Task: Forward email with the signature Faith Turner with the subject Request for a testimonial from softage.1@softage.net to softage.10@softage.net with the message Can you confirm if the team has the required resources to meet the project deadline?, select first word, change the font color from current to maroon and background color to red Send the email
Action: Mouse moved to (1169, 98)
Screenshot: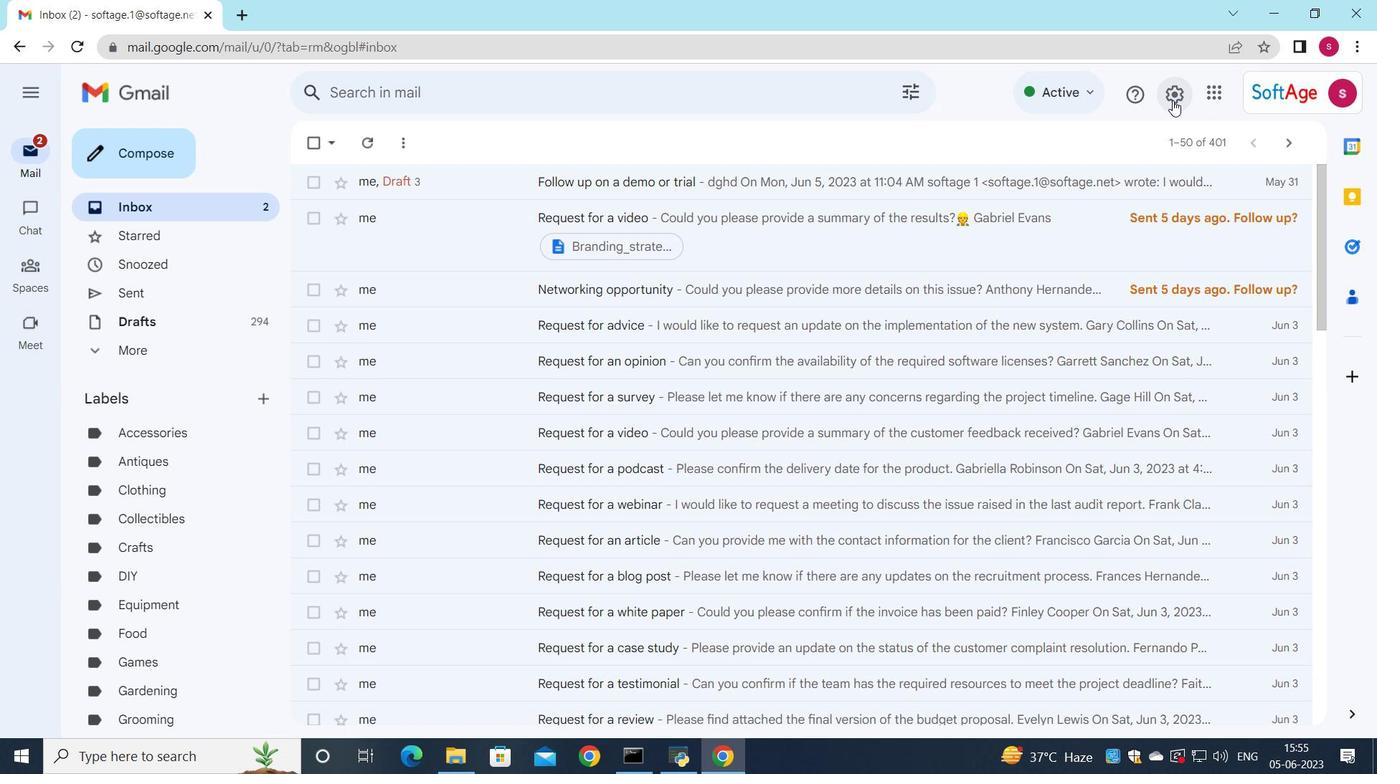 
Action: Mouse pressed left at (1169, 98)
Screenshot: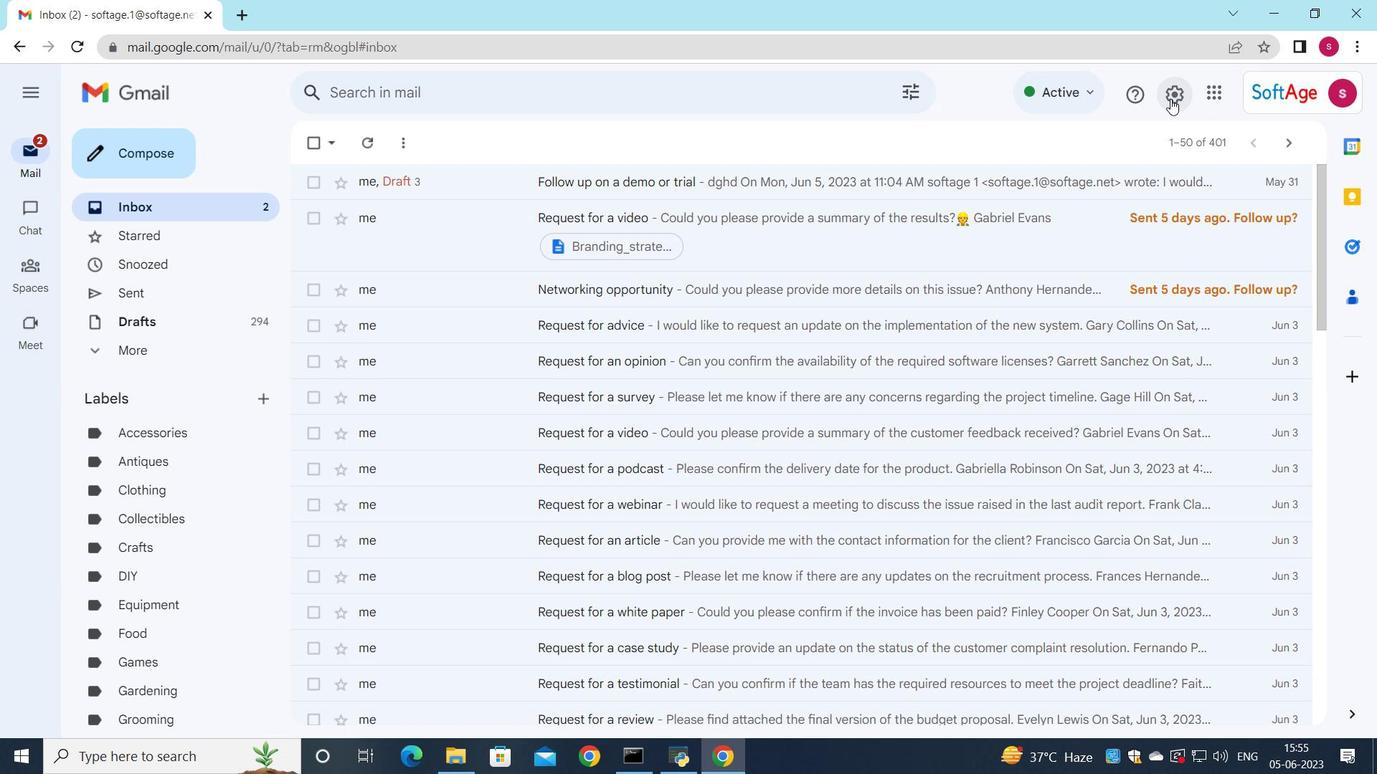 
Action: Mouse moved to (1151, 168)
Screenshot: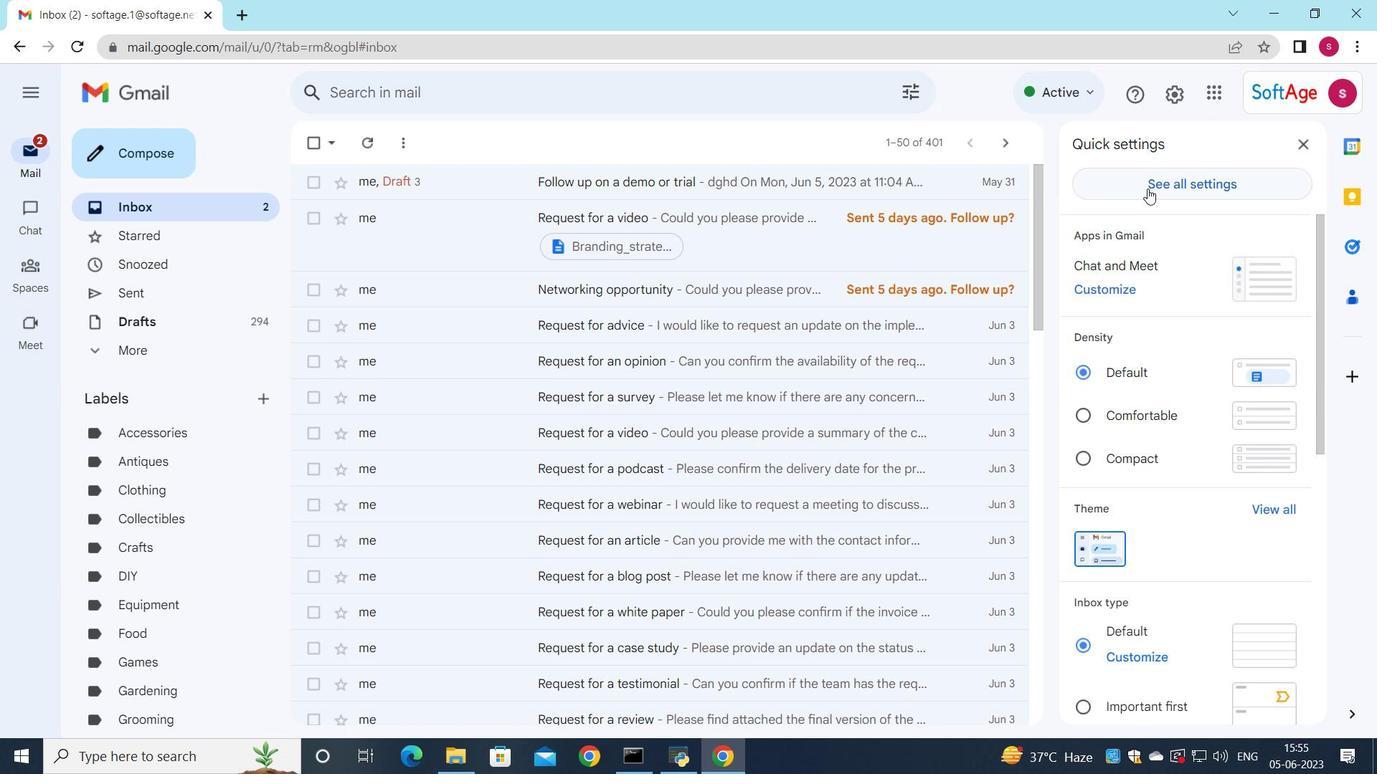 
Action: Mouse pressed left at (1151, 168)
Screenshot: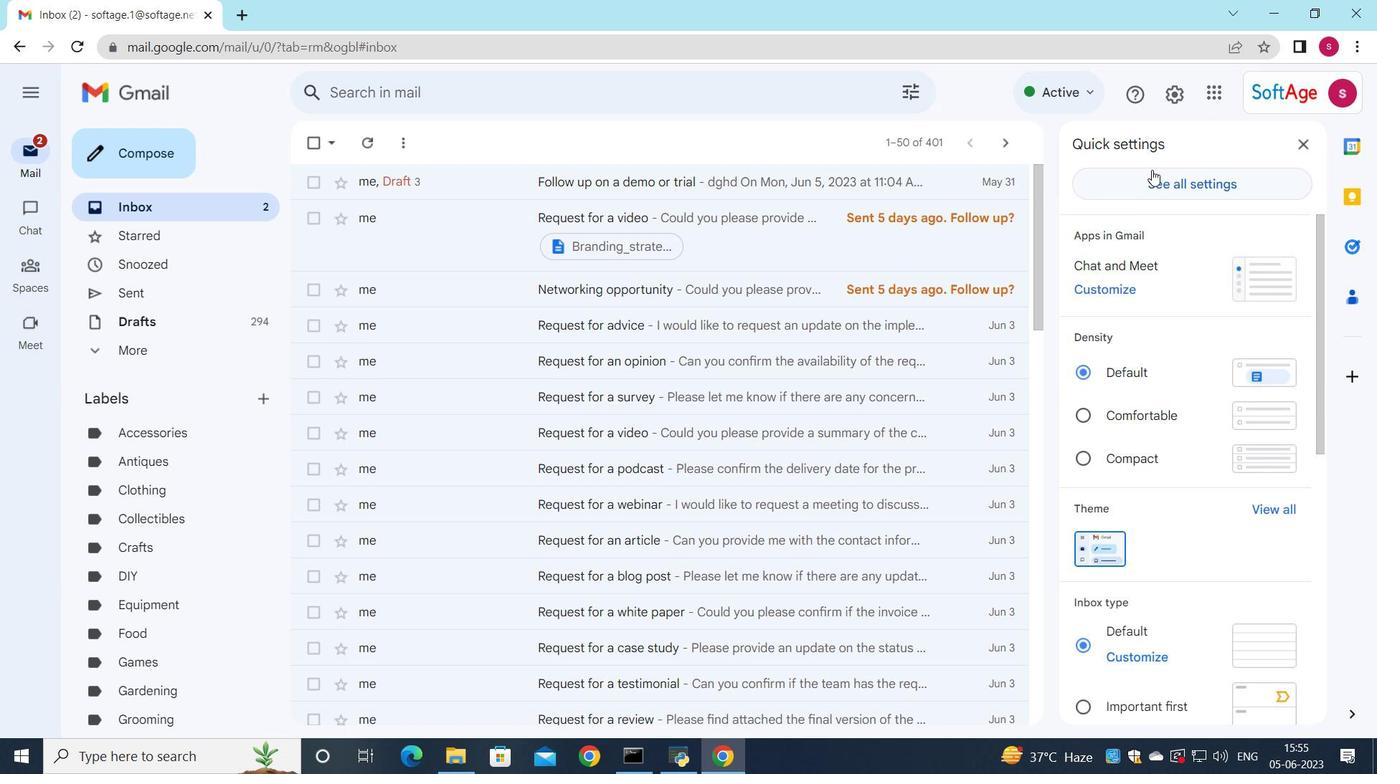 
Action: Mouse moved to (823, 291)
Screenshot: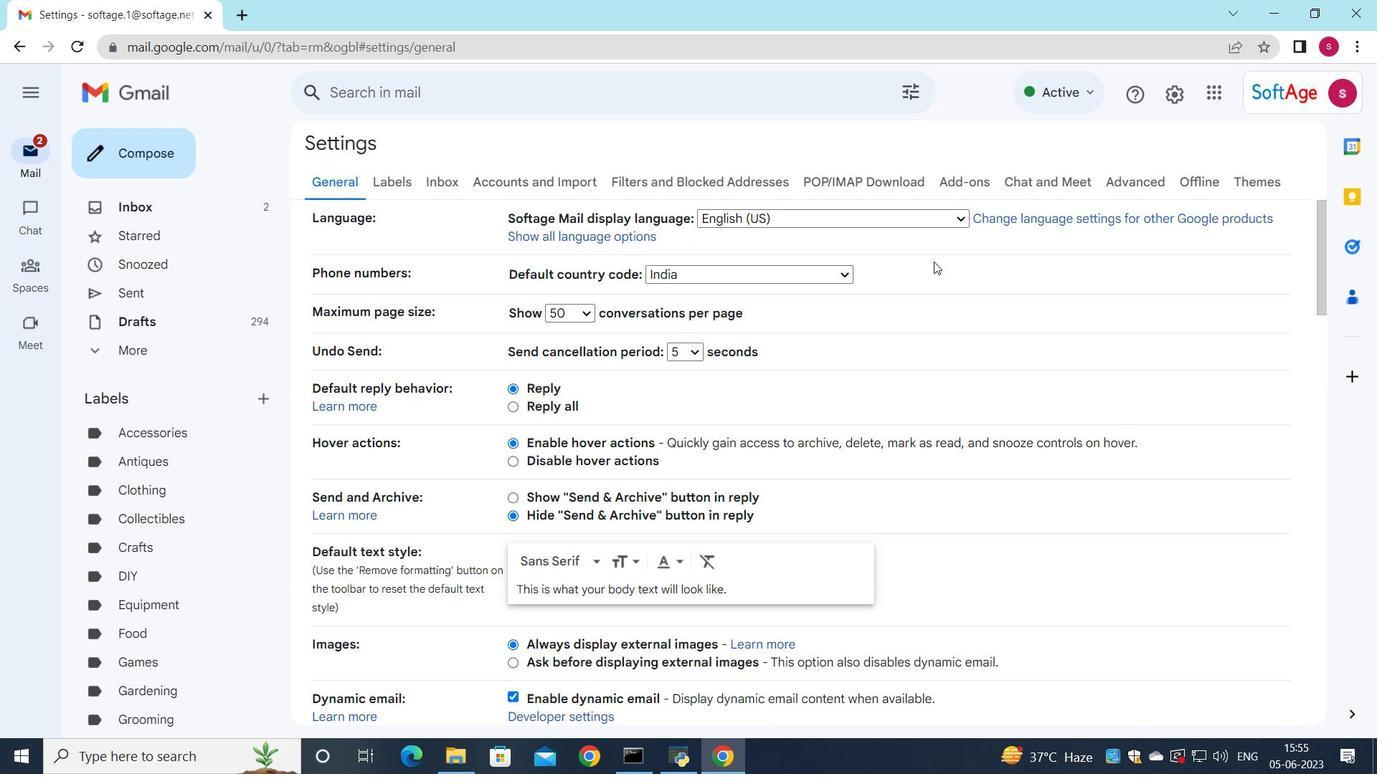 
Action: Mouse scrolled (823, 290) with delta (0, 0)
Screenshot: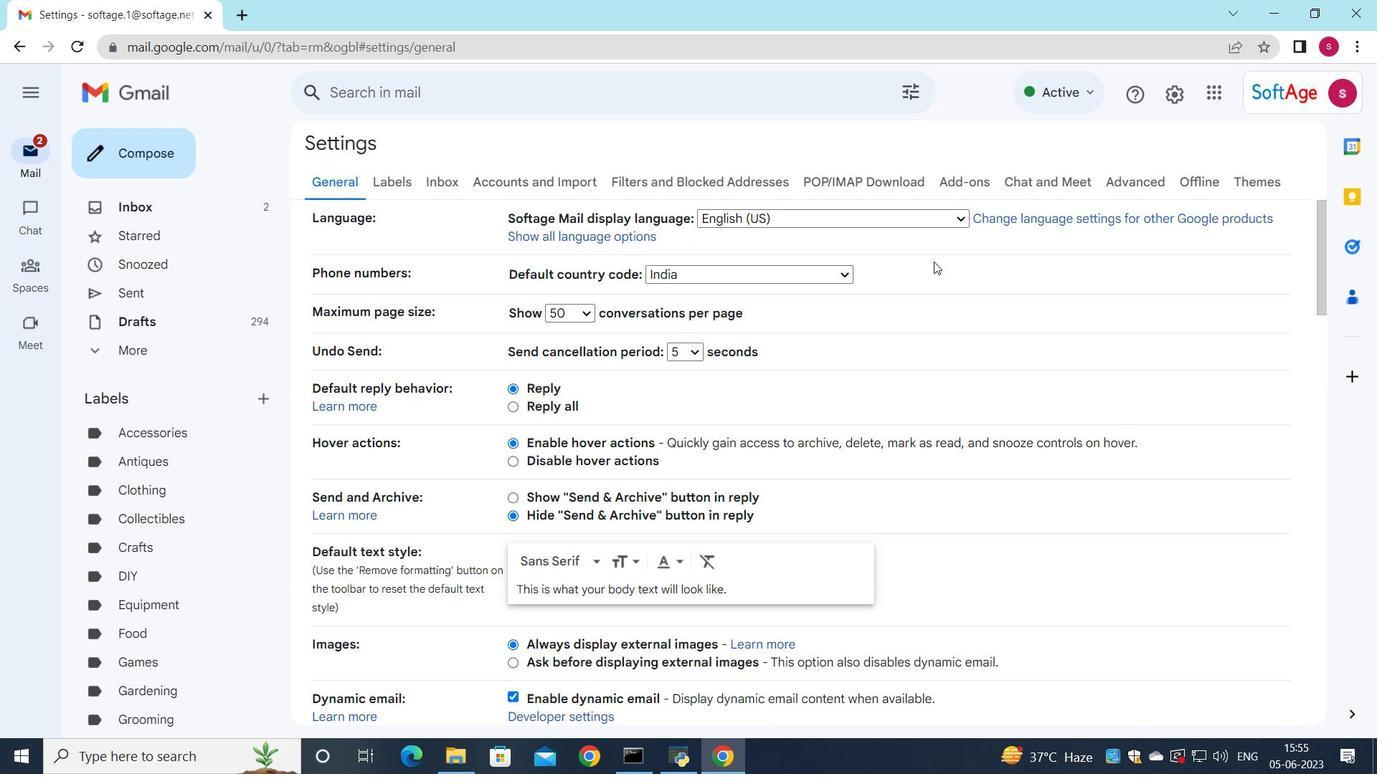 
Action: Mouse moved to (809, 299)
Screenshot: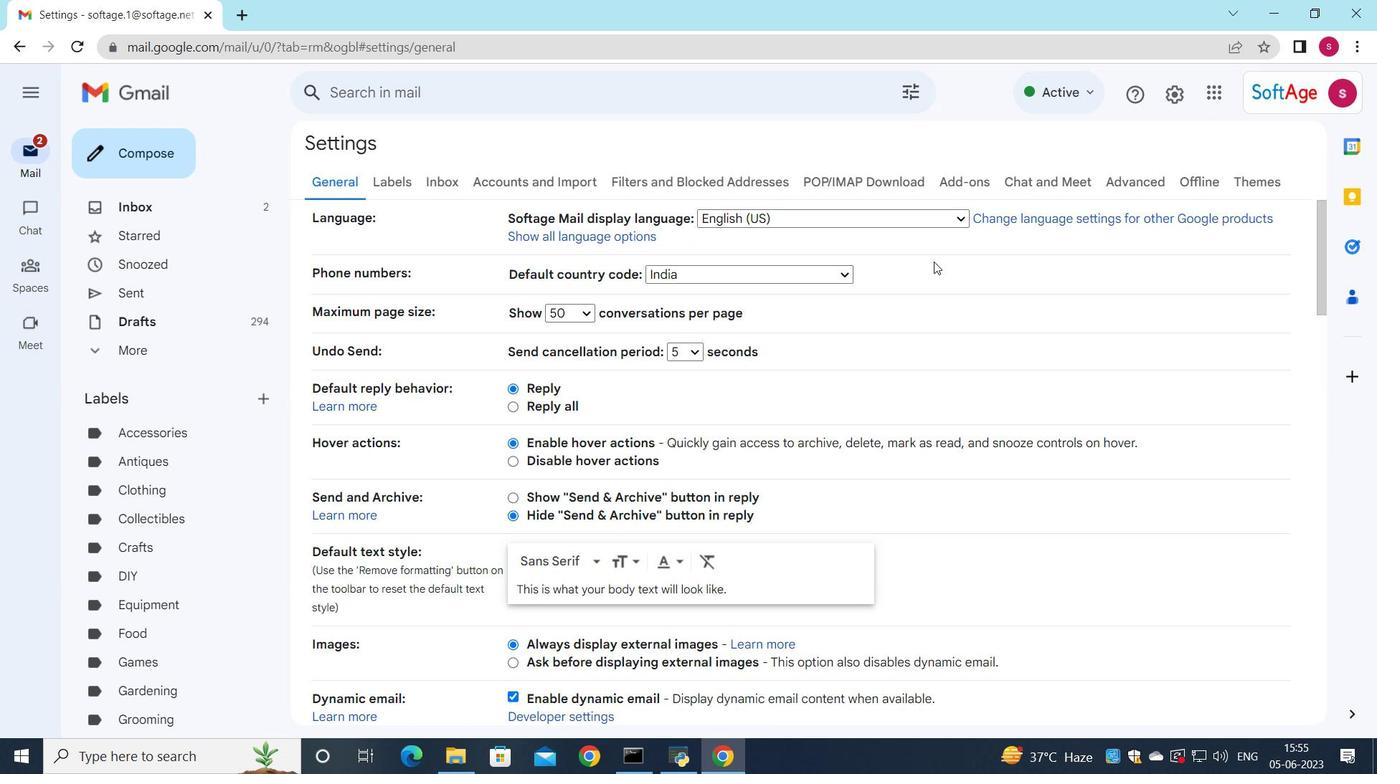 
Action: Mouse scrolled (809, 298) with delta (0, 0)
Screenshot: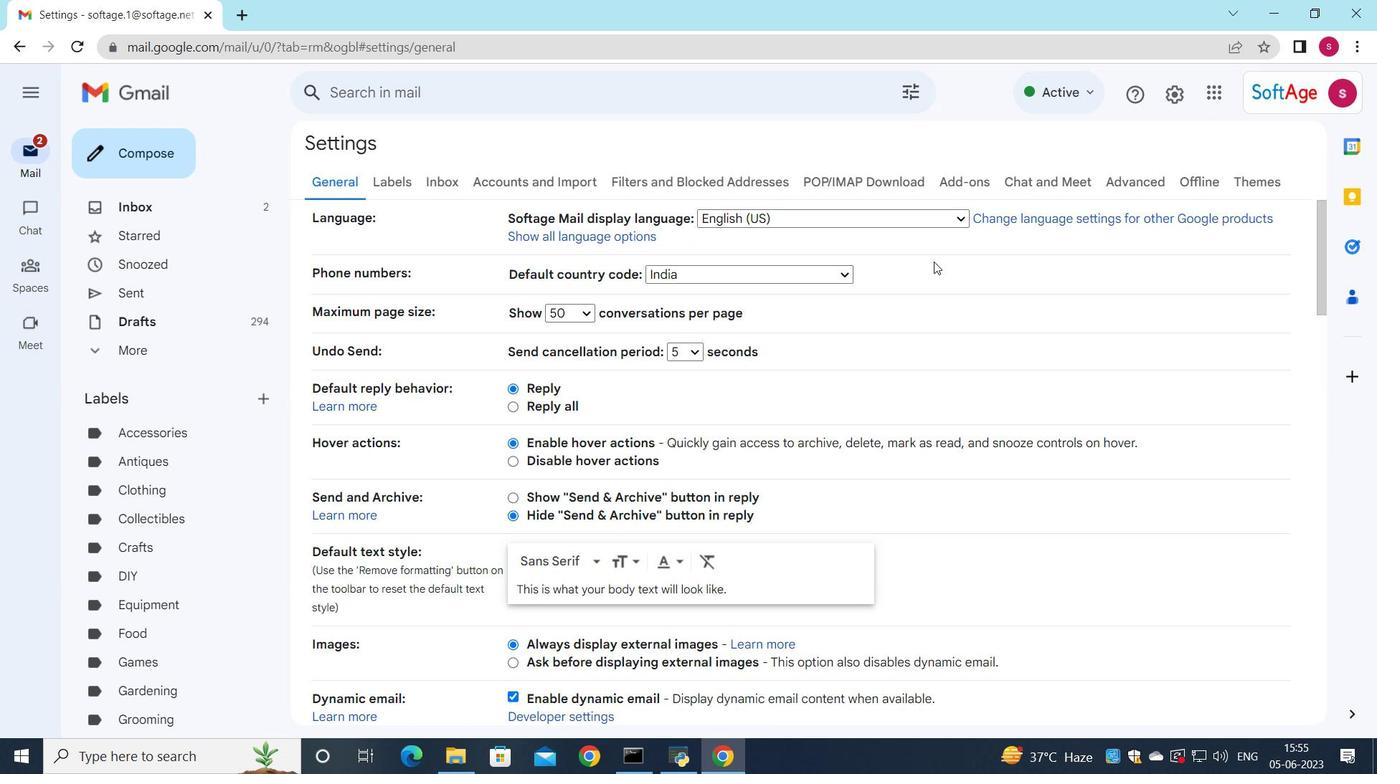 
Action: Mouse moved to (801, 304)
Screenshot: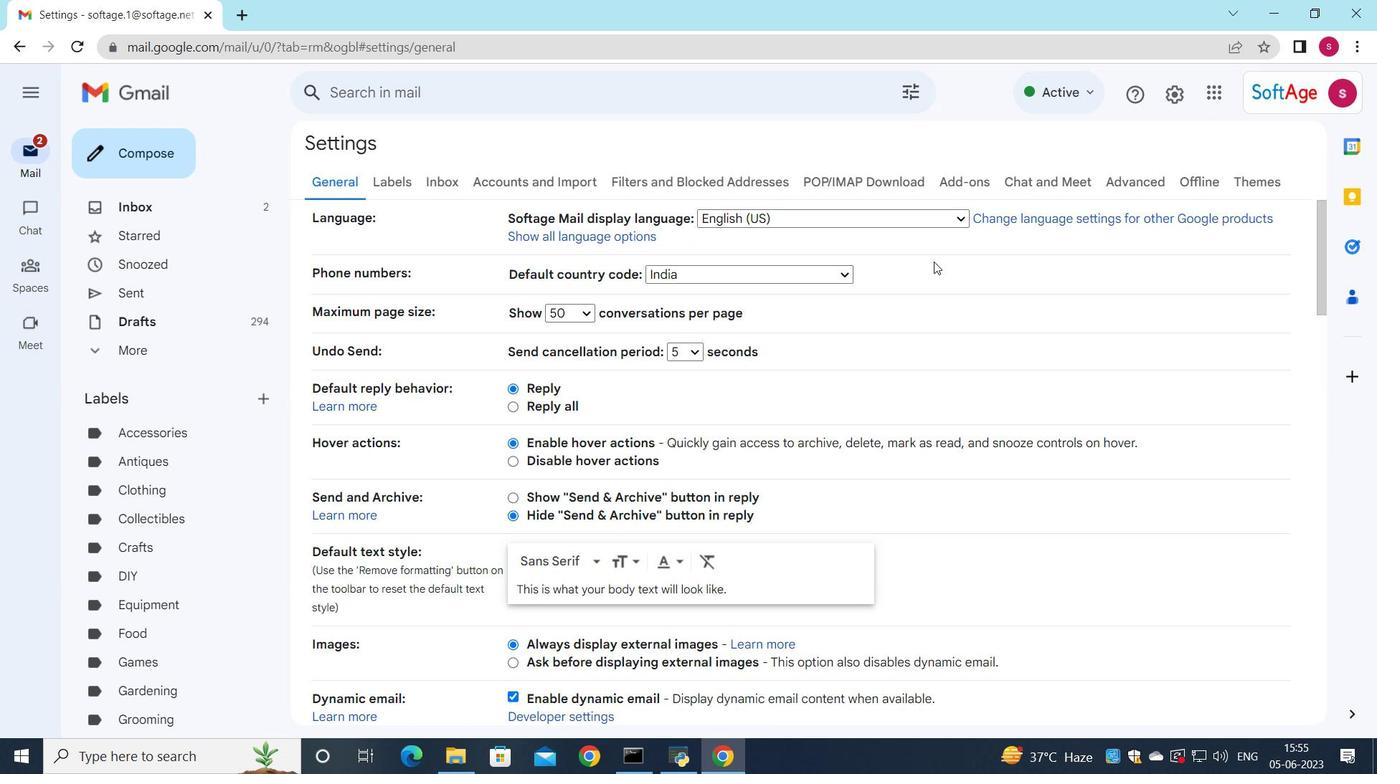 
Action: Mouse scrolled (801, 303) with delta (0, 0)
Screenshot: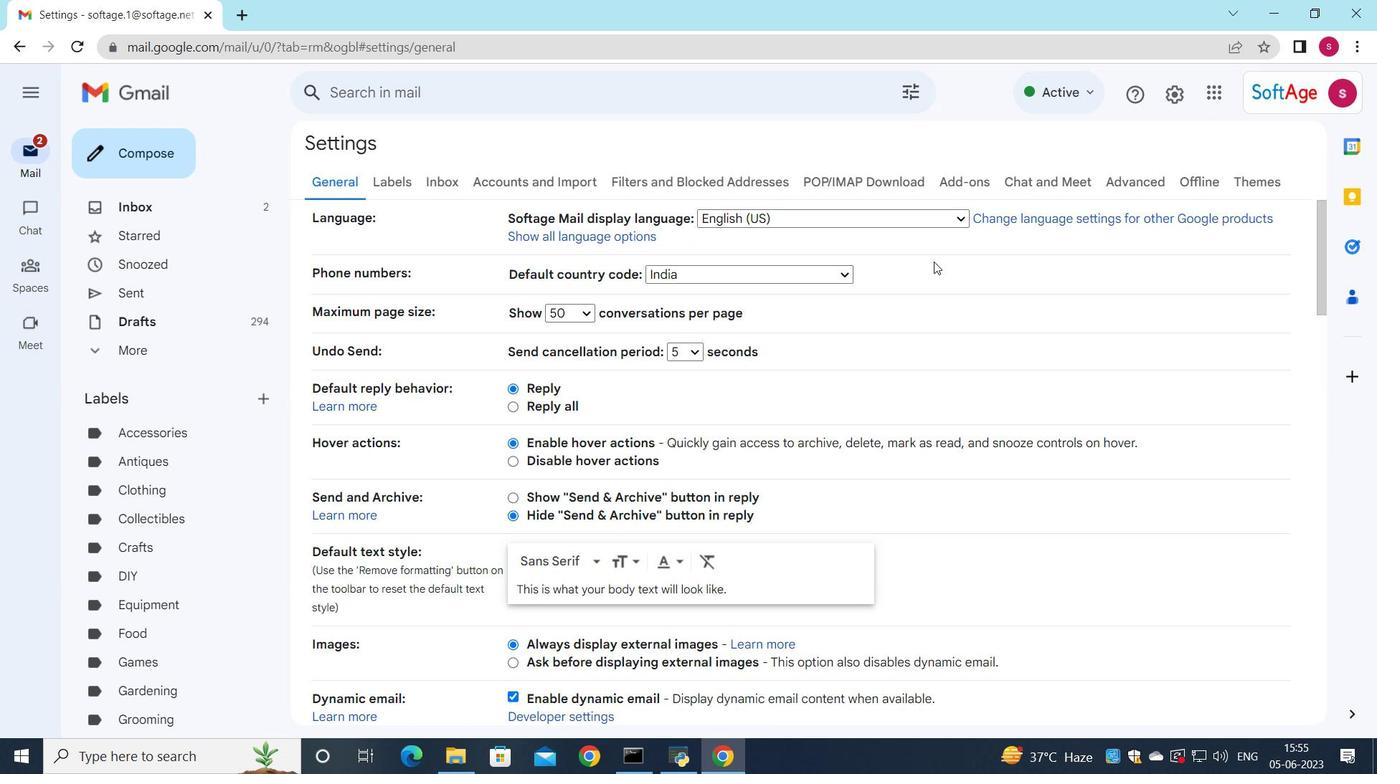 
Action: Mouse moved to (793, 309)
Screenshot: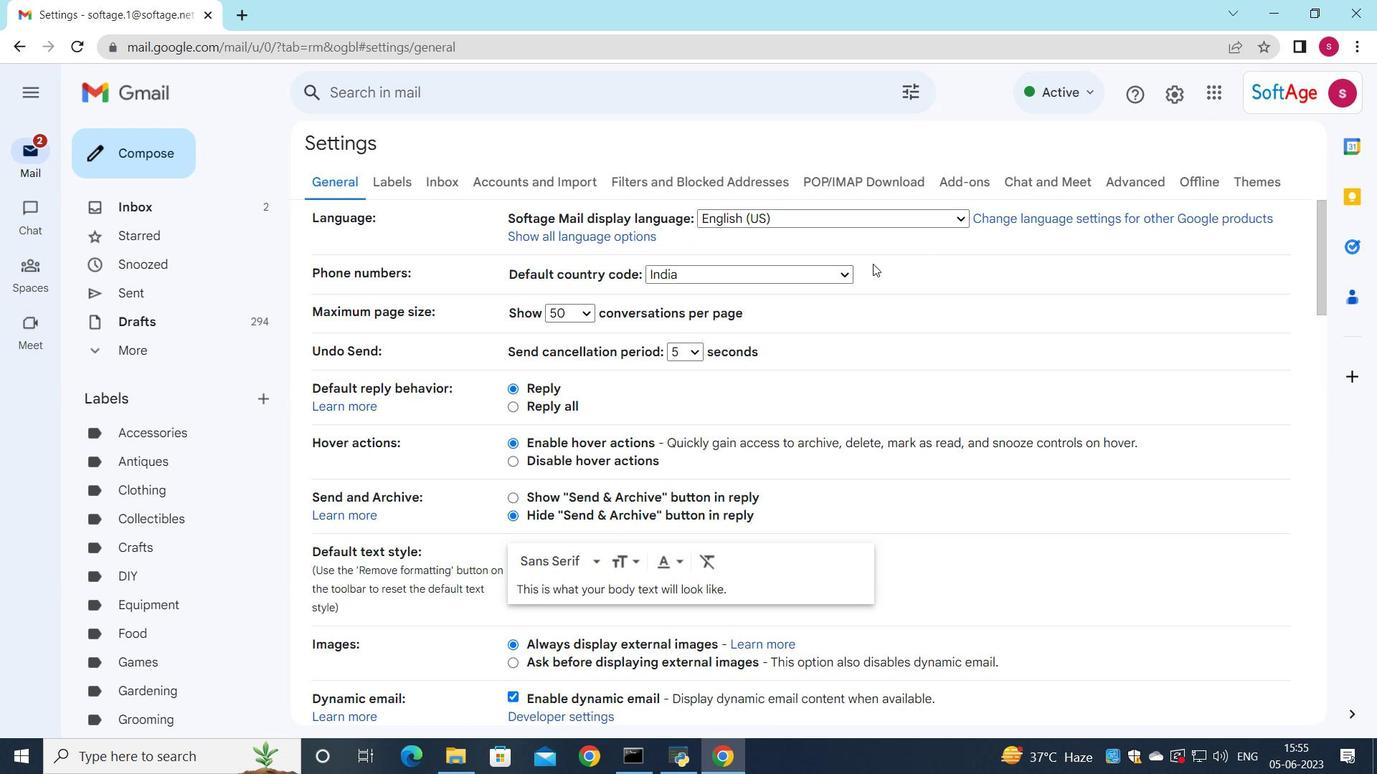 
Action: Mouse scrolled (793, 309) with delta (0, 0)
Screenshot: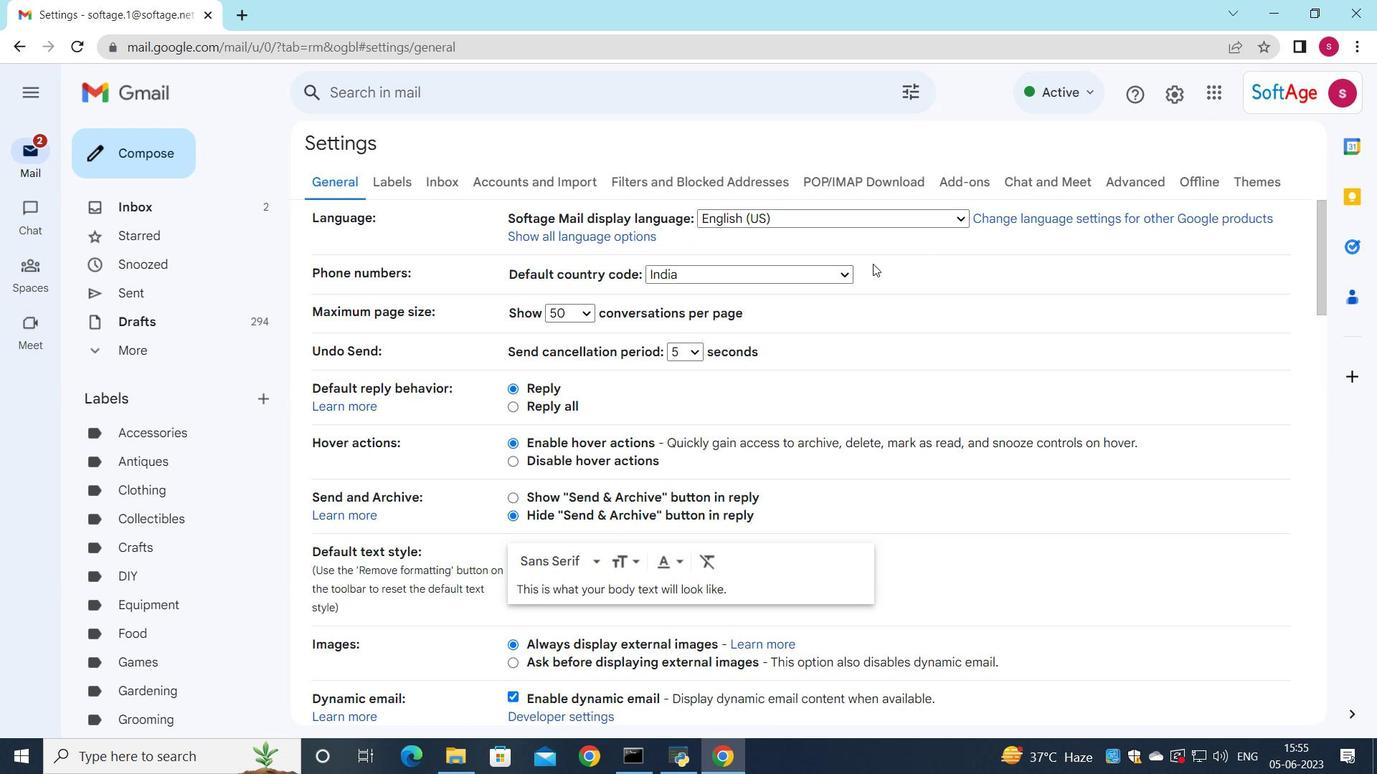
Action: Mouse moved to (781, 321)
Screenshot: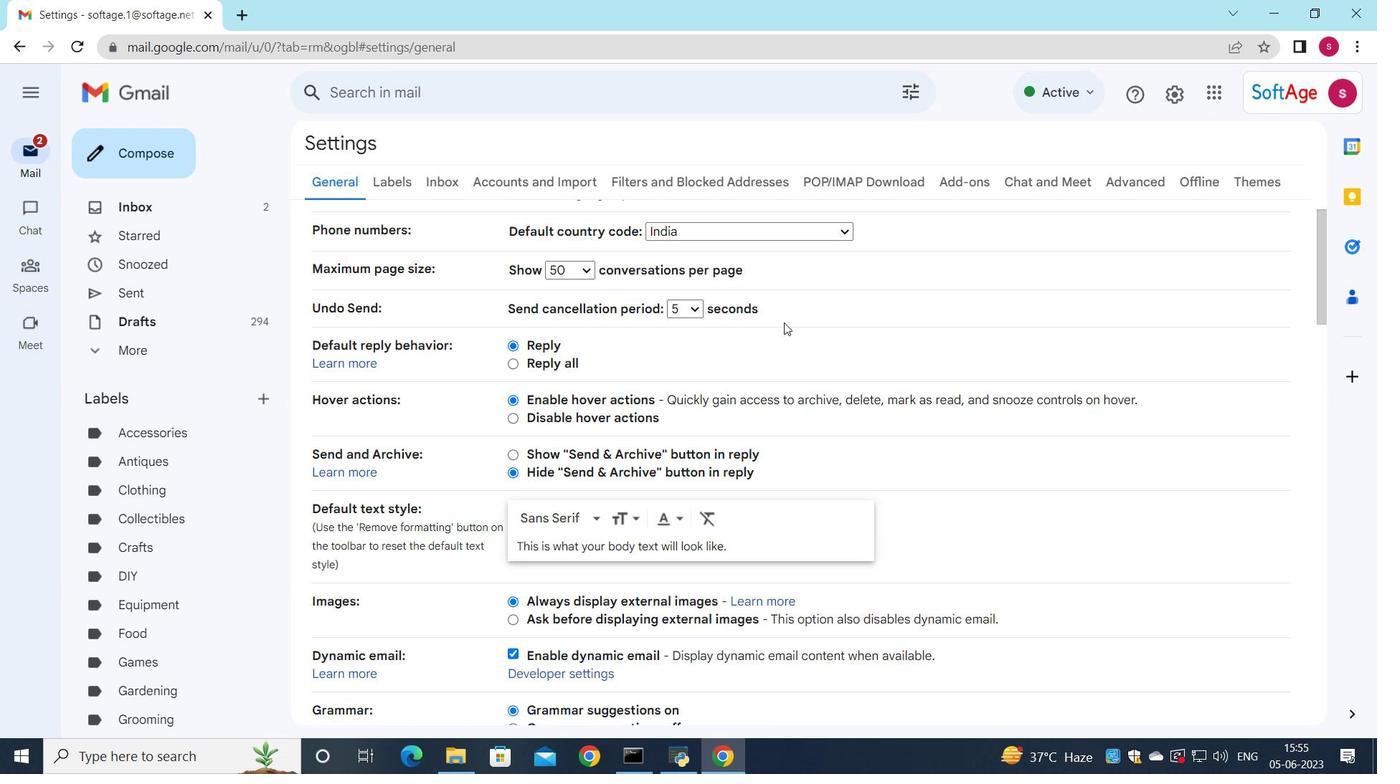 
Action: Mouse scrolled (781, 320) with delta (0, 0)
Screenshot: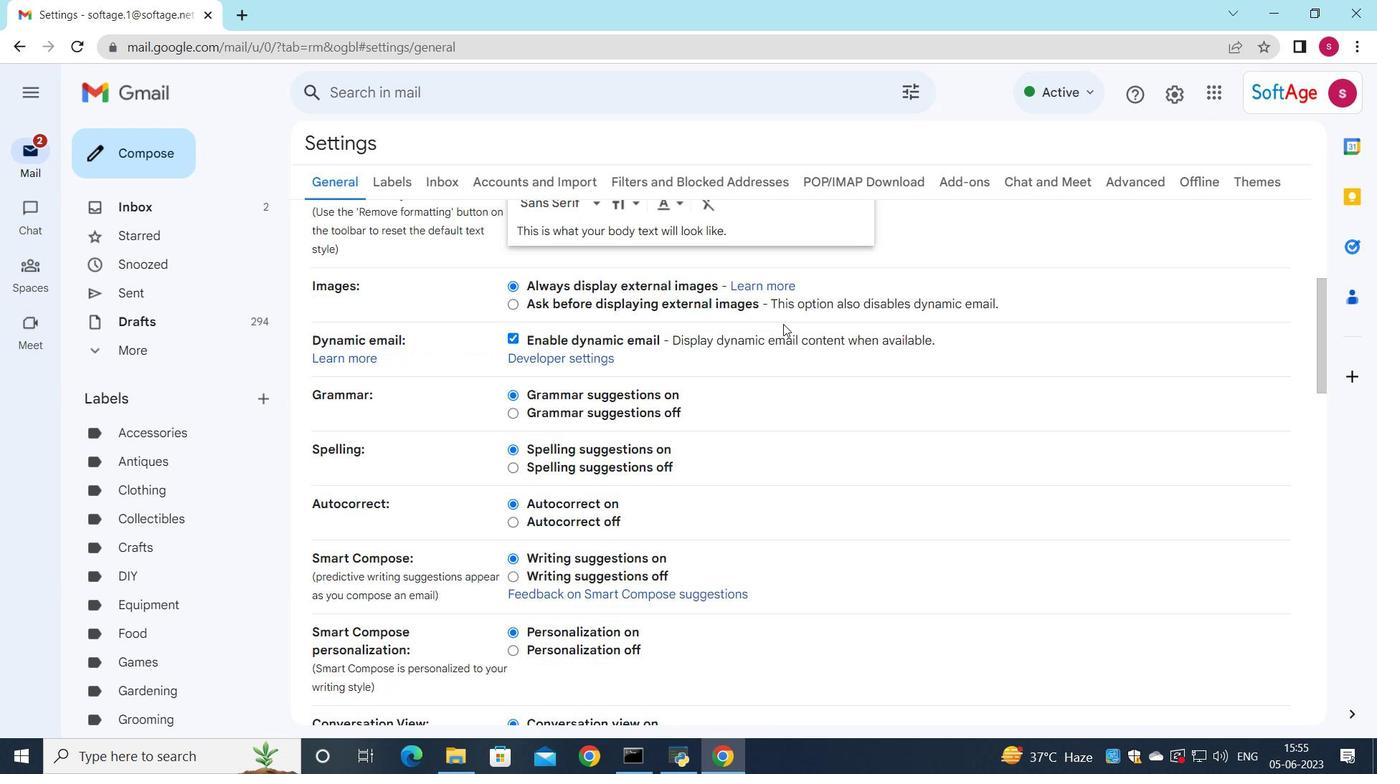 
Action: Mouse moved to (781, 328)
Screenshot: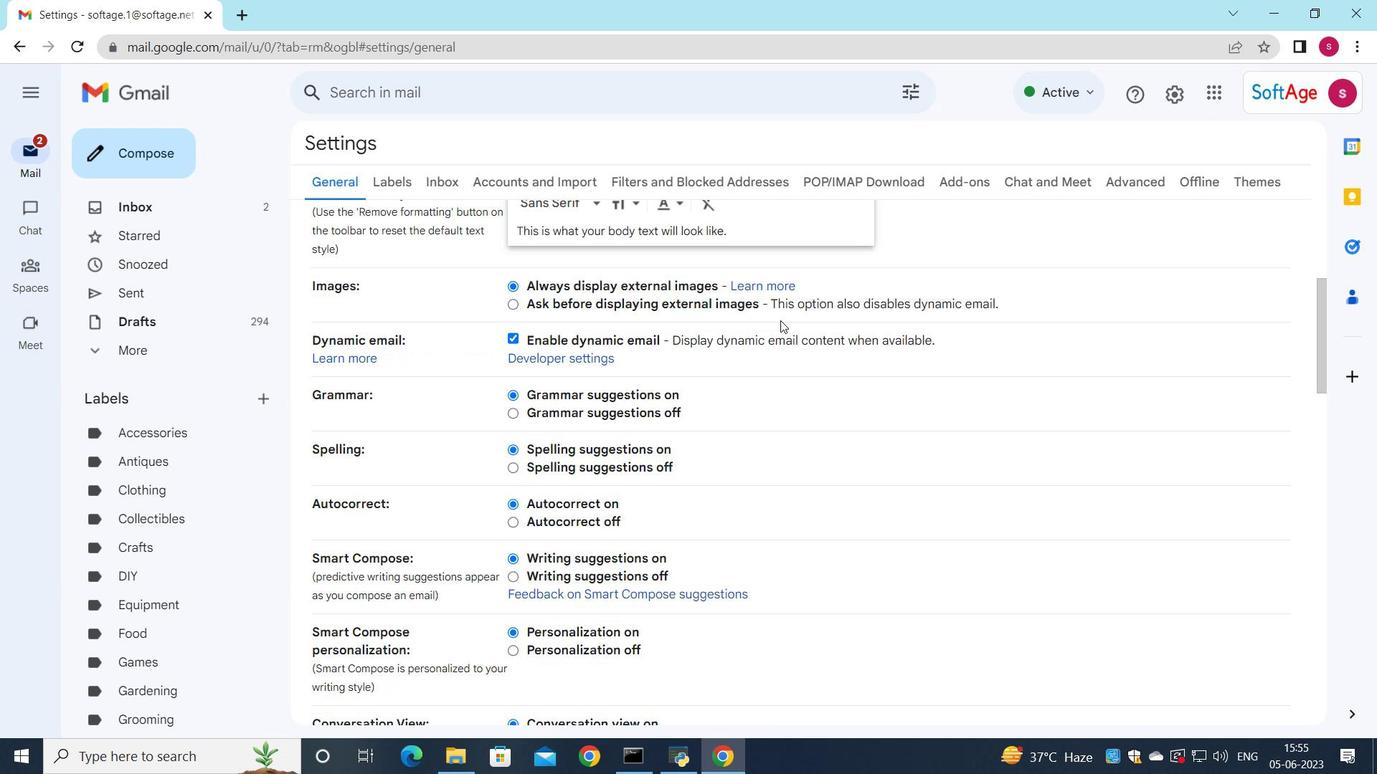 
Action: Mouse scrolled (781, 320) with delta (0, 0)
Screenshot: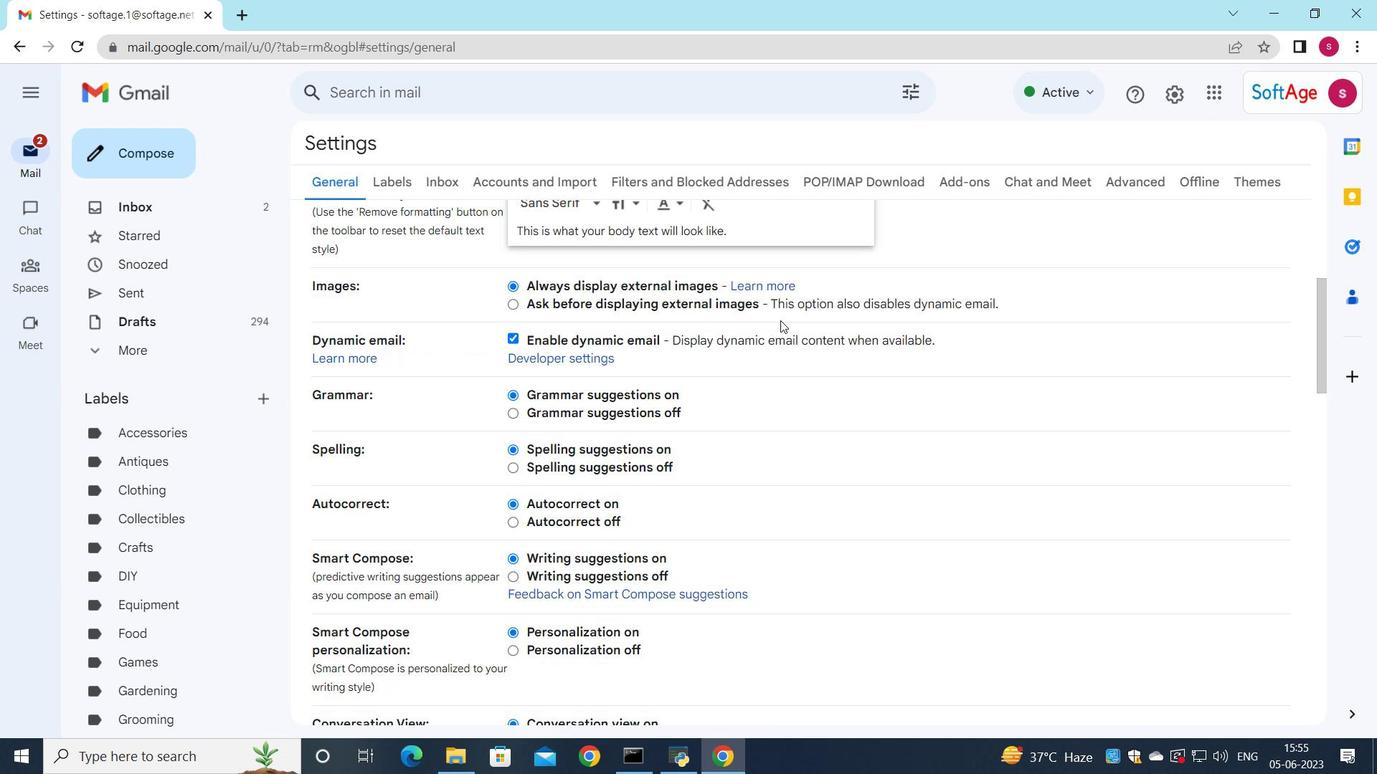 
Action: Mouse moved to (781, 334)
Screenshot: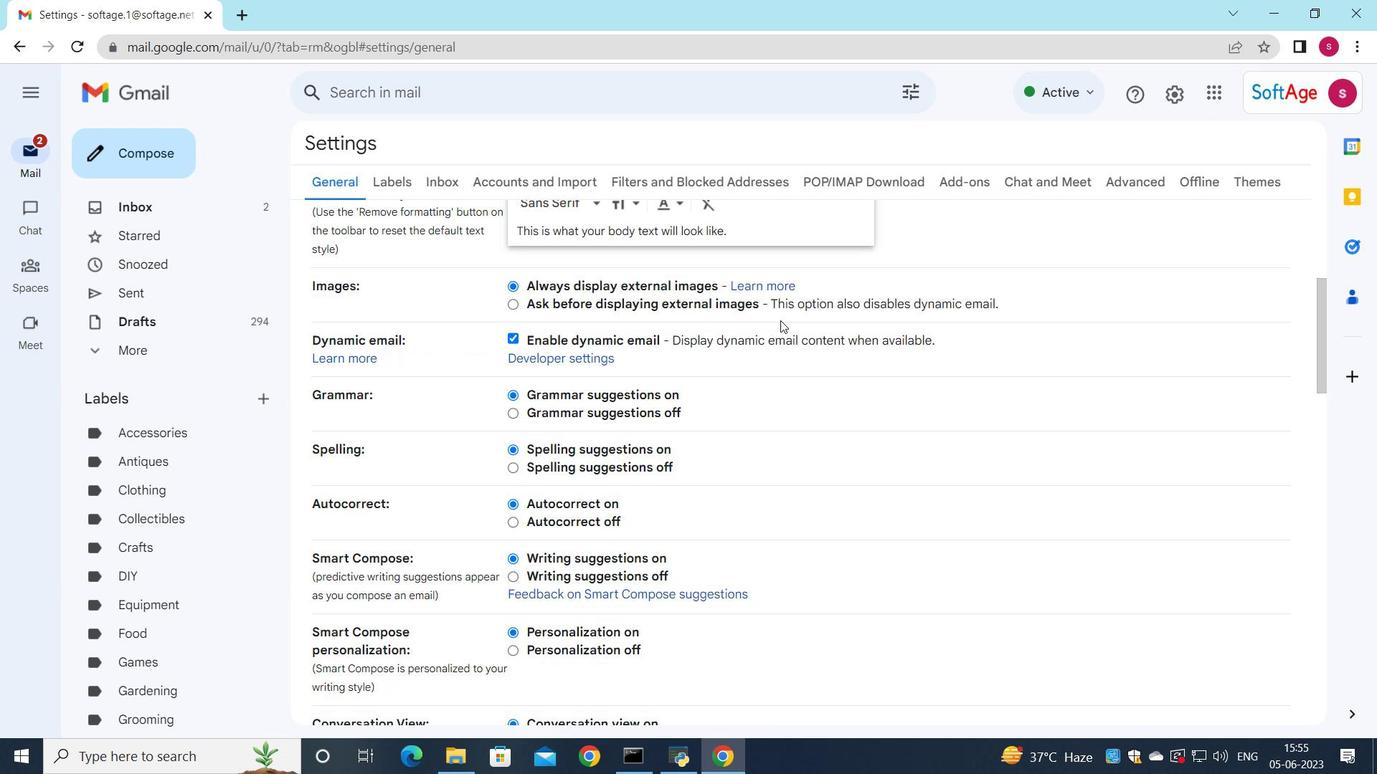 
Action: Mouse scrolled (781, 320) with delta (0, 0)
Screenshot: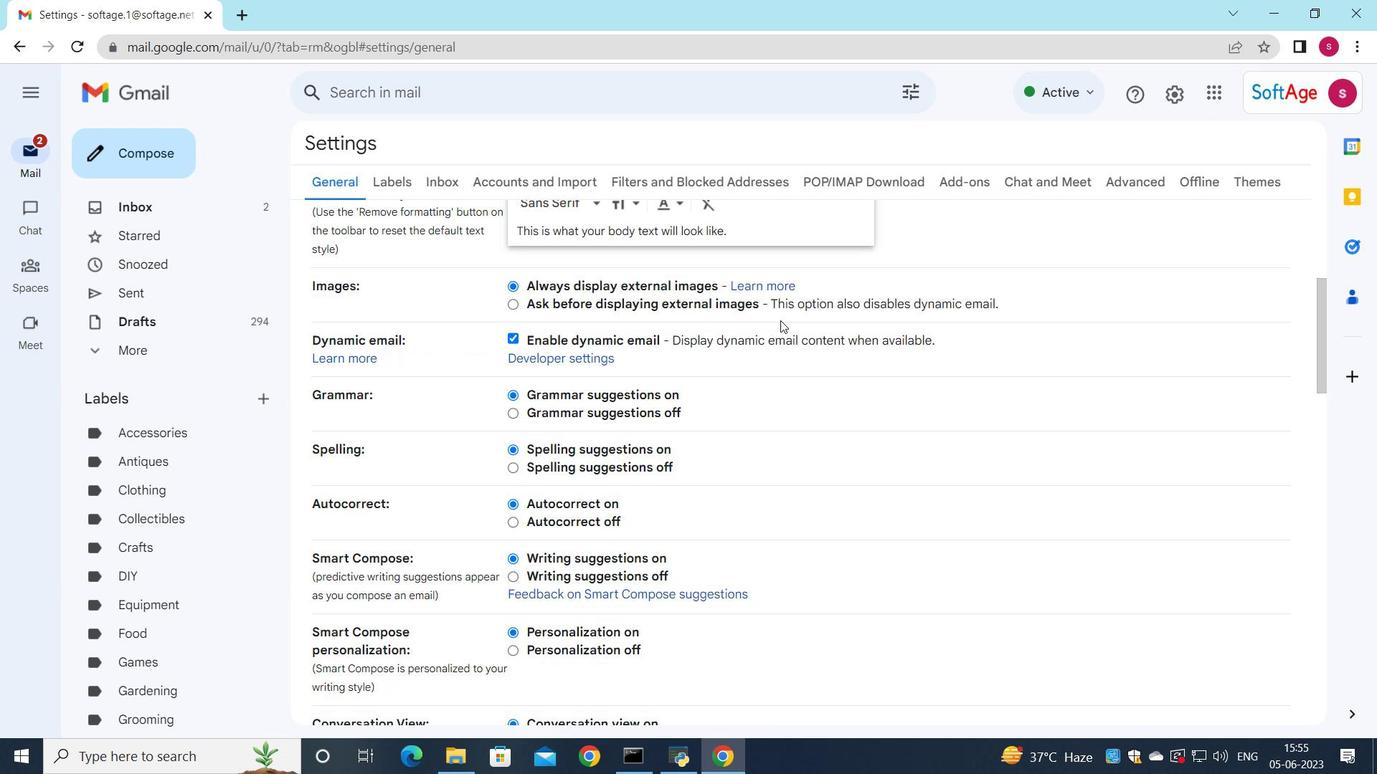 
Action: Mouse moved to (779, 329)
Screenshot: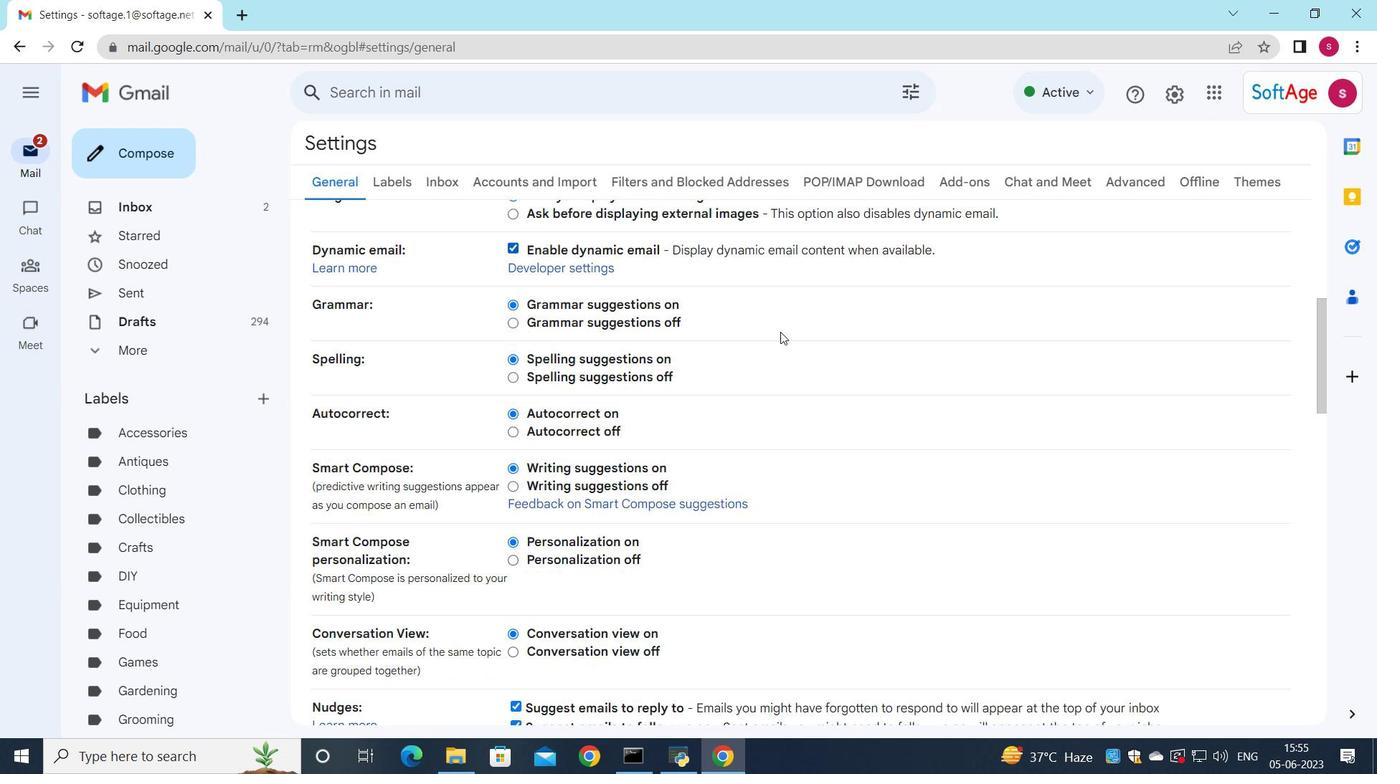 
Action: Mouse scrolled (779, 329) with delta (0, 0)
Screenshot: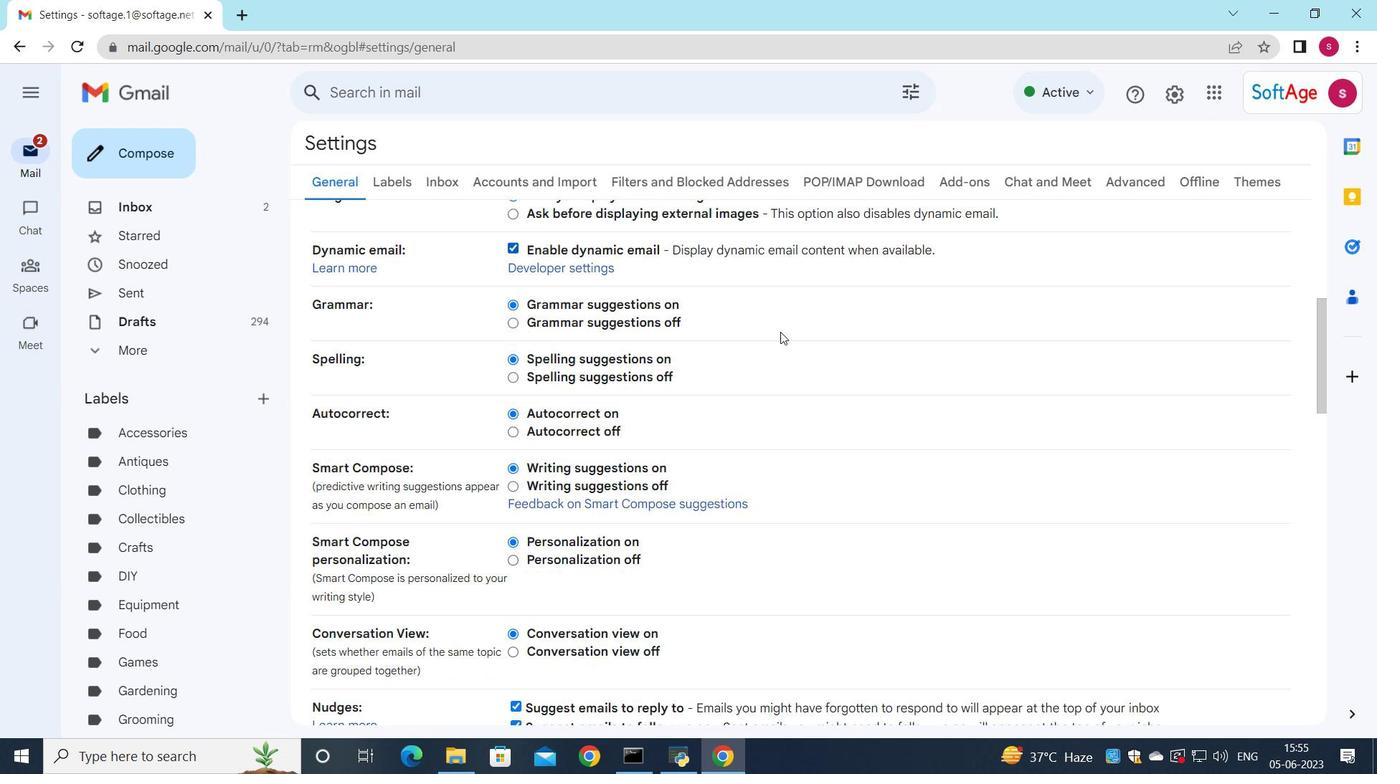 
Action: Mouse moved to (777, 331)
Screenshot: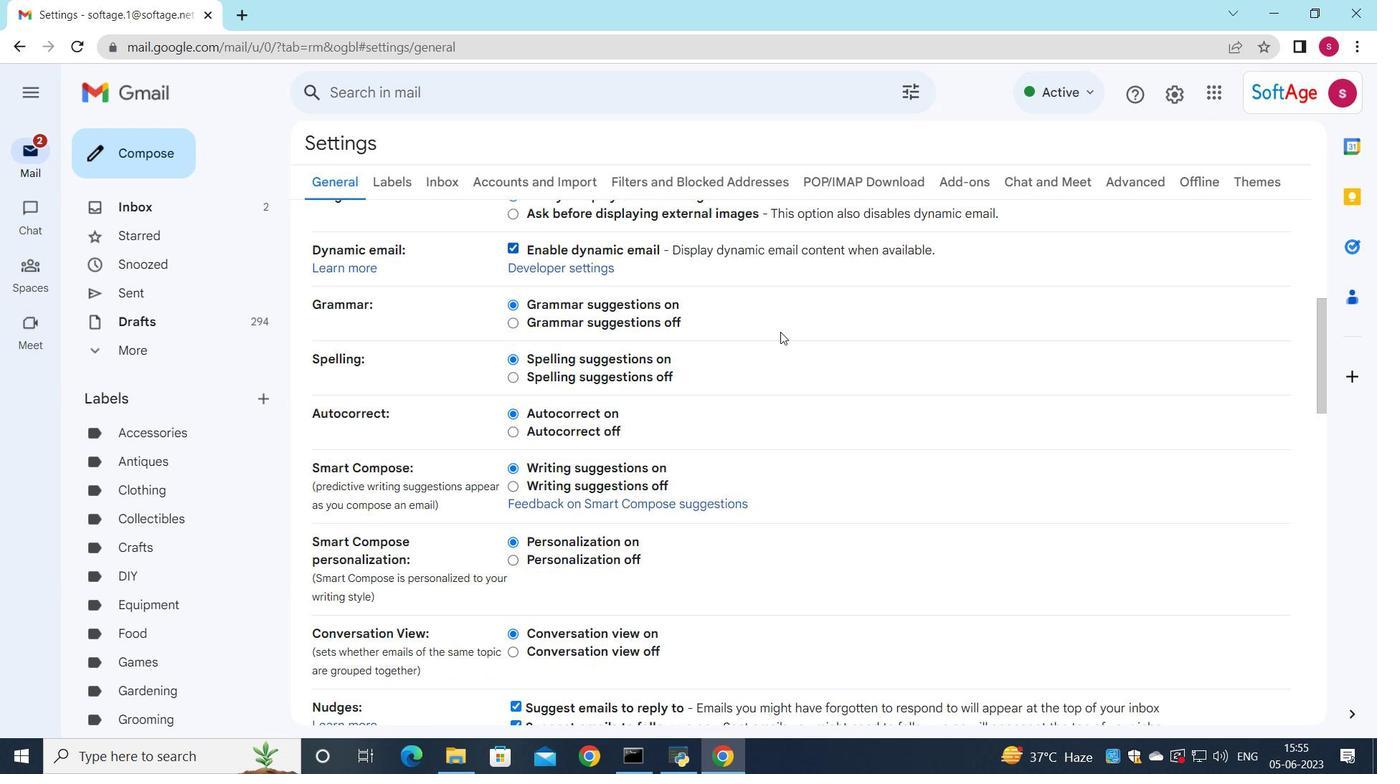 
Action: Mouse scrolled (777, 330) with delta (0, 0)
Screenshot: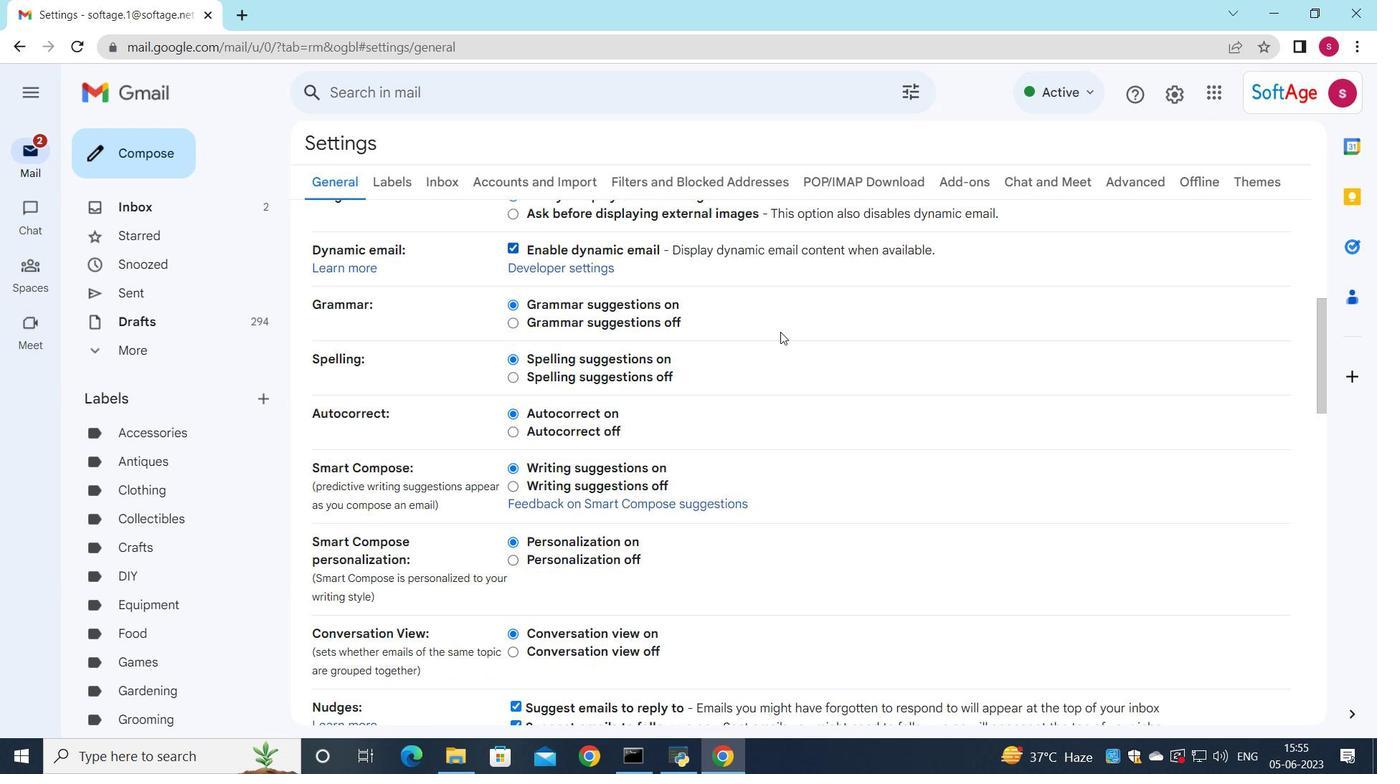 
Action: Mouse moved to (776, 332)
Screenshot: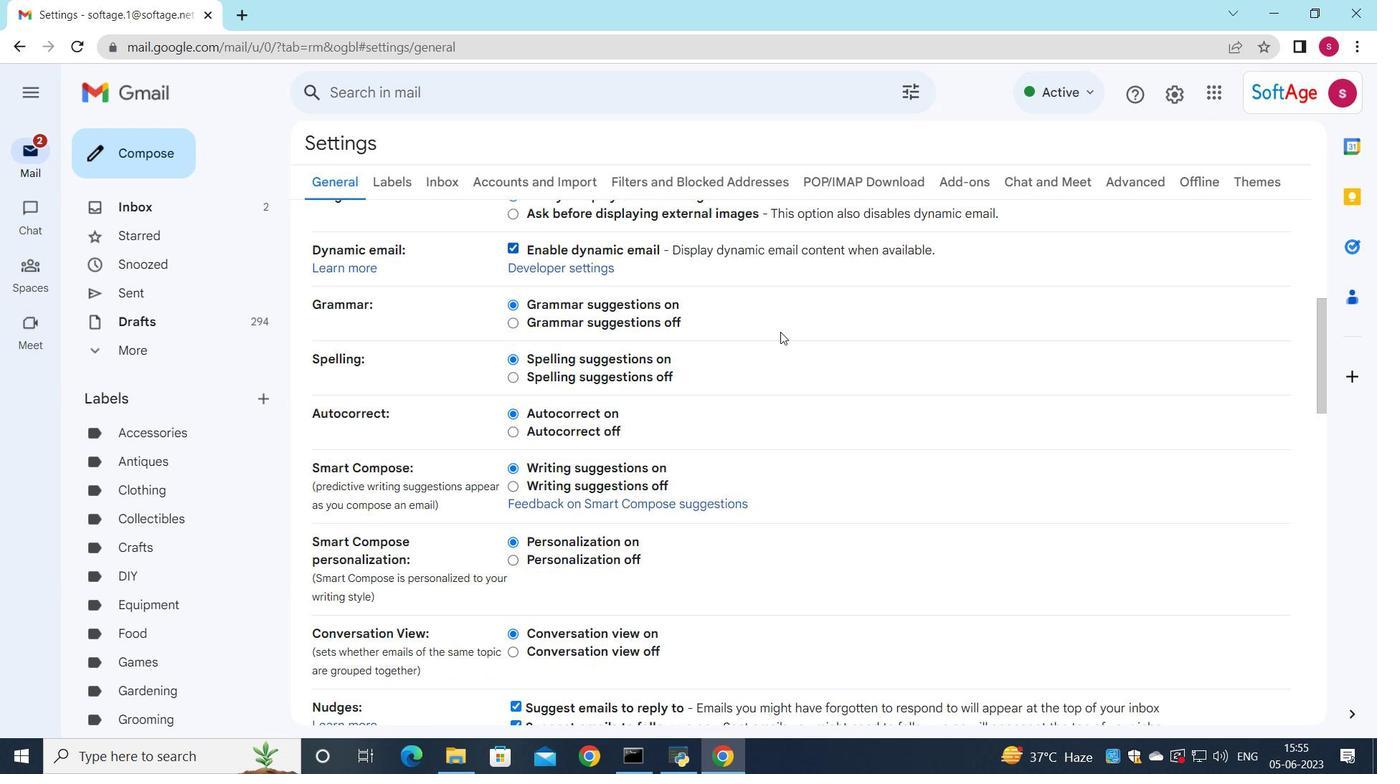 
Action: Mouse scrolled (776, 331) with delta (0, 0)
Screenshot: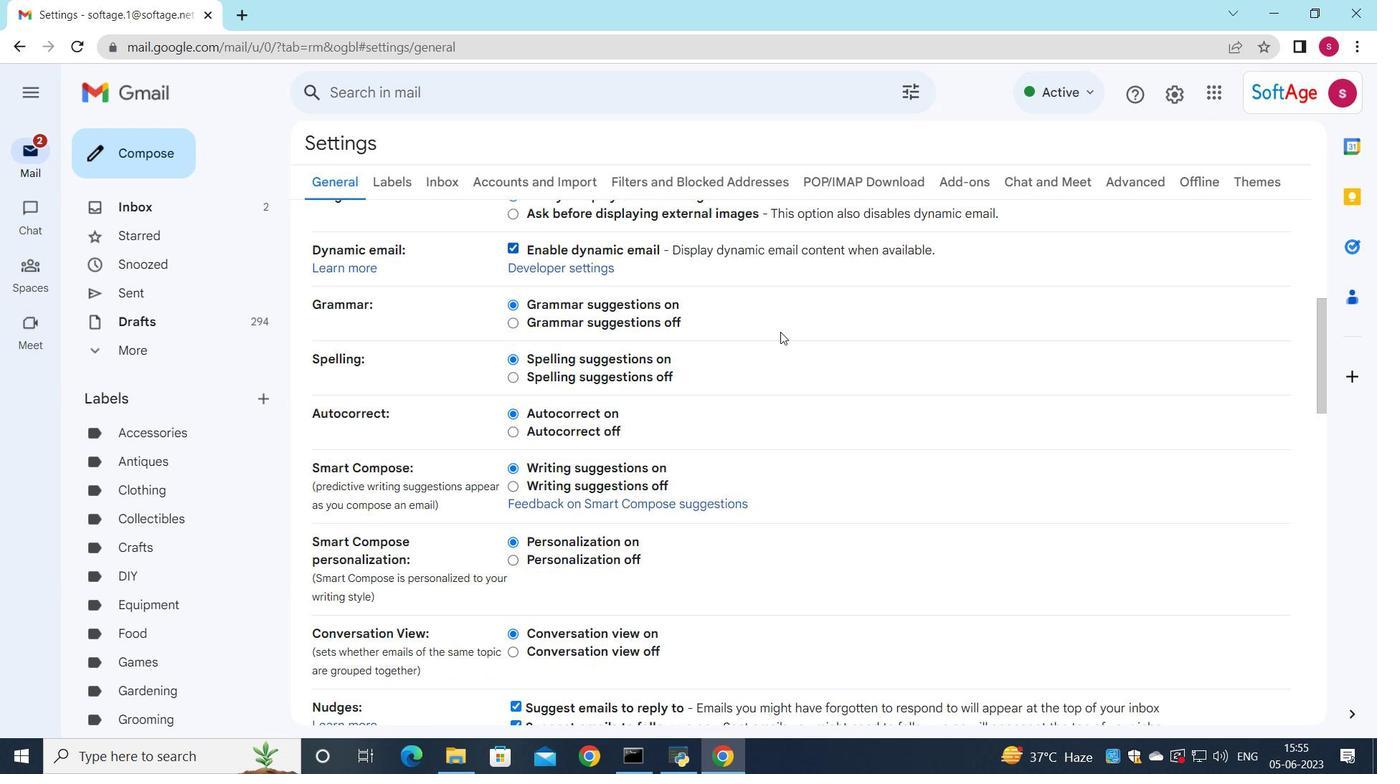 
Action: Mouse moved to (743, 370)
Screenshot: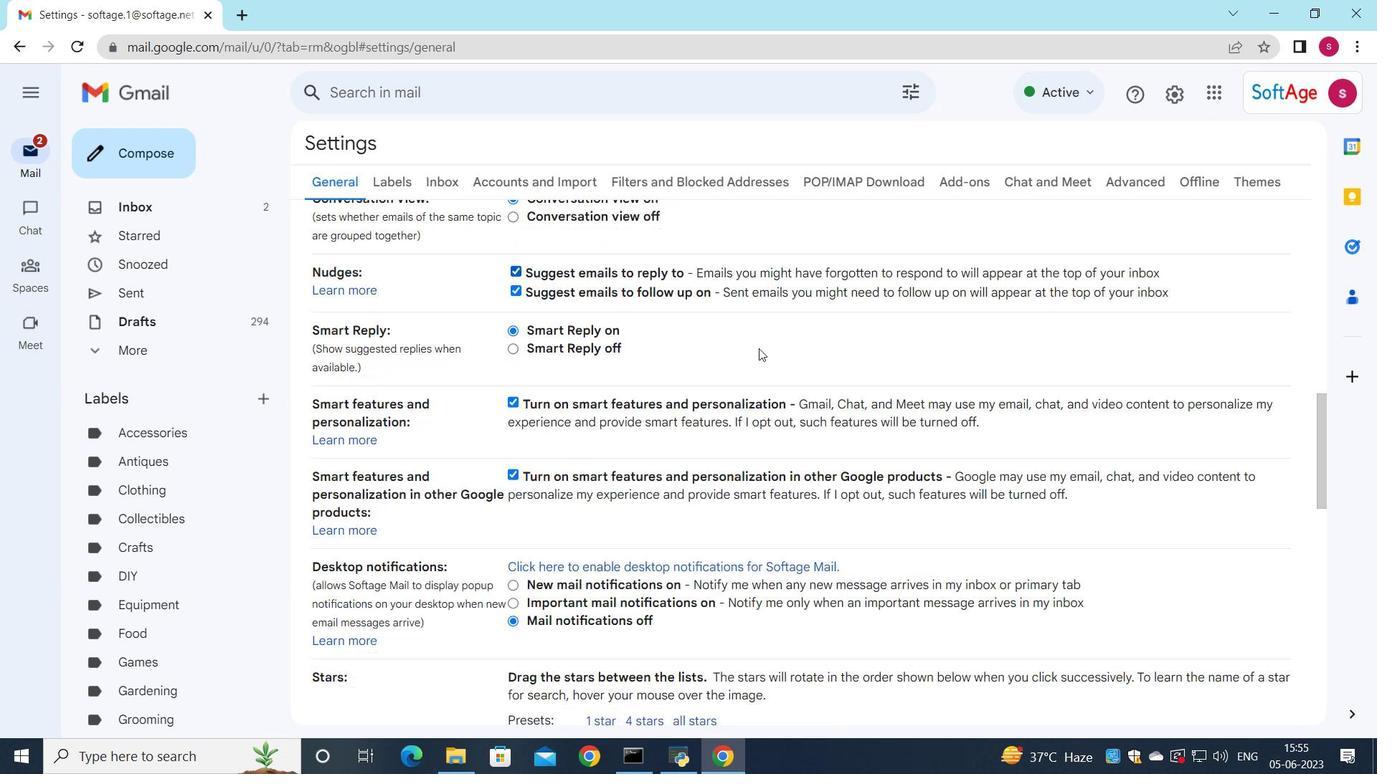 
Action: Mouse scrolled (743, 370) with delta (0, 0)
Screenshot: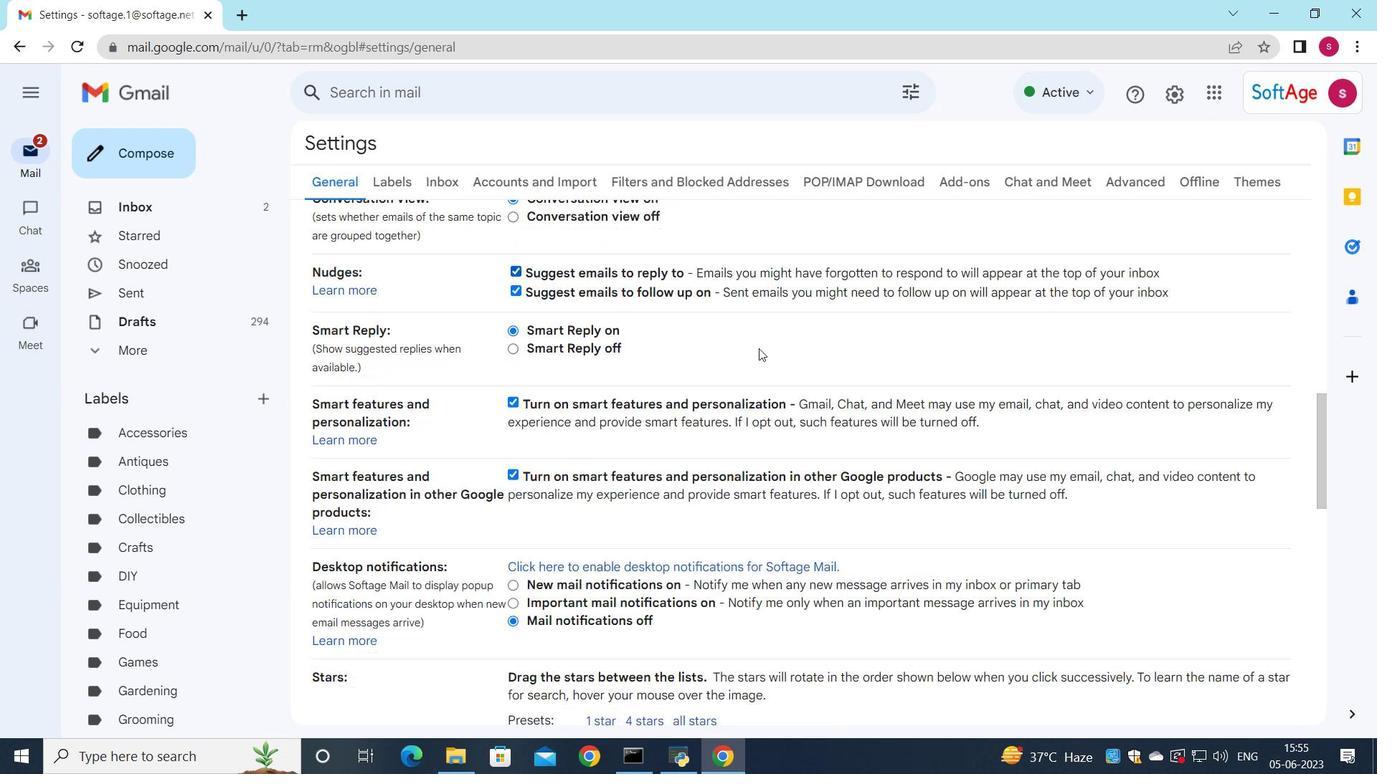 
Action: Mouse moved to (740, 376)
Screenshot: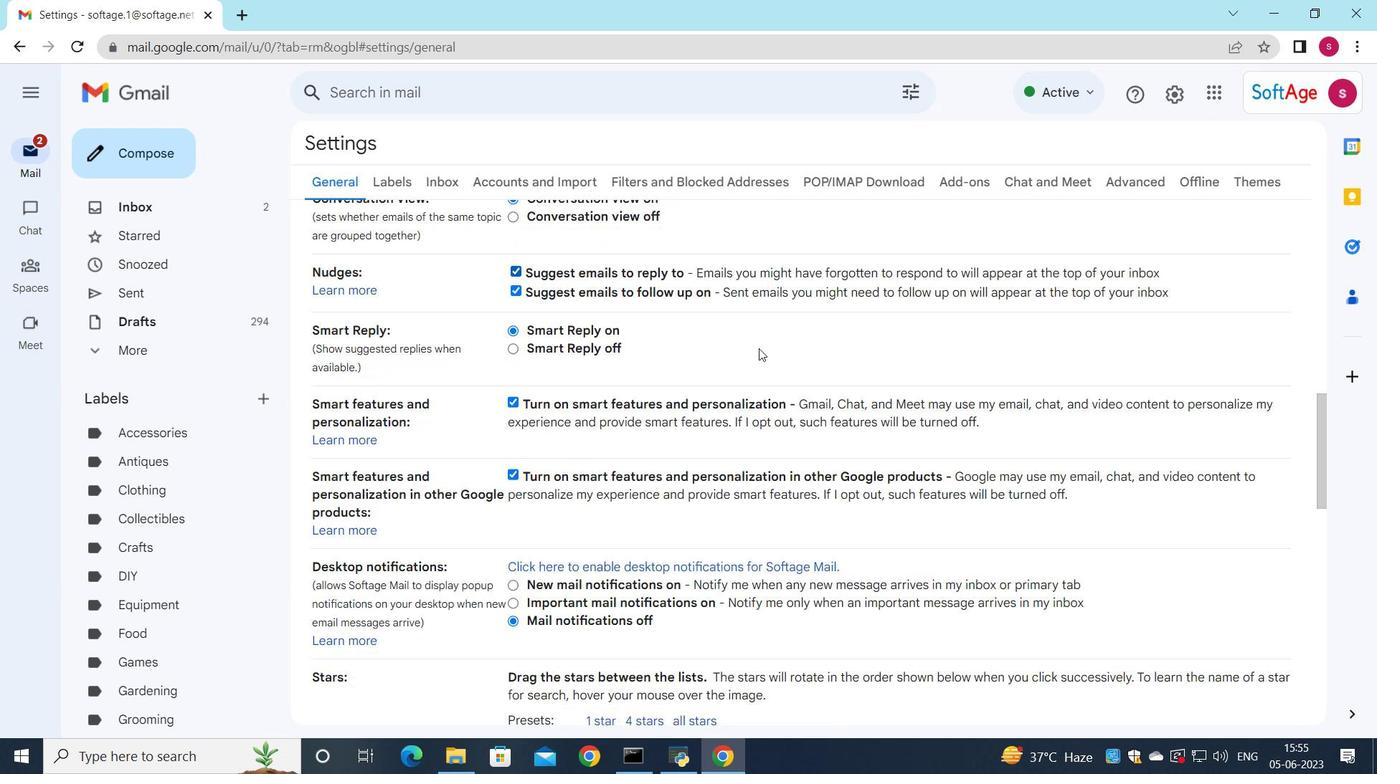 
Action: Mouse scrolled (740, 375) with delta (0, 0)
Screenshot: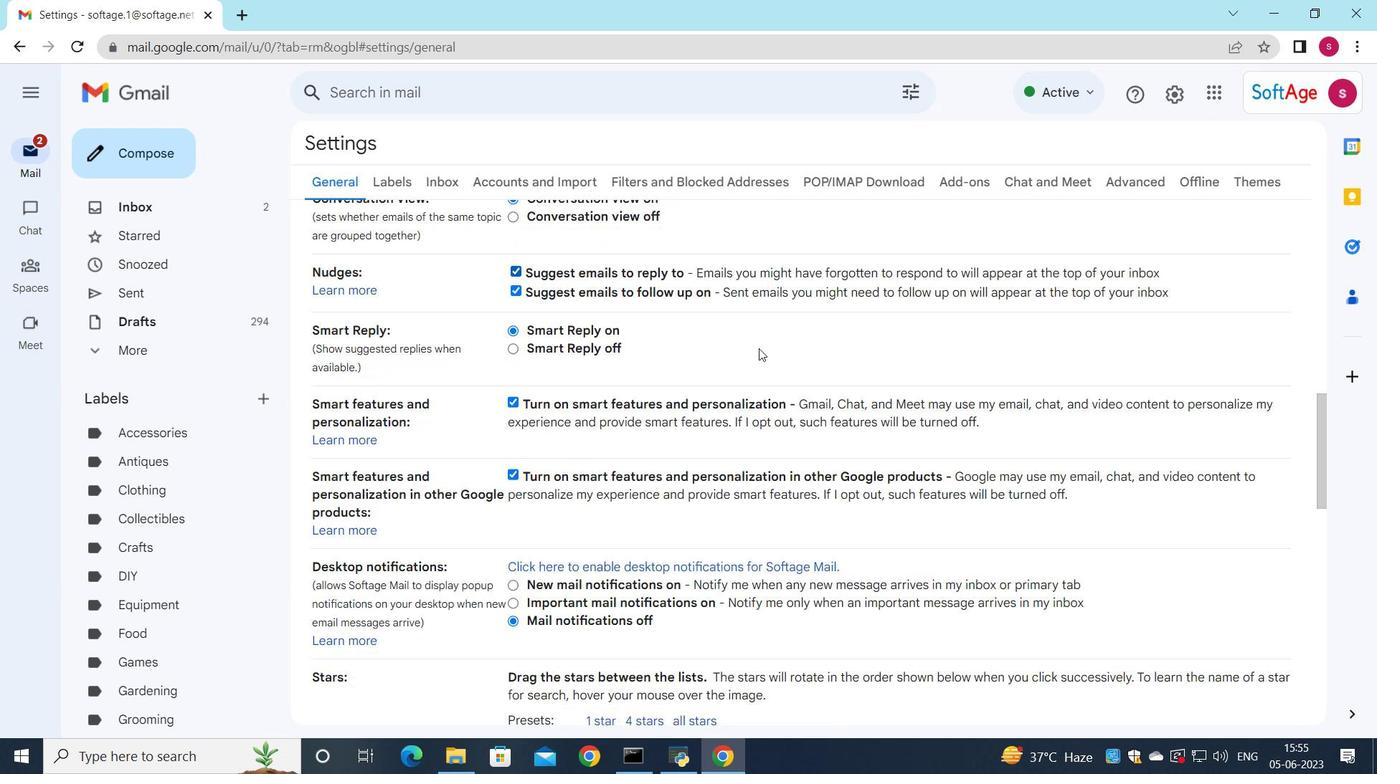 
Action: Mouse moved to (736, 381)
Screenshot: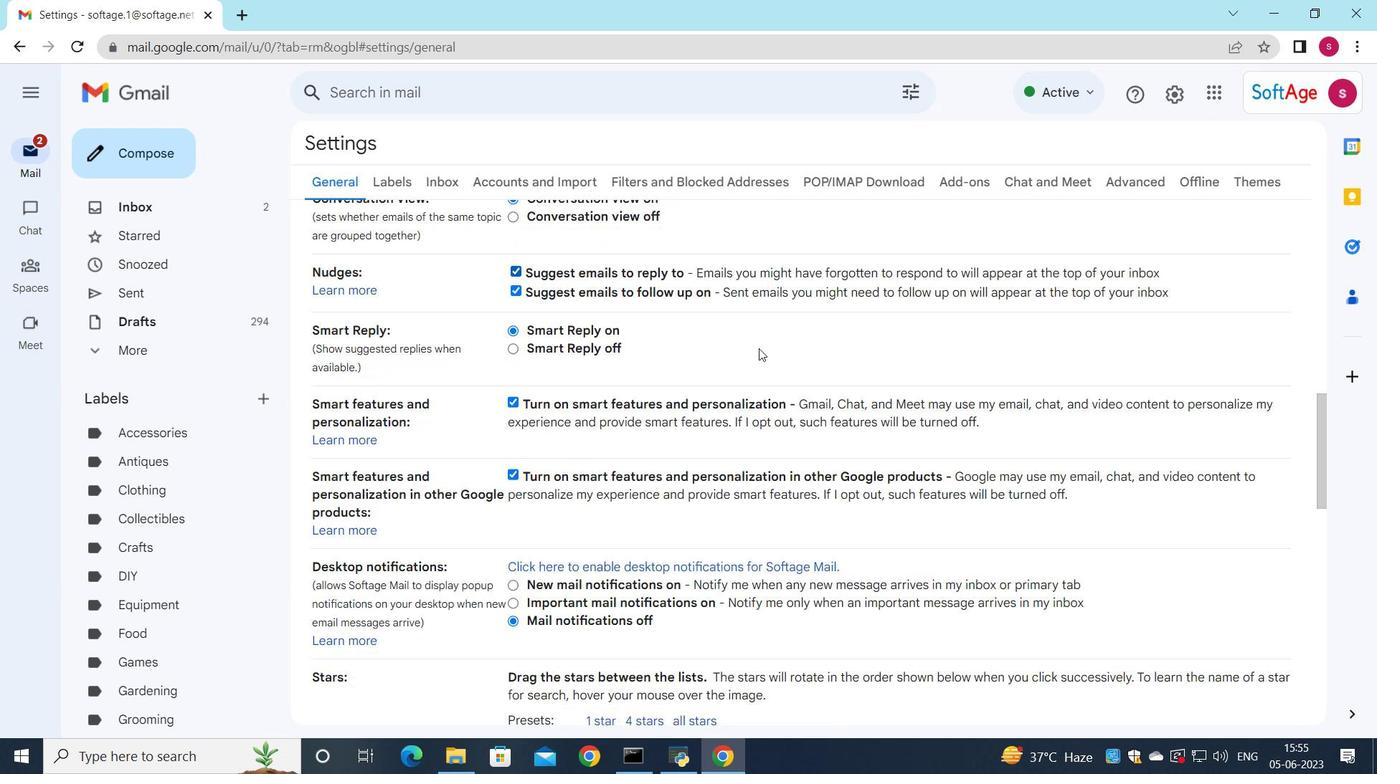 
Action: Mouse scrolled (736, 380) with delta (0, 0)
Screenshot: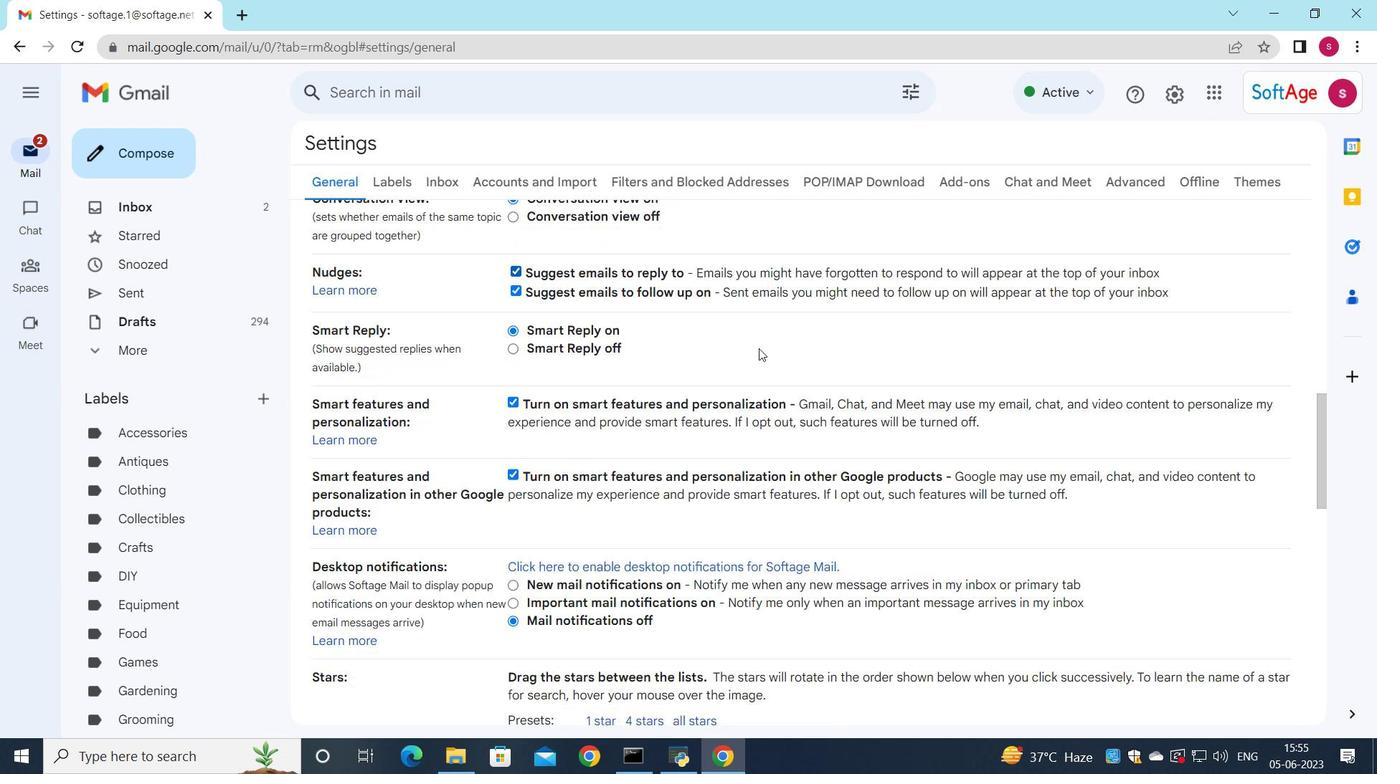 
Action: Mouse moved to (721, 401)
Screenshot: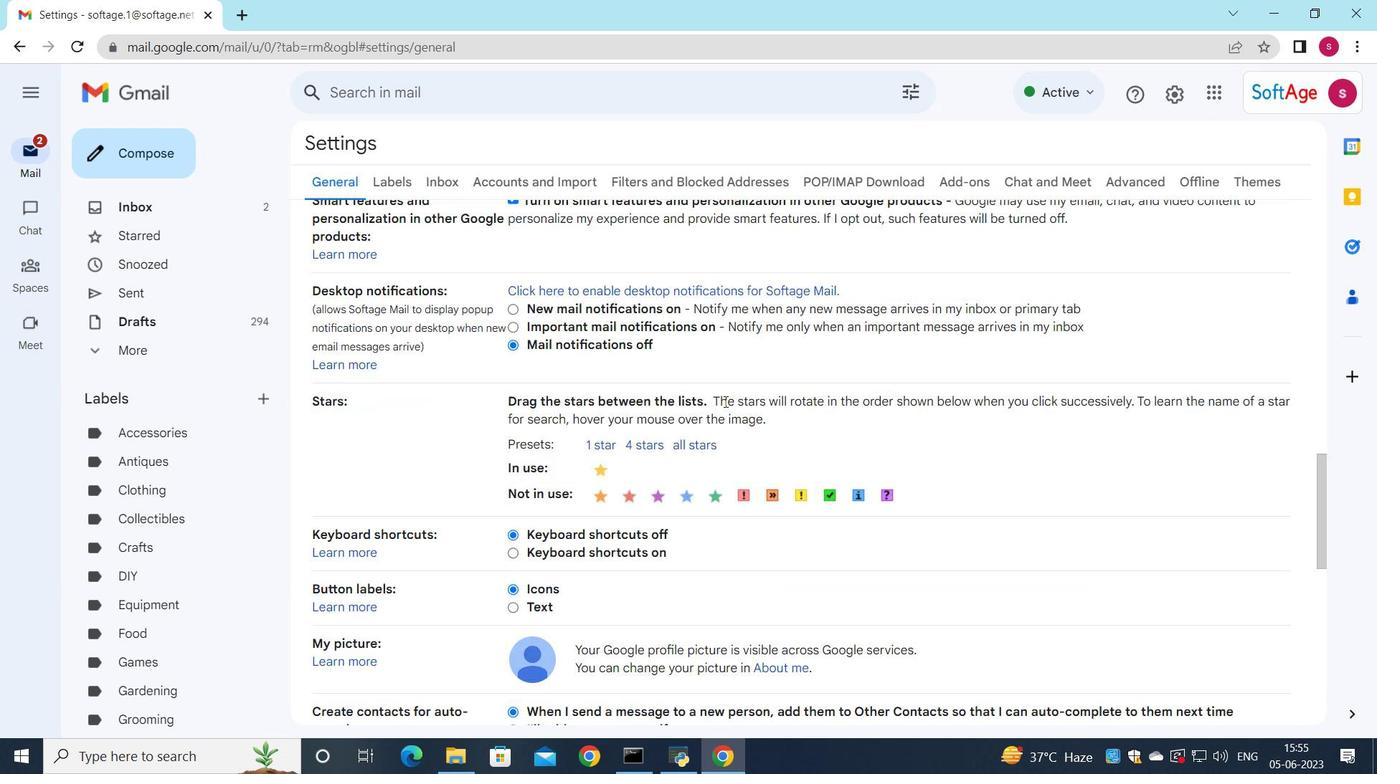 
Action: Mouse scrolled (721, 400) with delta (0, 0)
Screenshot: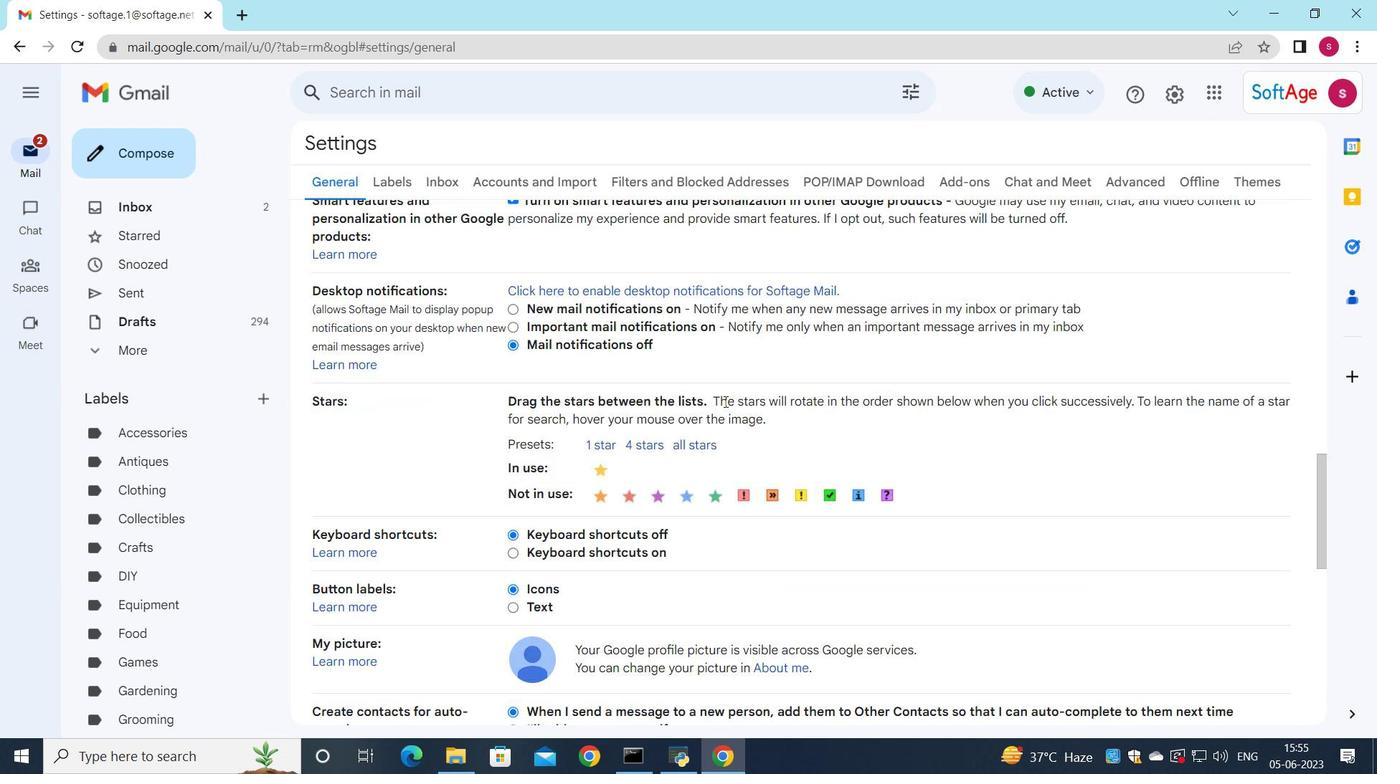 
Action: Mouse scrolled (721, 400) with delta (0, 0)
Screenshot: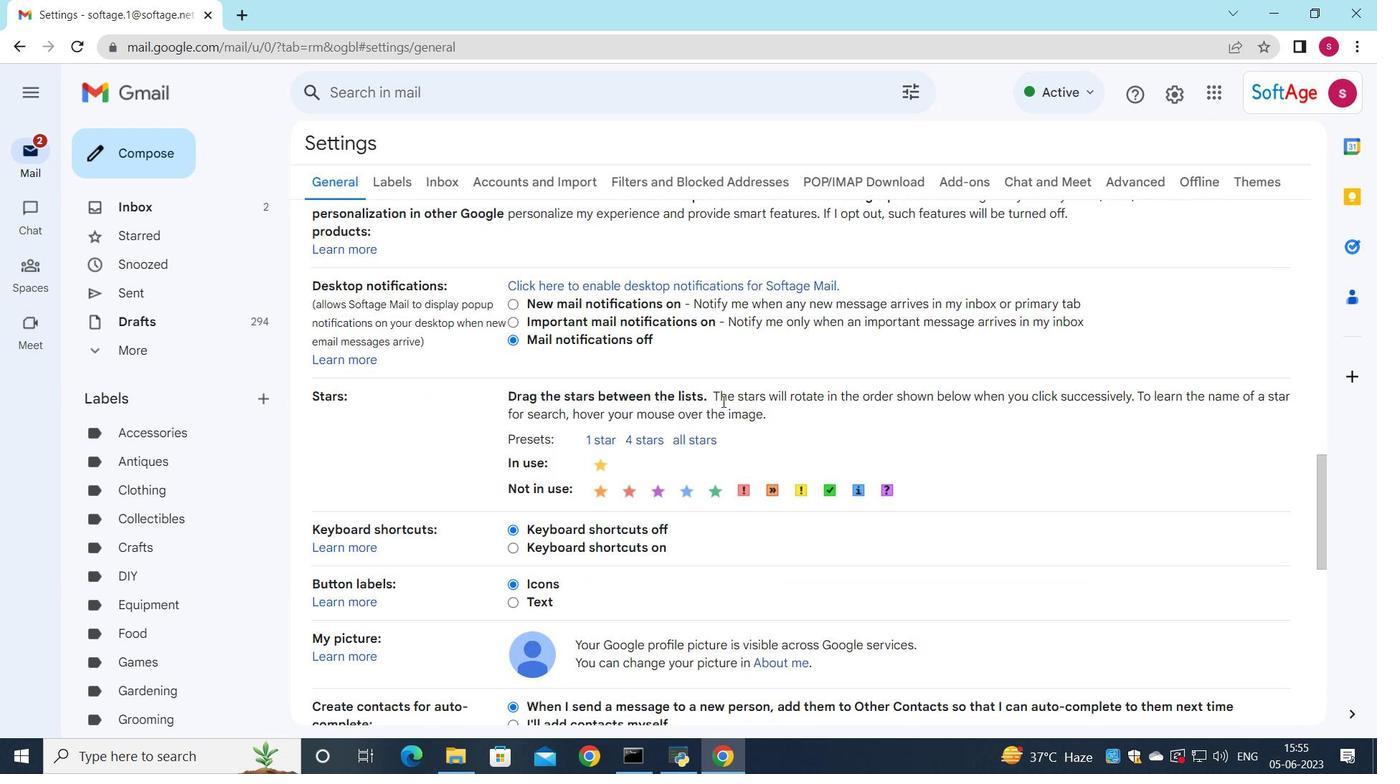 
Action: Mouse scrolled (721, 400) with delta (0, 0)
Screenshot: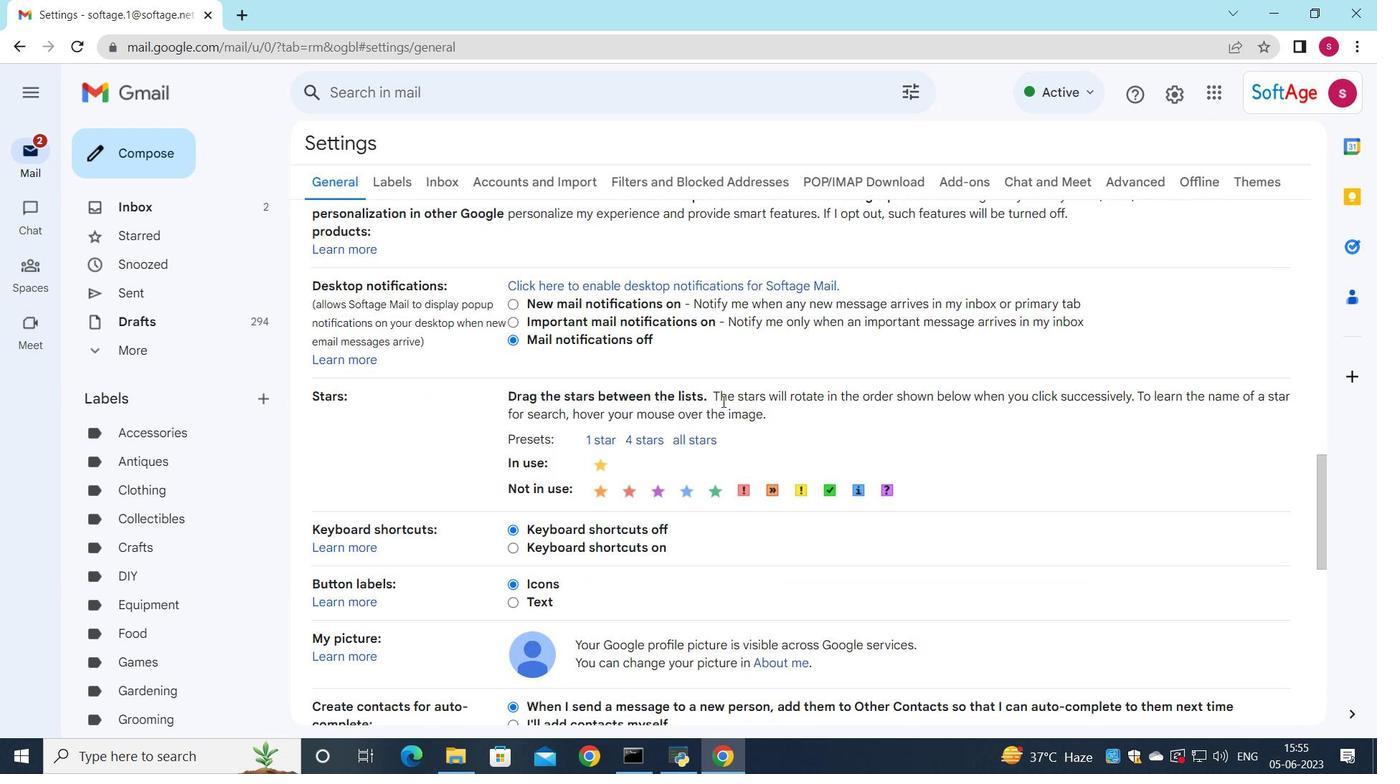 
Action: Mouse moved to (678, 423)
Screenshot: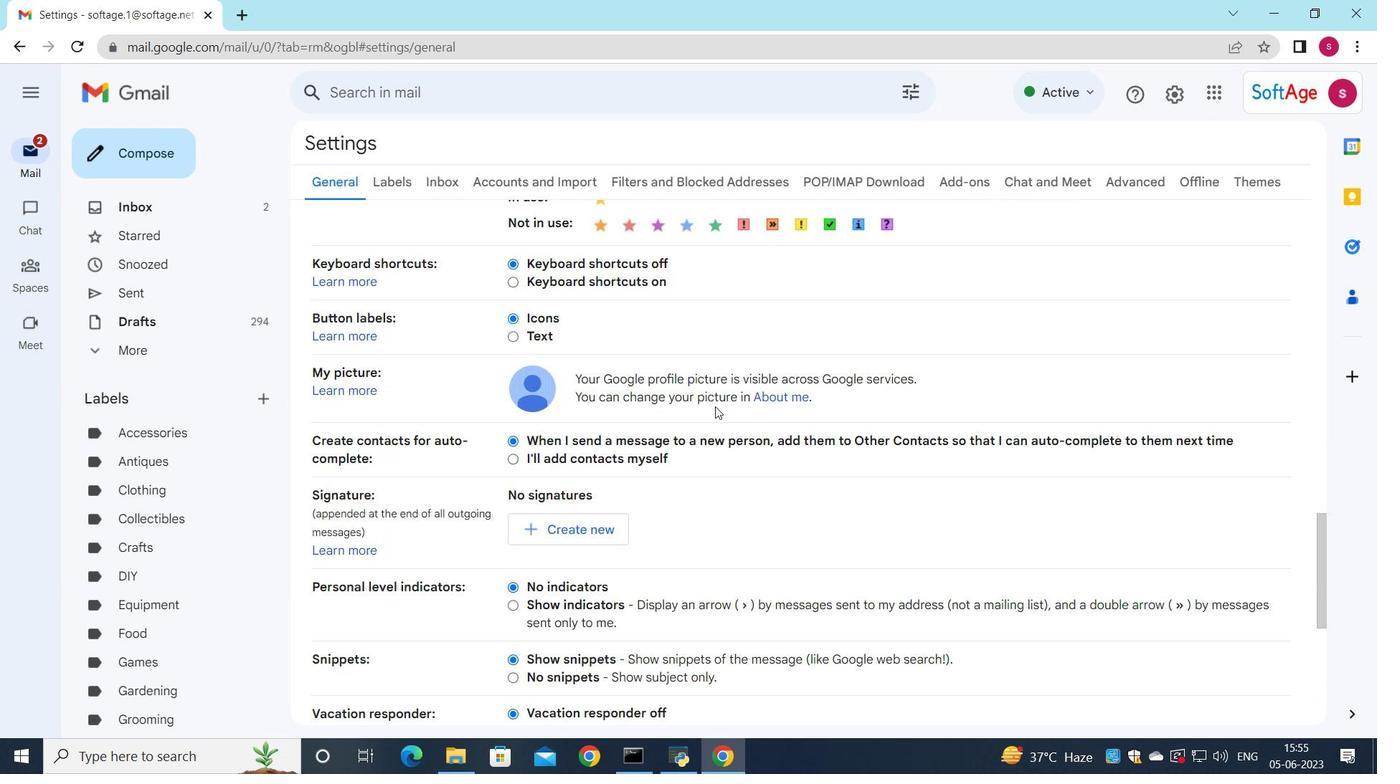 
Action: Mouse scrolled (678, 423) with delta (0, 0)
Screenshot: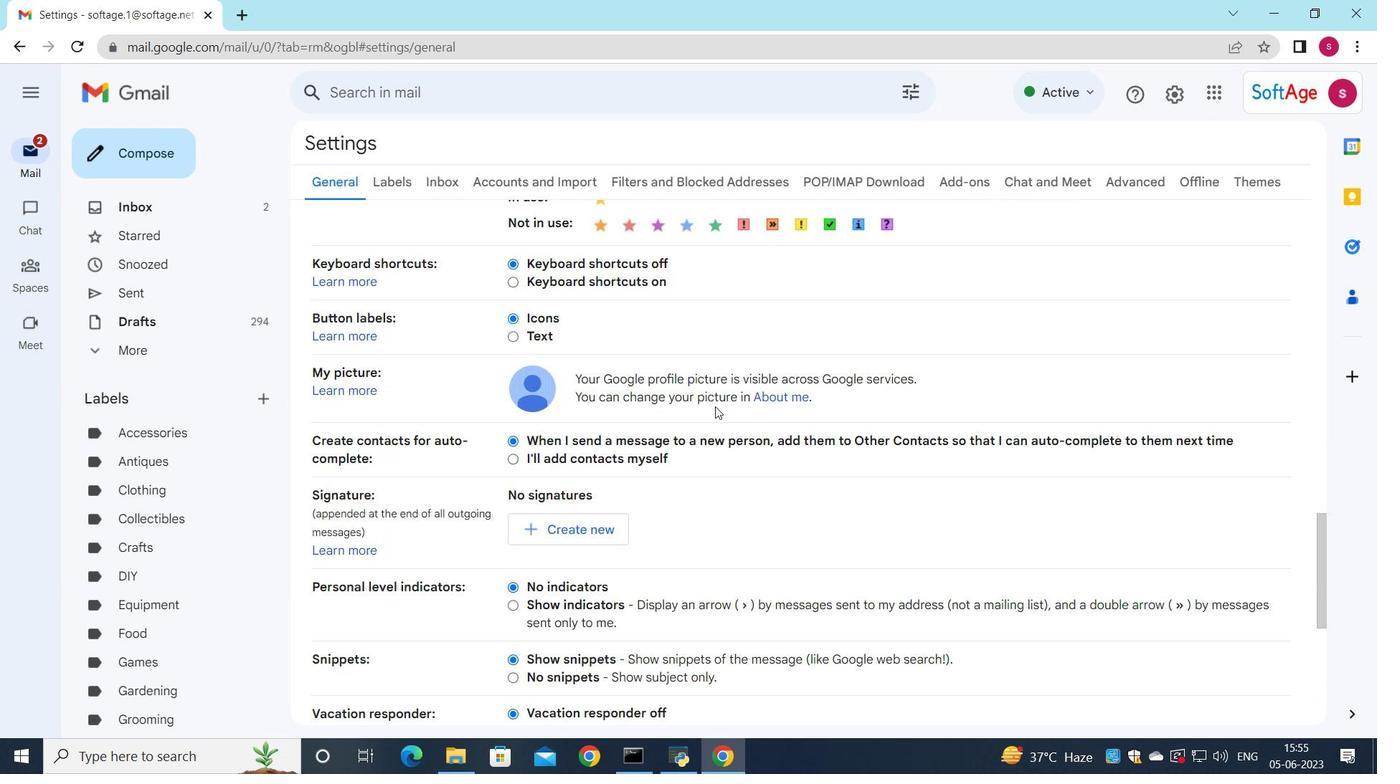 
Action: Mouse moved to (665, 434)
Screenshot: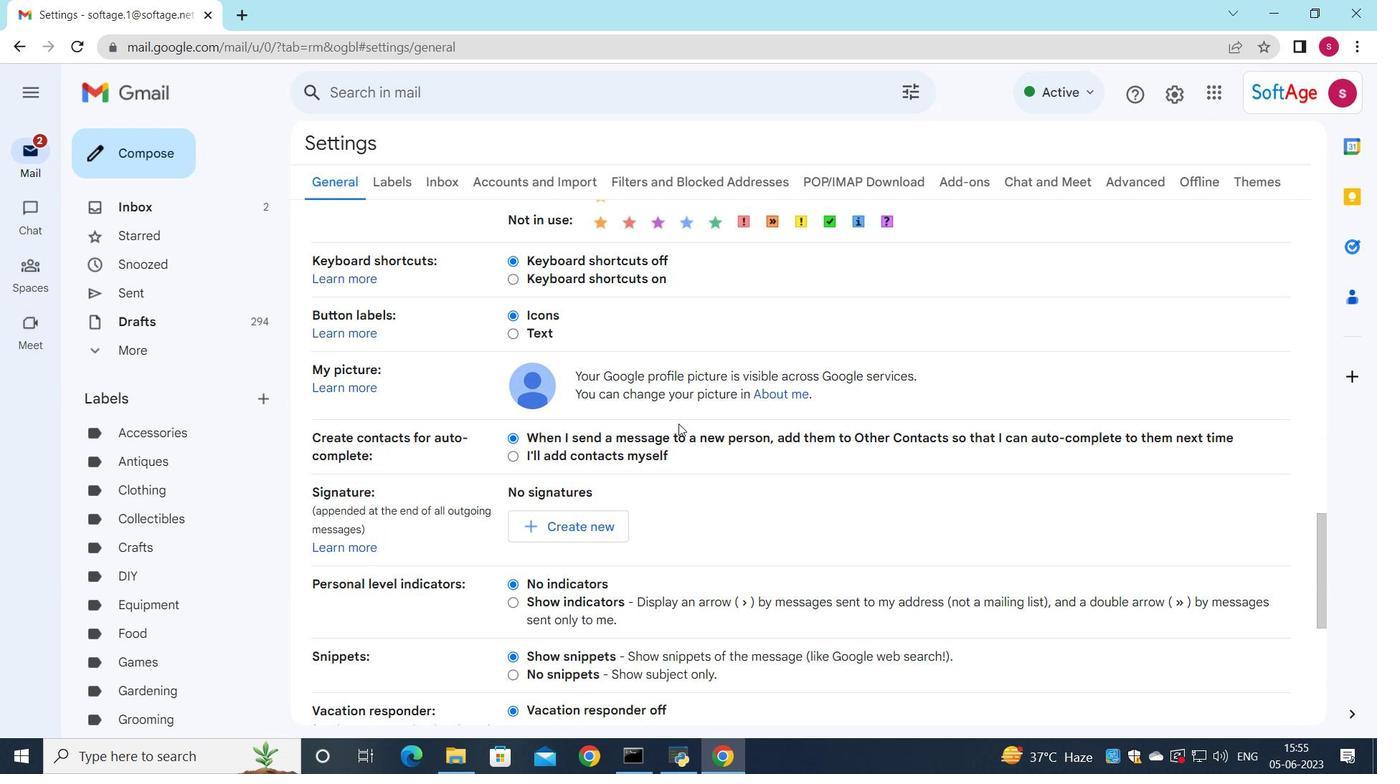 
Action: Mouse scrolled (672, 428) with delta (0, 0)
Screenshot: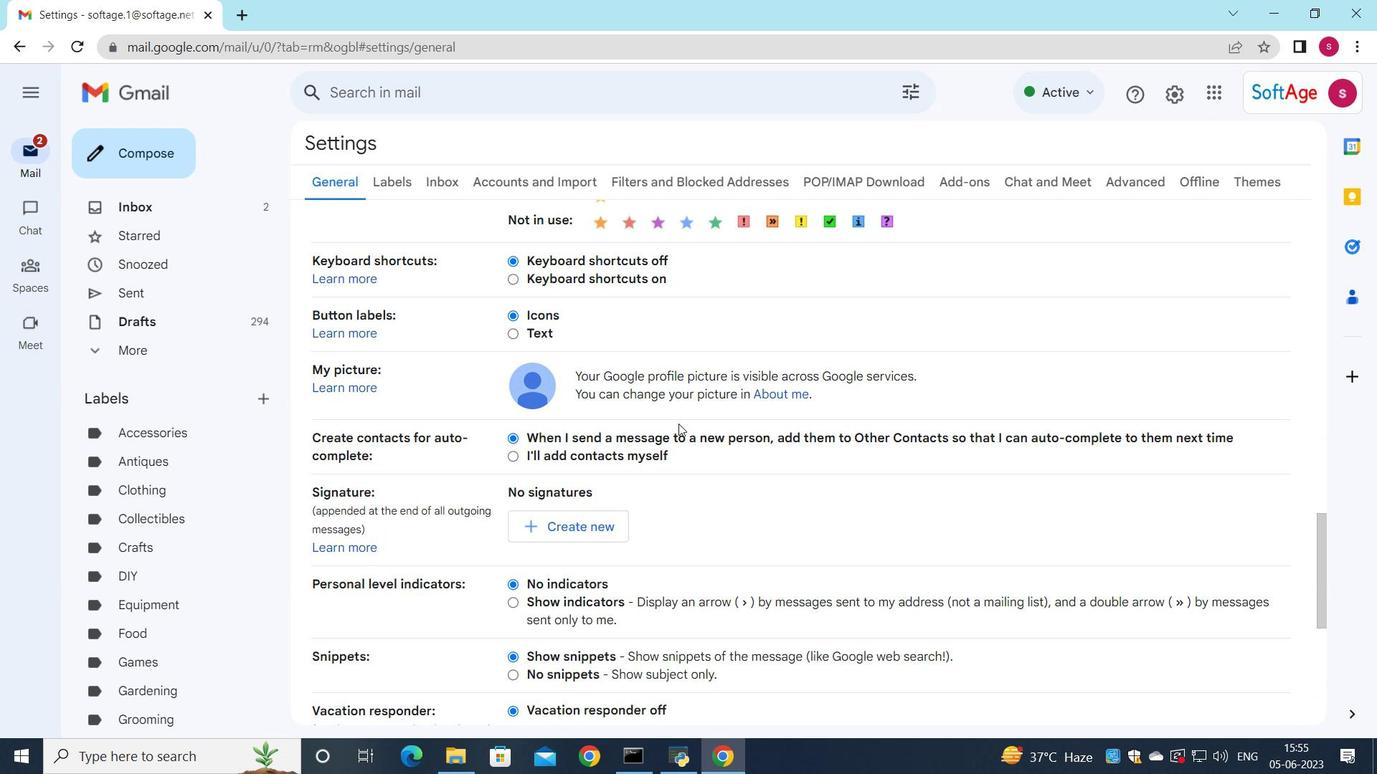
Action: Mouse scrolled (667, 432) with delta (0, 0)
Screenshot: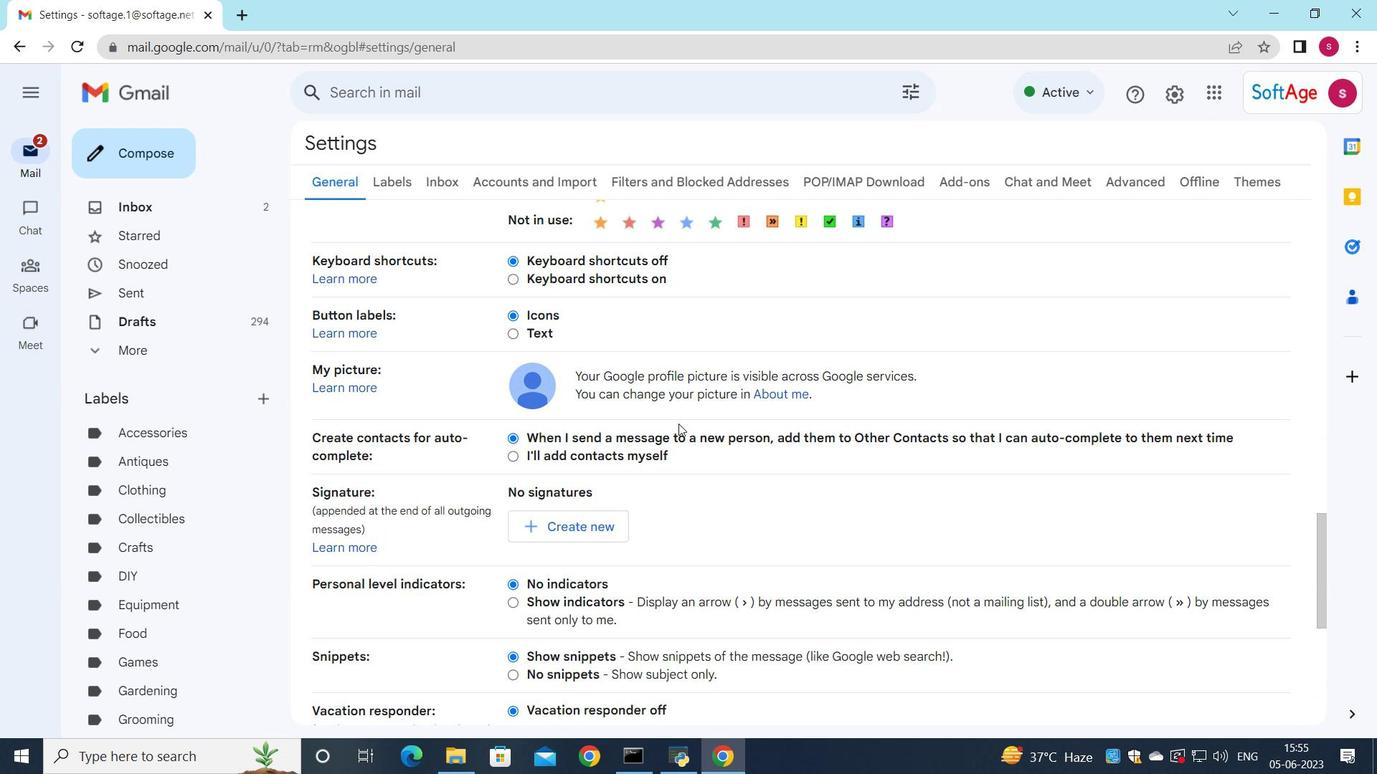 
Action: Mouse moved to (571, 258)
Screenshot: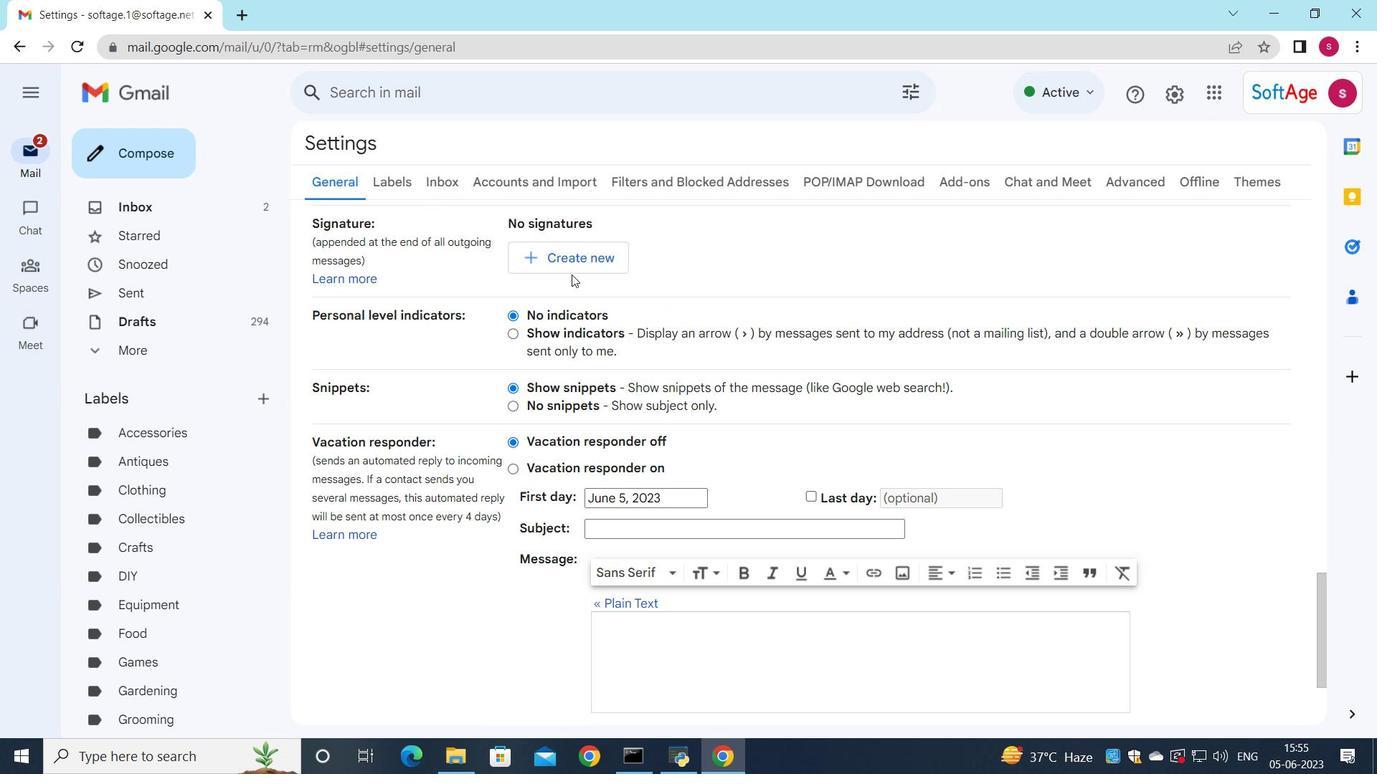 
Action: Mouse pressed left at (571, 258)
Screenshot: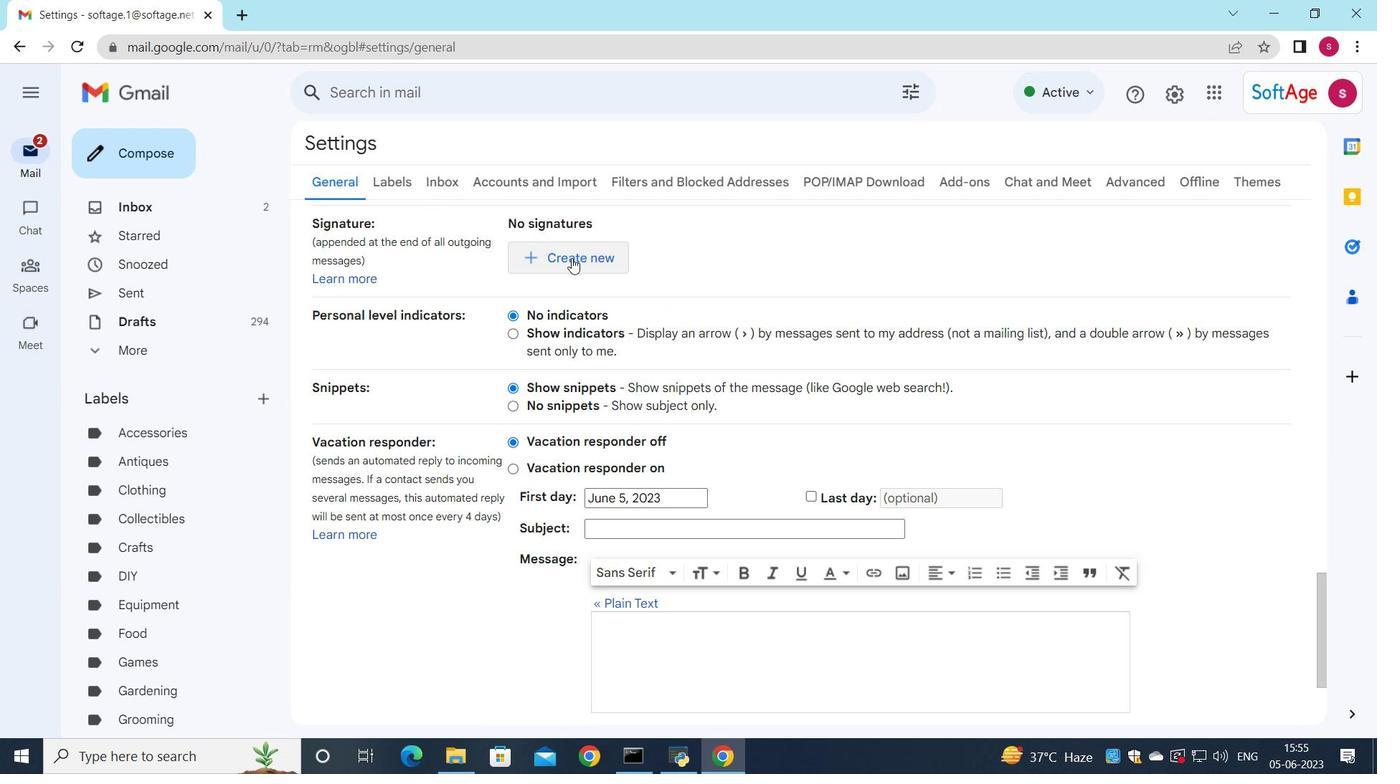 
Action: Mouse moved to (597, 272)
Screenshot: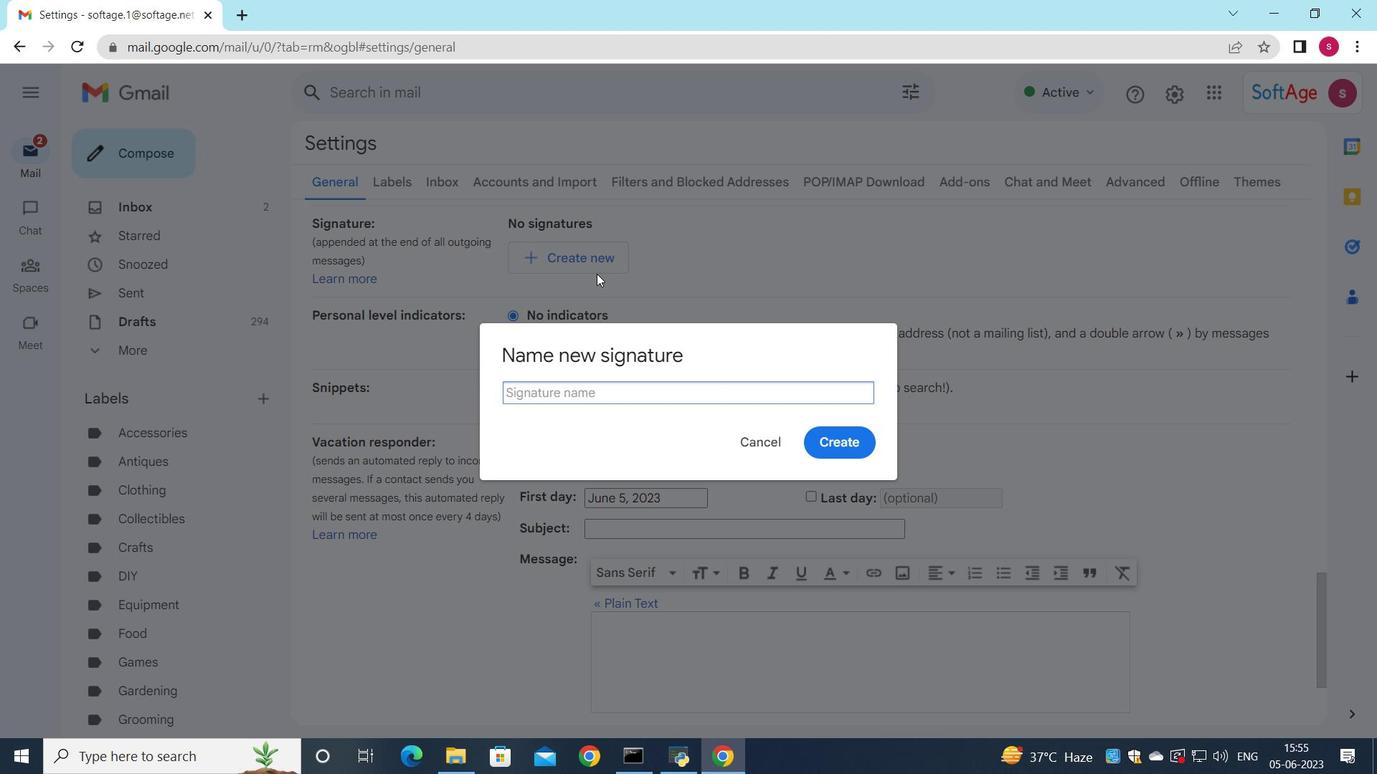 
Action: Key pressed <Key.shift>Faith<Key.space><Key.shift>Turner
Screenshot: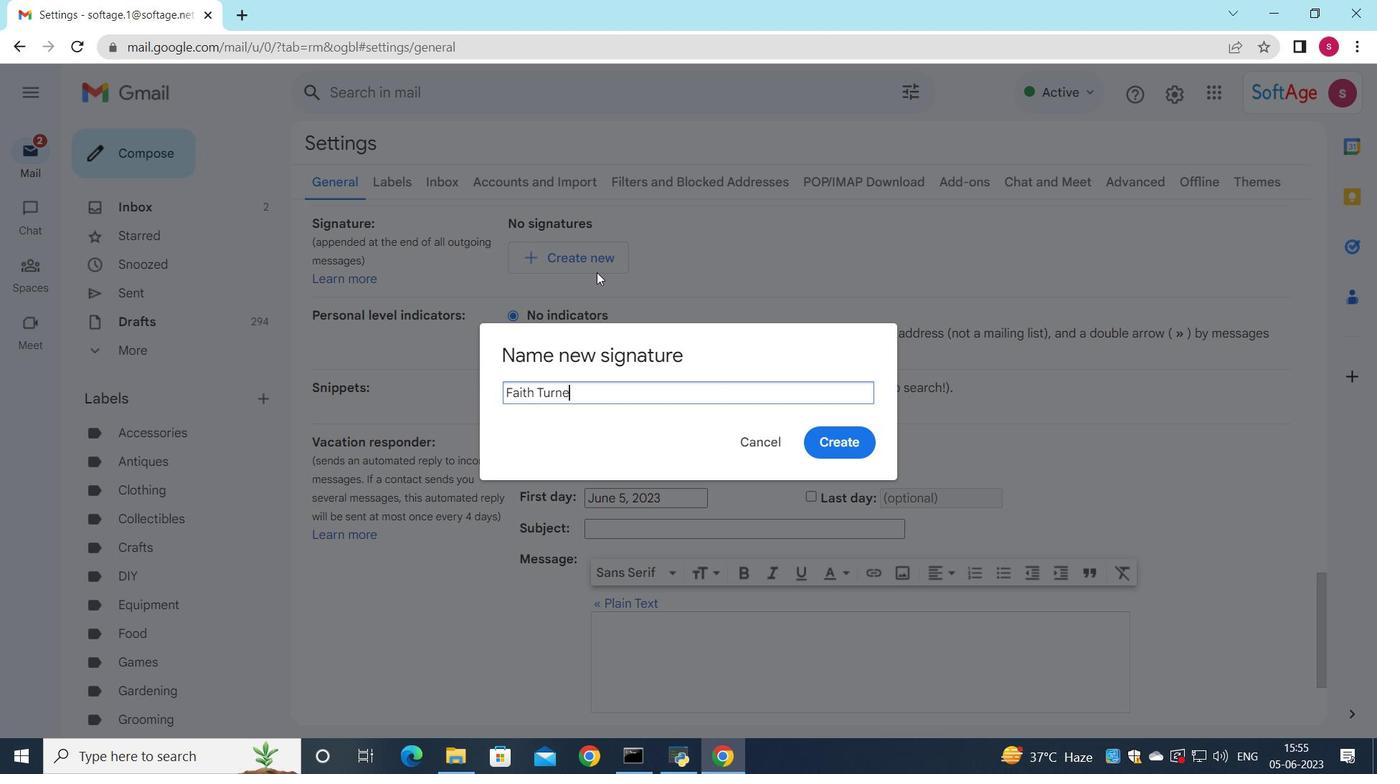 
Action: Mouse moved to (827, 431)
Screenshot: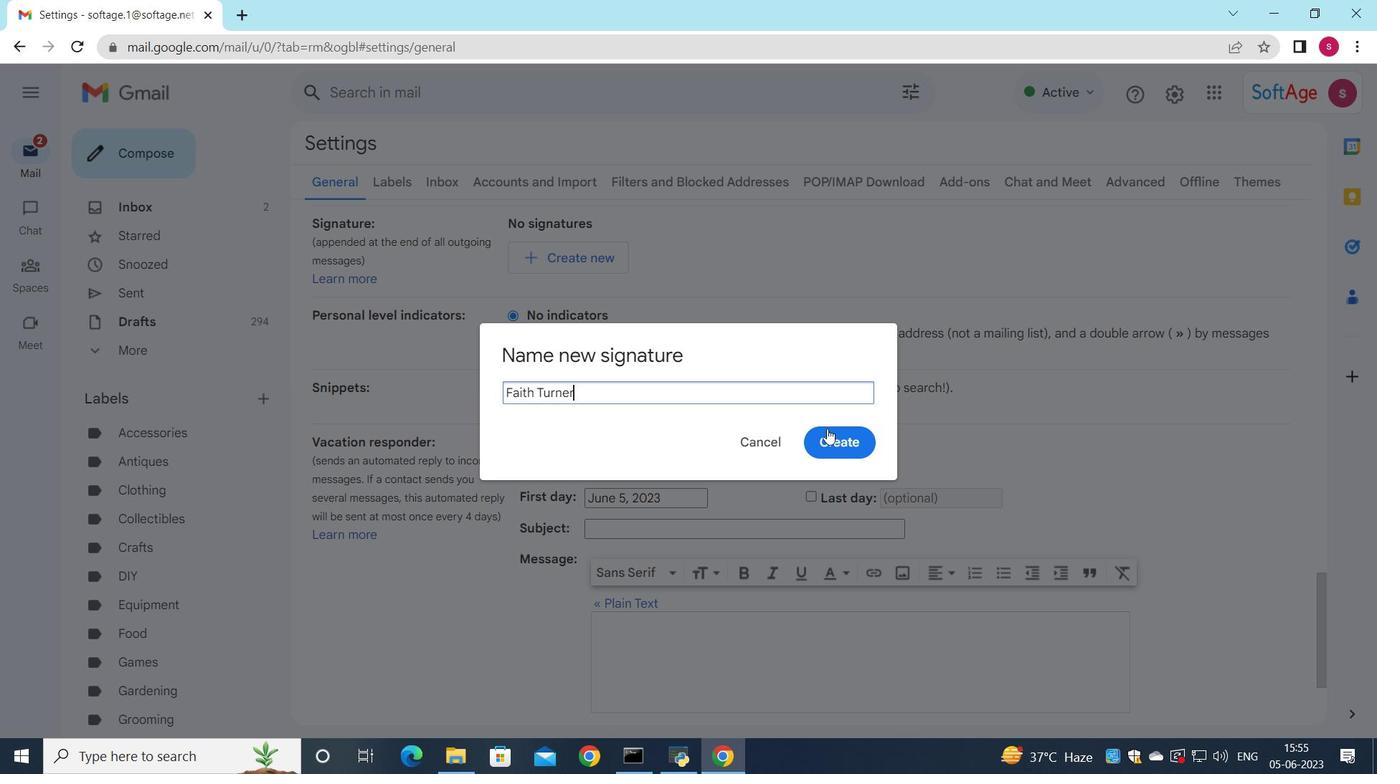 
Action: Mouse pressed left at (827, 431)
Screenshot: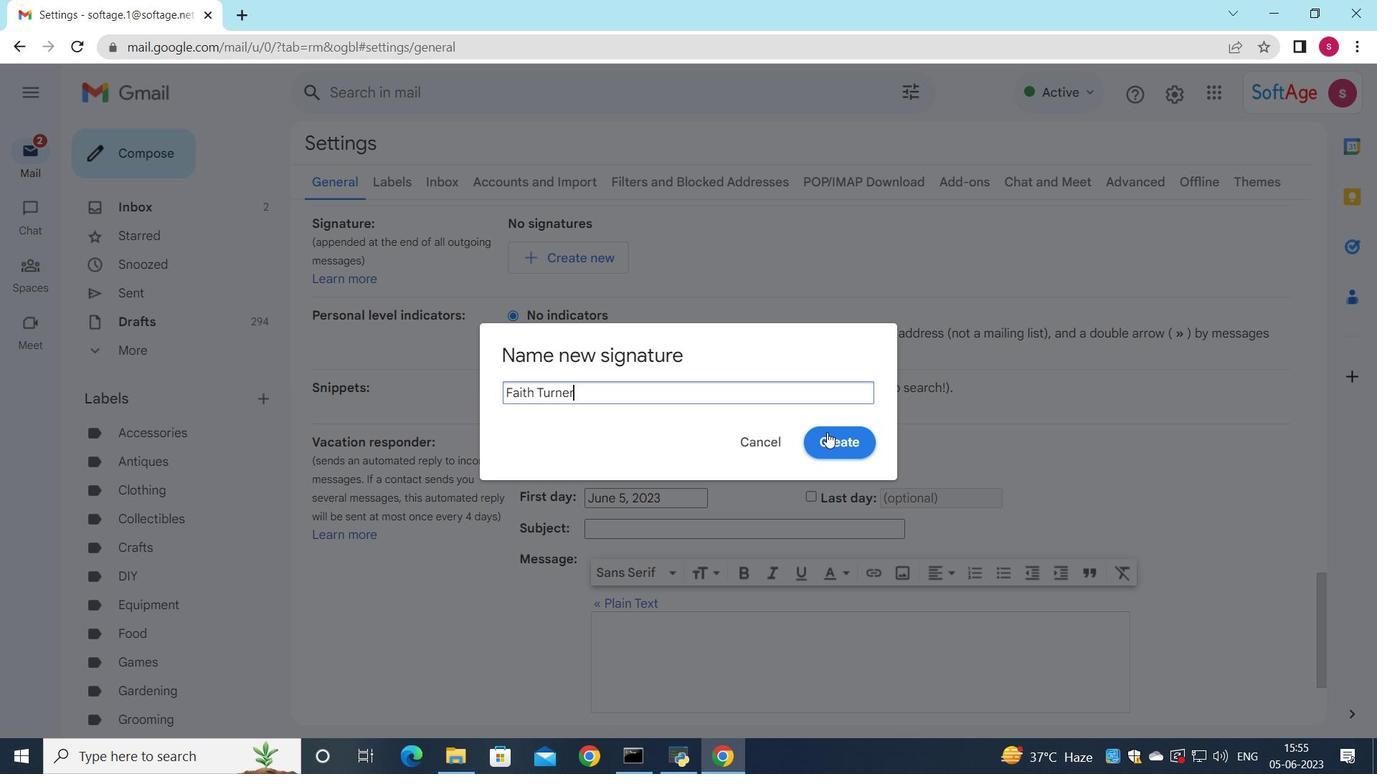 
Action: Mouse moved to (837, 273)
Screenshot: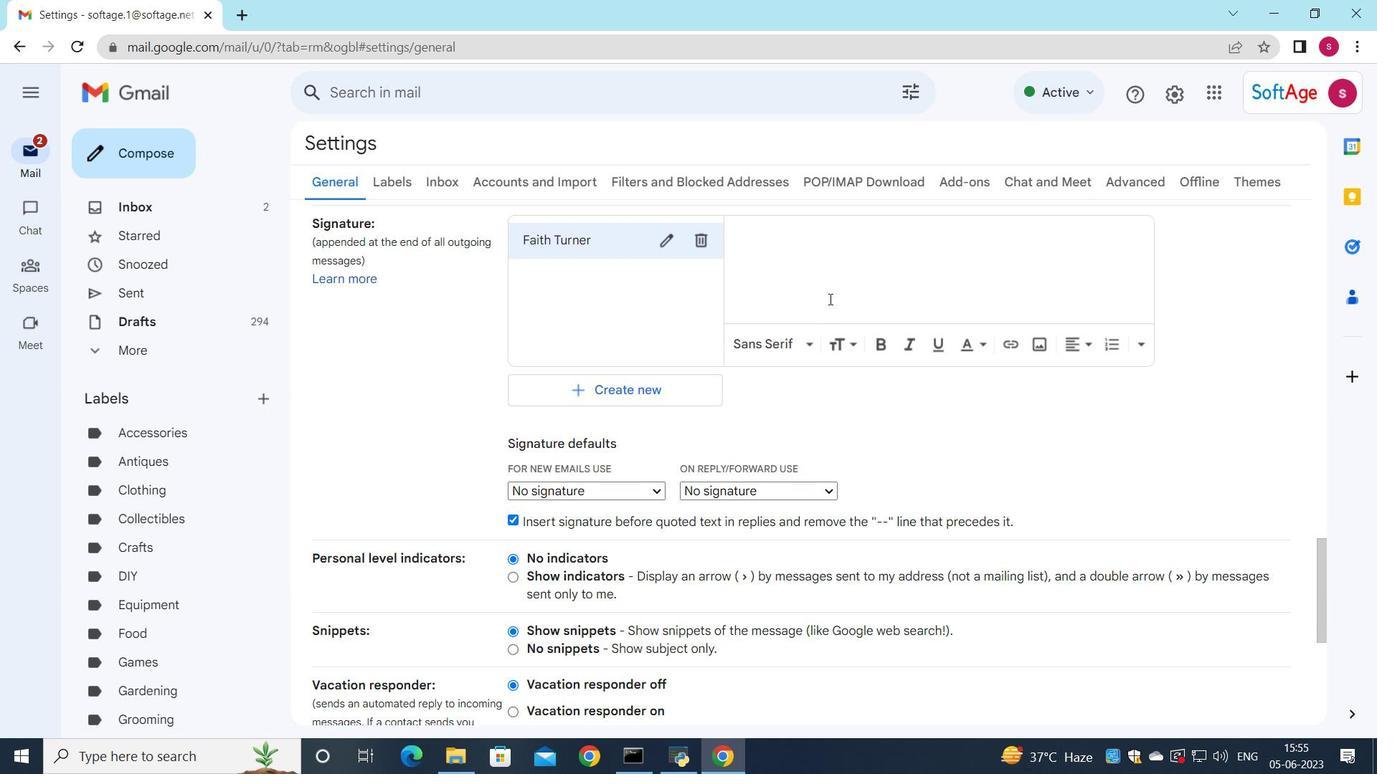 
Action: Mouse pressed left at (837, 273)
Screenshot: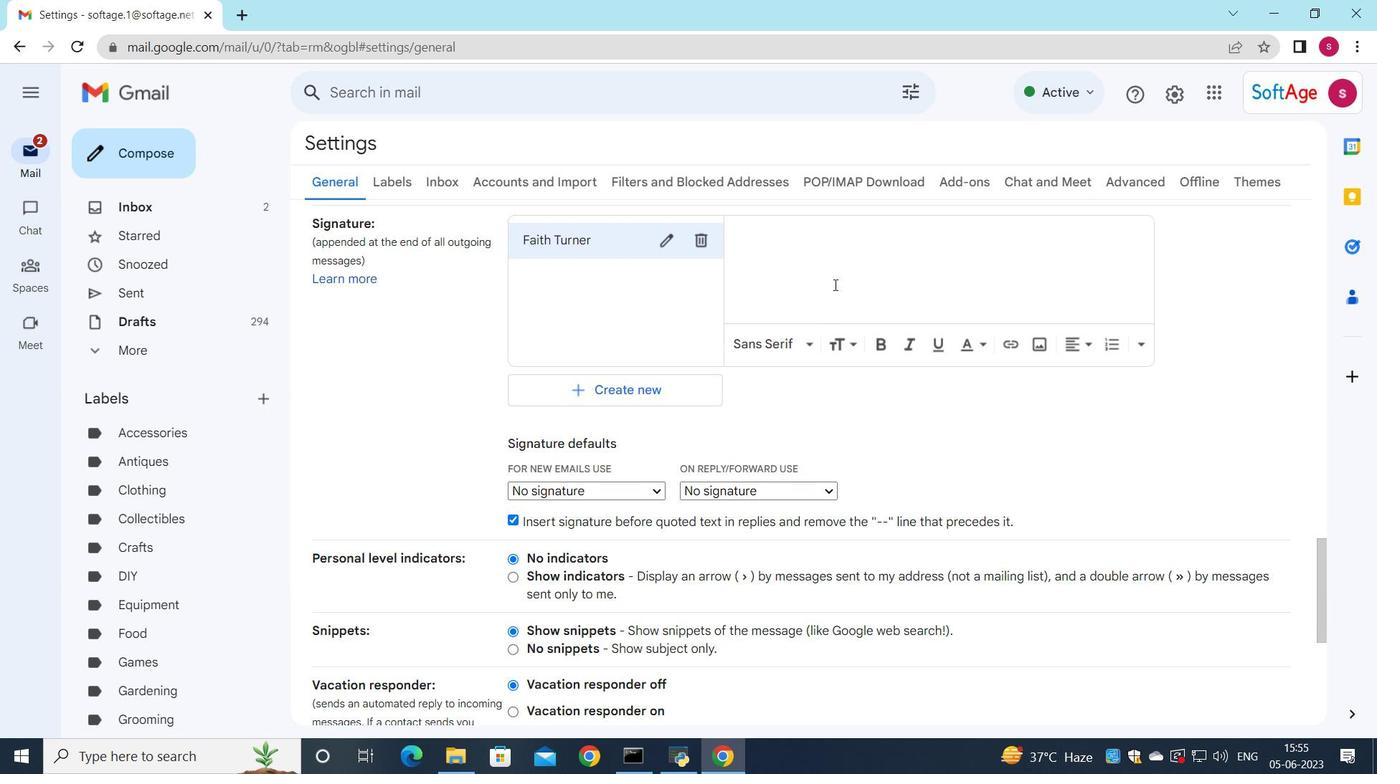 
Action: Key pressed <Key.shift><Key.shift><Key.shift><Key.shift>Faith<Key.space><Key.shift>Turner
Screenshot: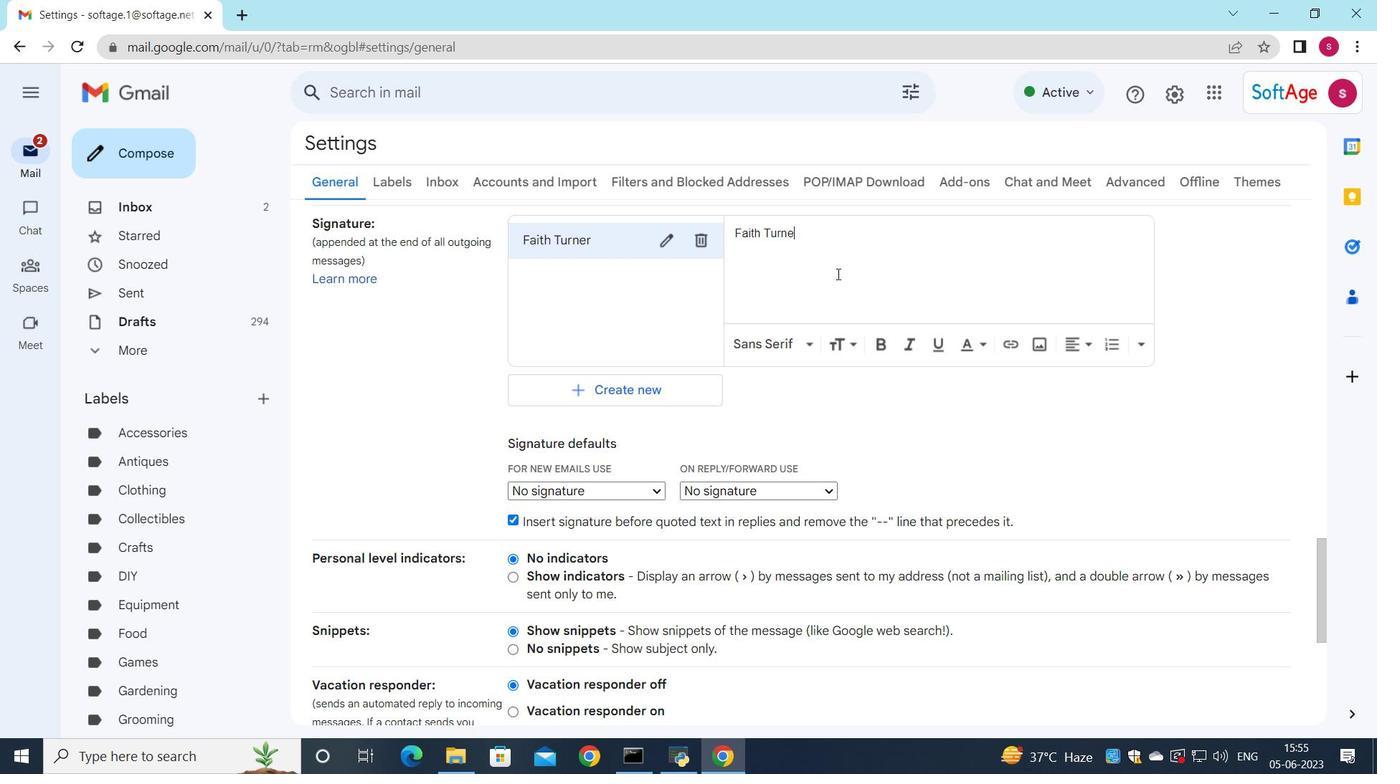 
Action: Mouse moved to (754, 311)
Screenshot: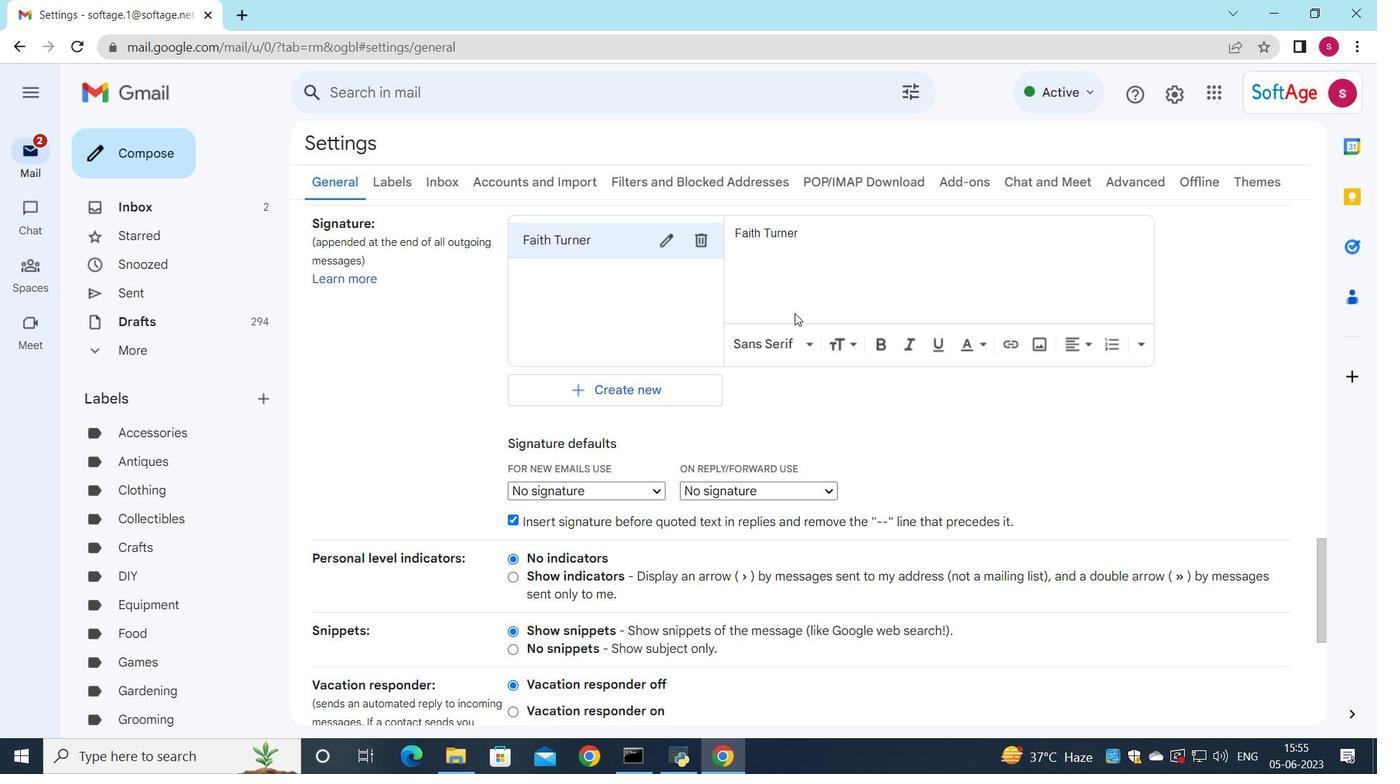 
Action: Mouse scrolled (754, 310) with delta (0, 0)
Screenshot: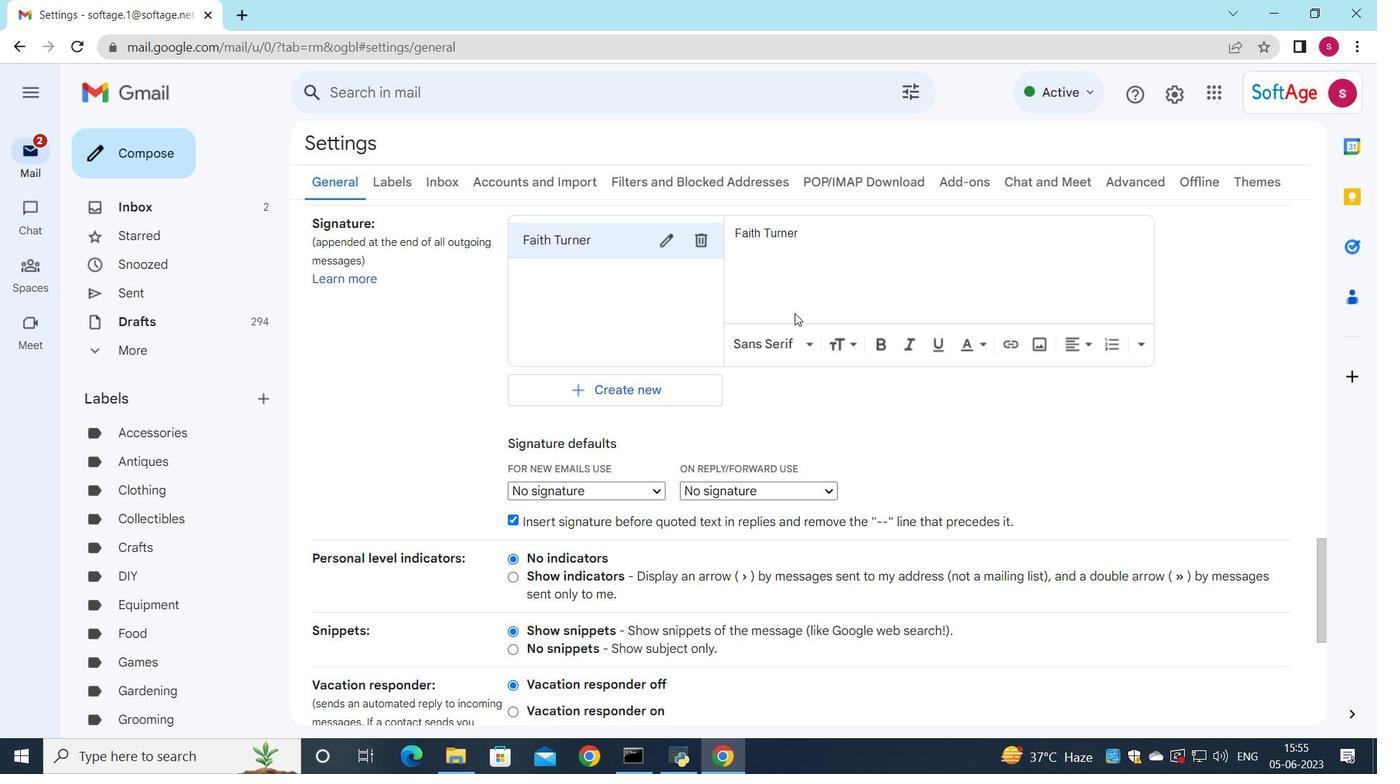 
Action: Mouse moved to (752, 310)
Screenshot: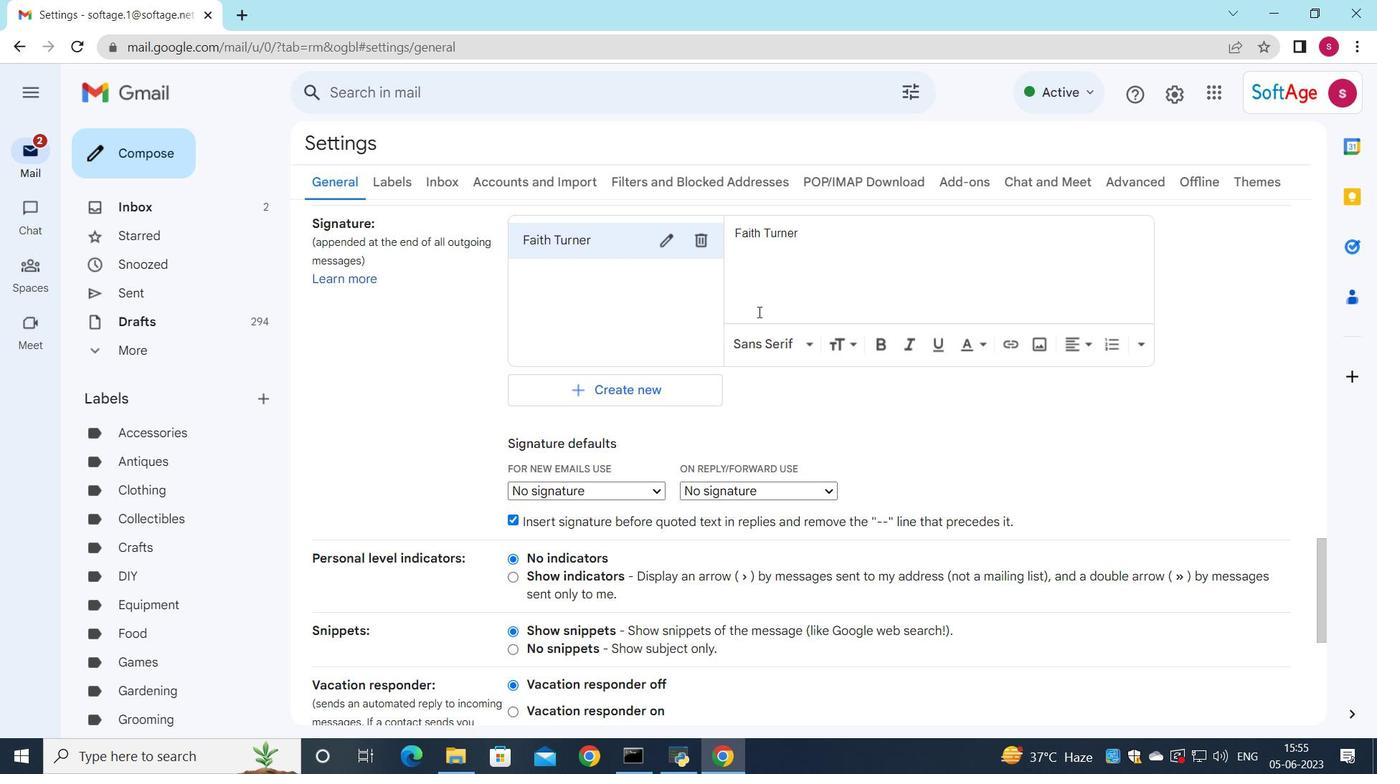 
Action: Mouse scrolled (752, 309) with delta (0, 0)
Screenshot: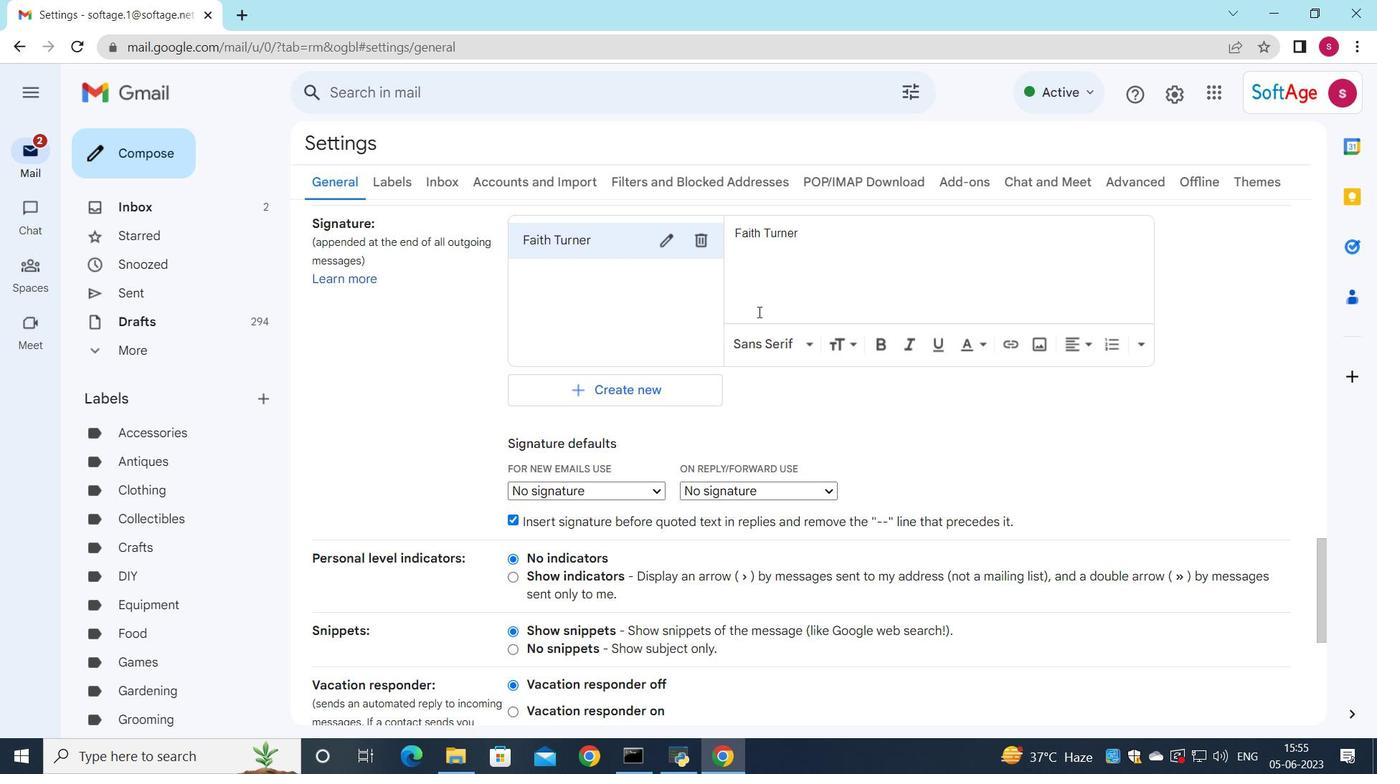 
Action: Mouse moved to (654, 309)
Screenshot: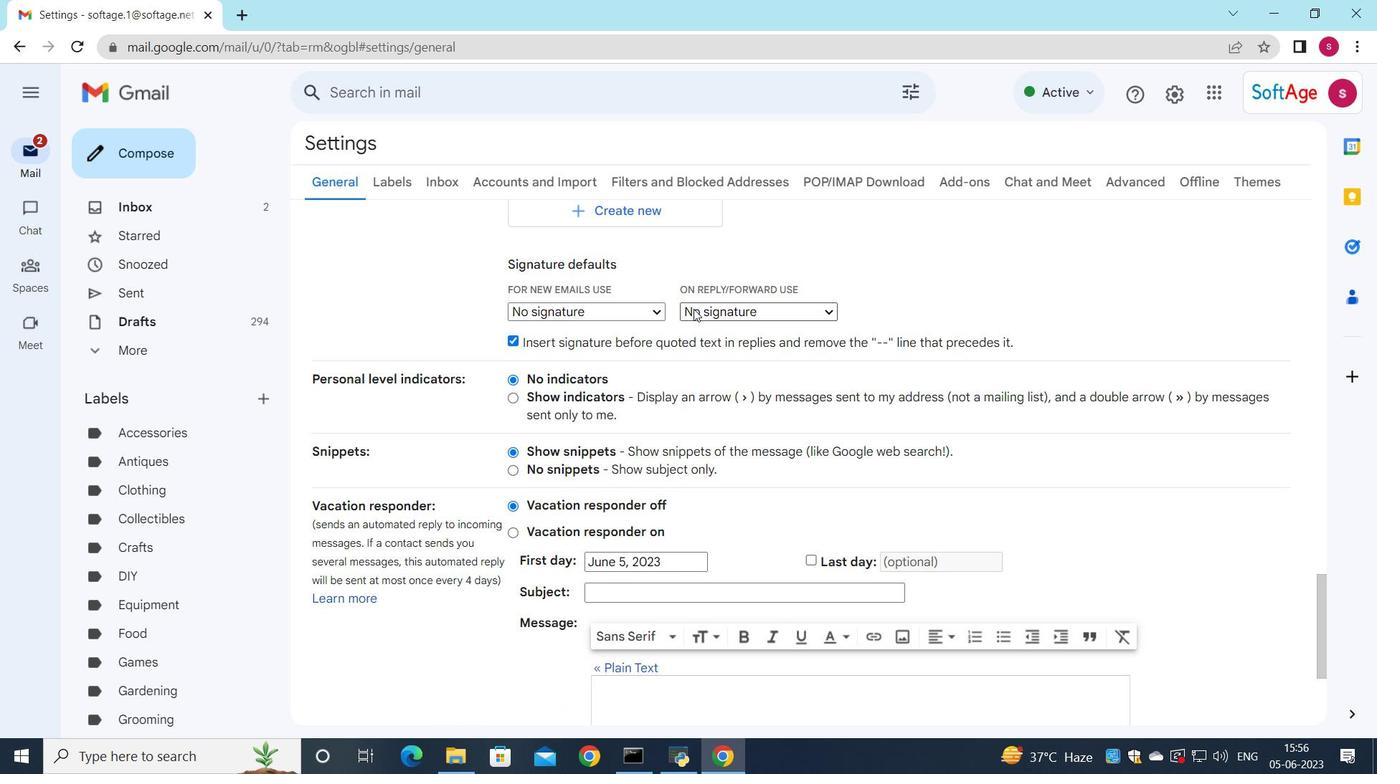 
Action: Mouse pressed left at (654, 309)
Screenshot: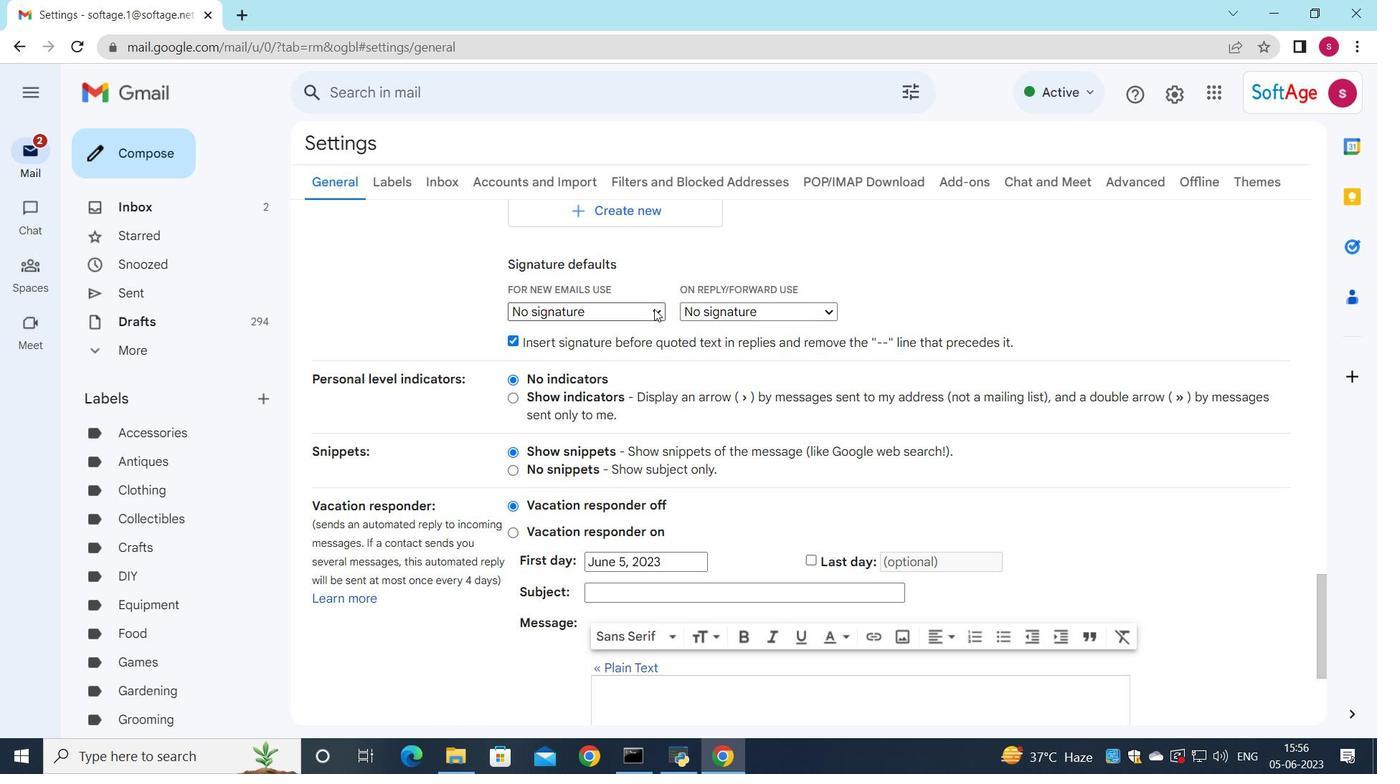 
Action: Mouse moved to (633, 340)
Screenshot: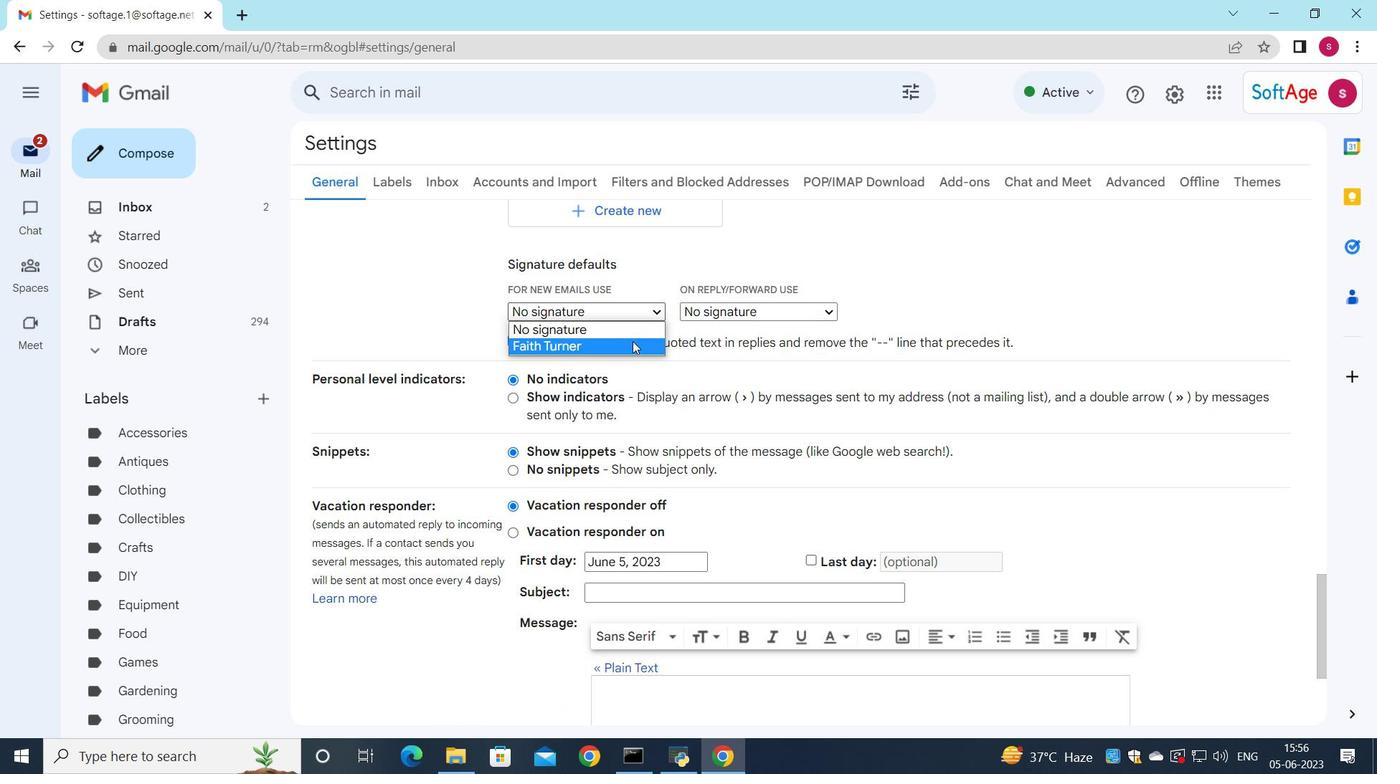 
Action: Mouse pressed left at (633, 340)
Screenshot: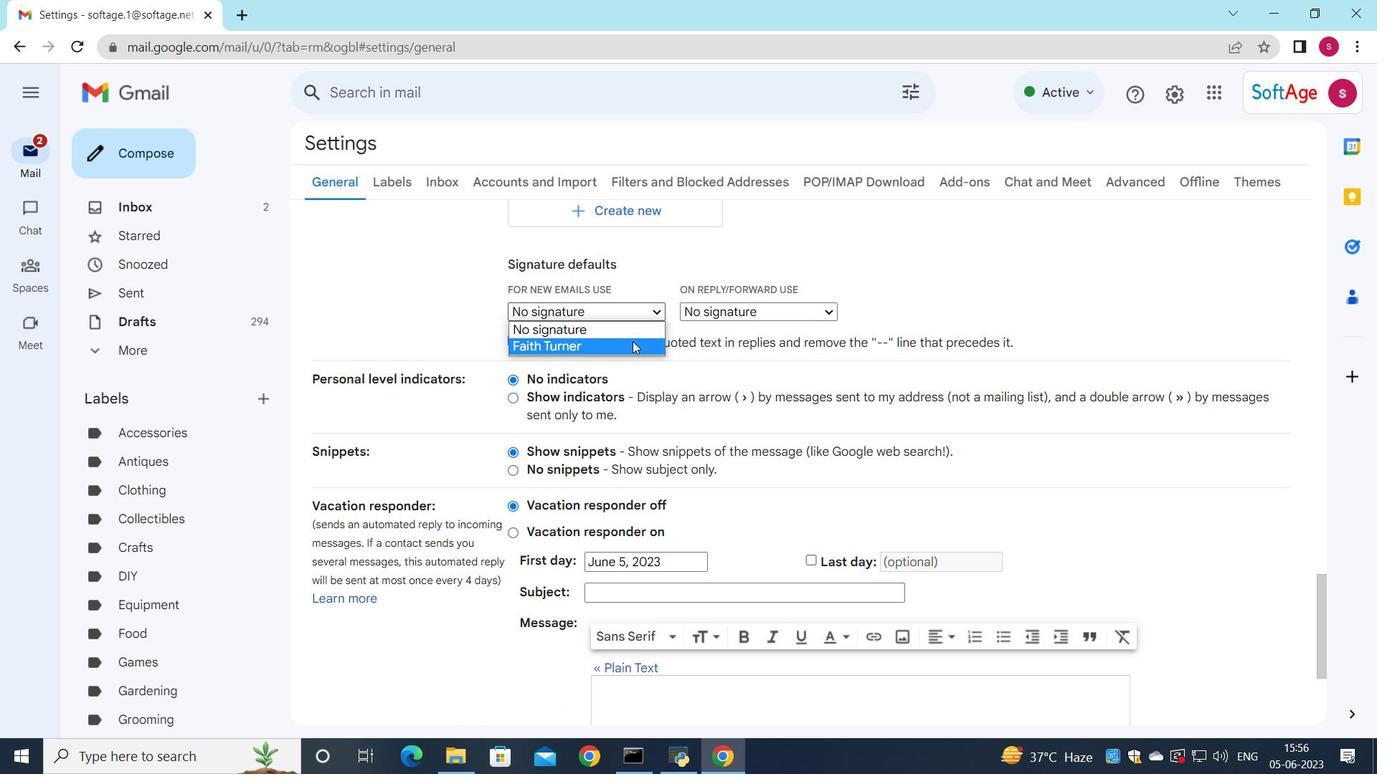 
Action: Mouse moved to (692, 314)
Screenshot: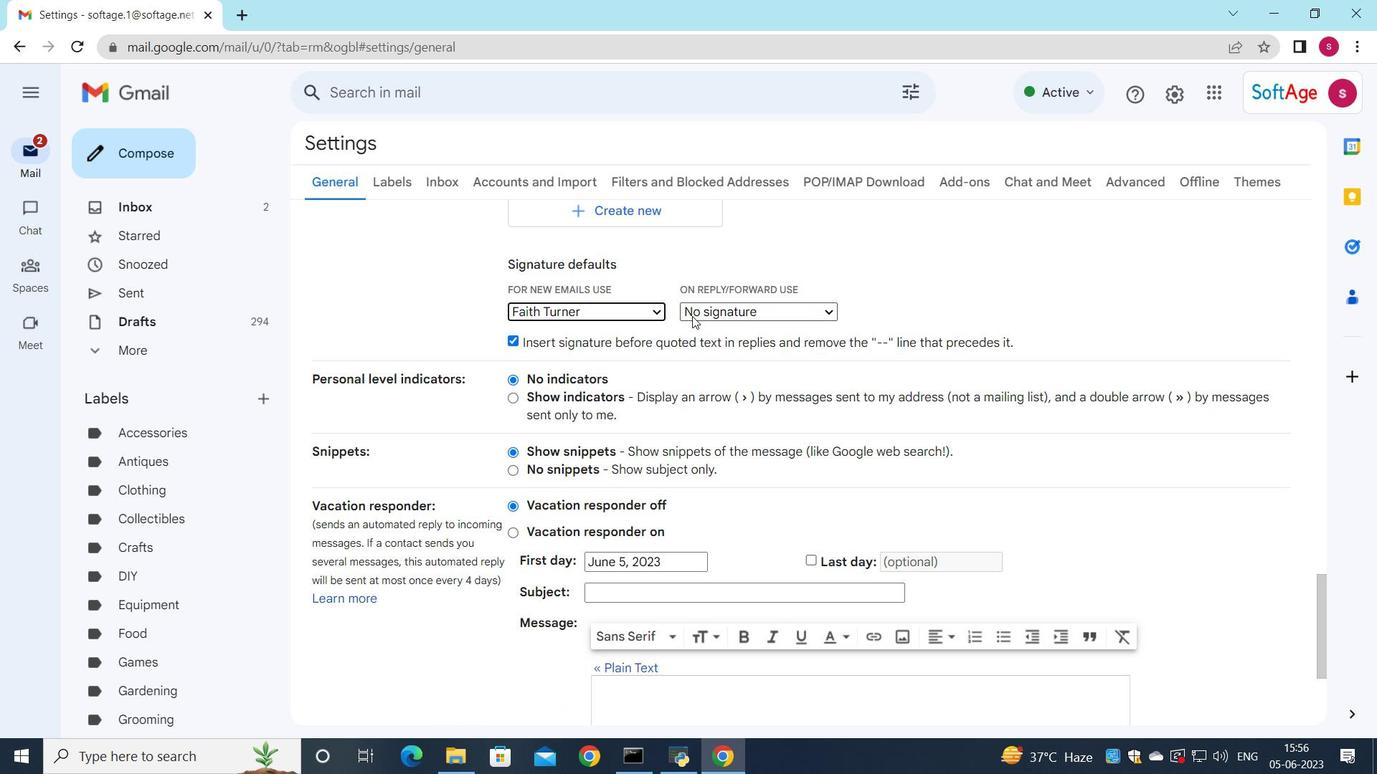 
Action: Mouse pressed left at (692, 314)
Screenshot: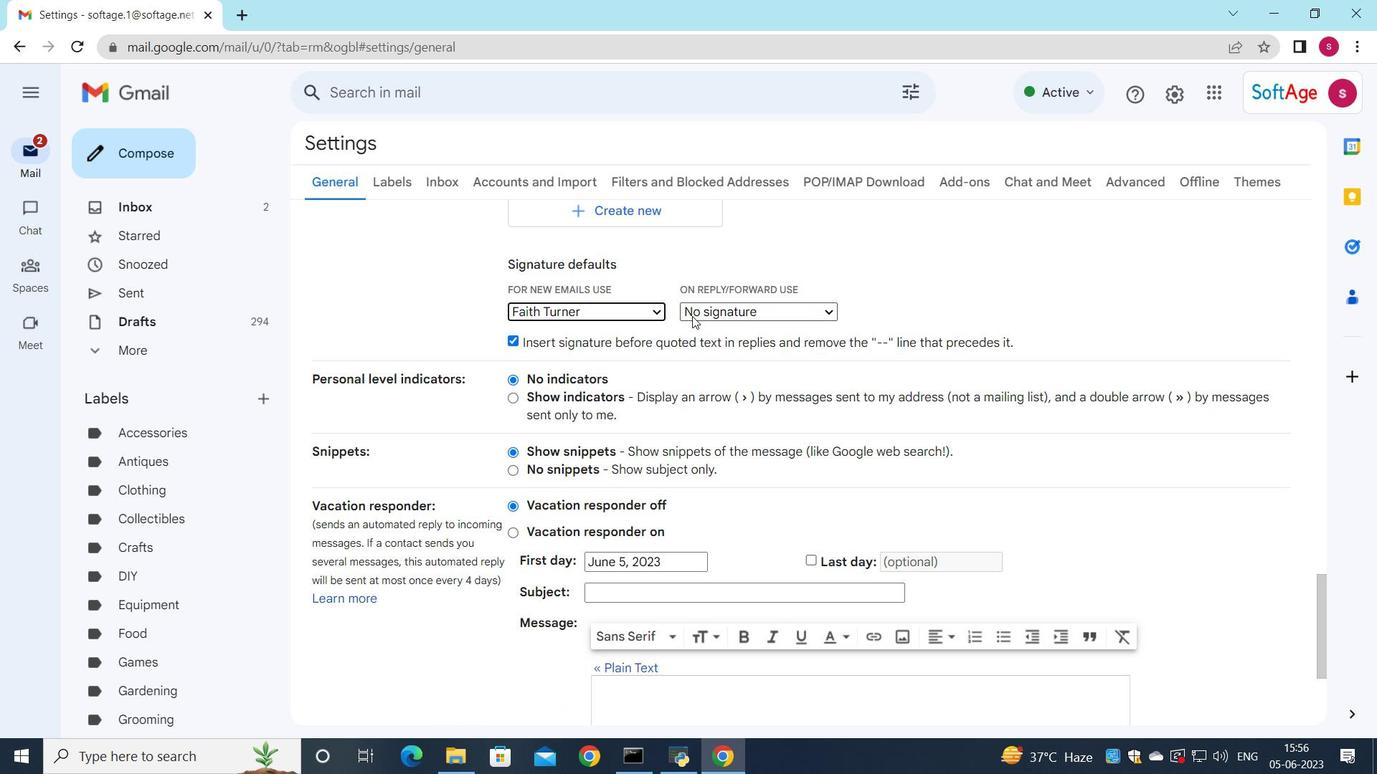 
Action: Mouse moved to (692, 345)
Screenshot: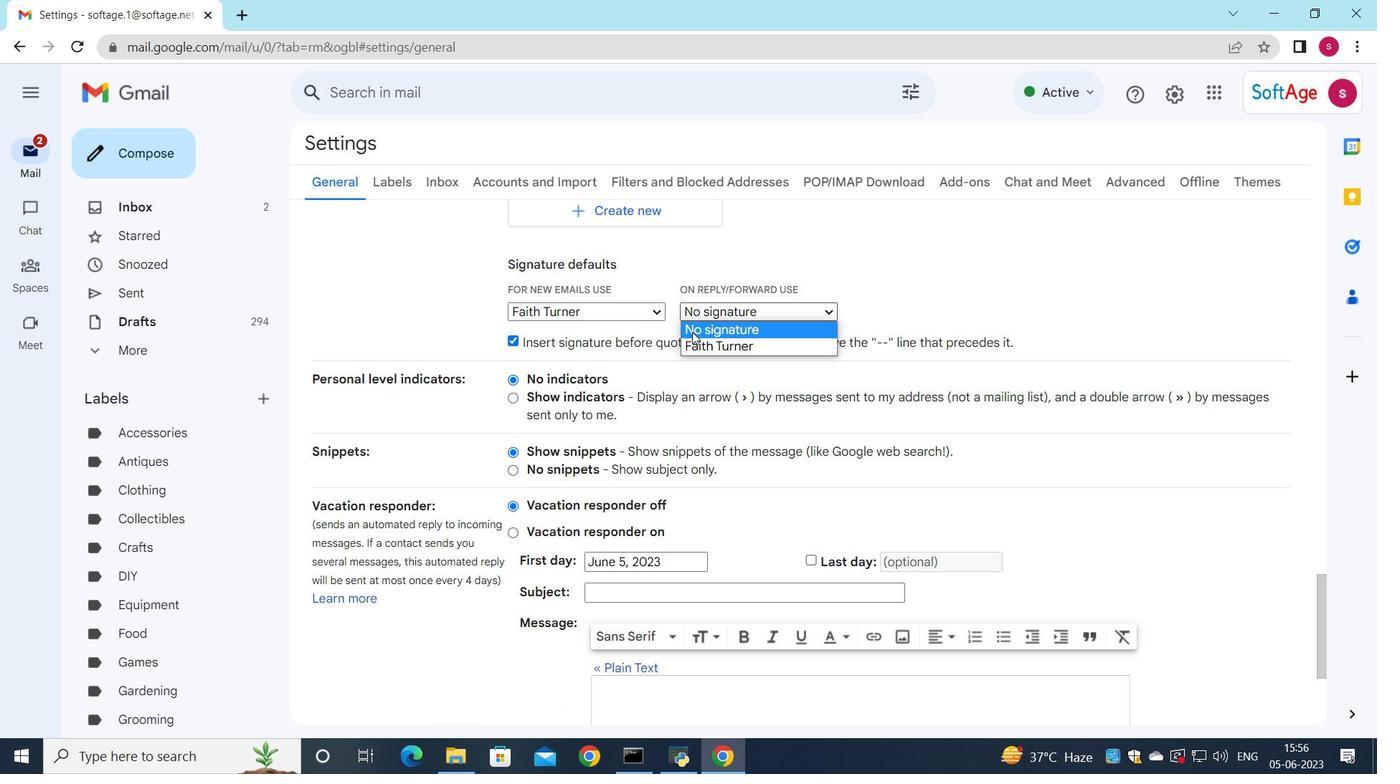 
Action: Mouse pressed left at (692, 345)
Screenshot: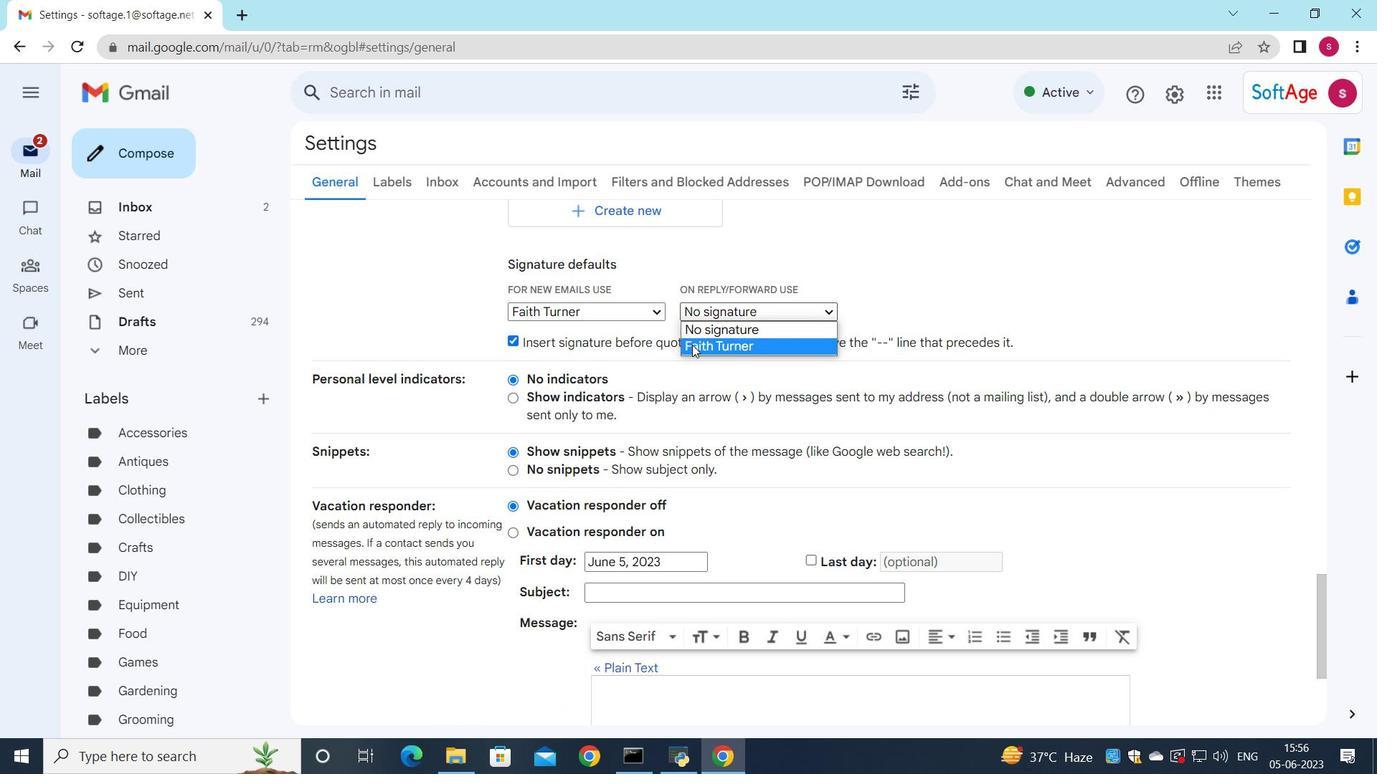 
Action: Mouse moved to (687, 340)
Screenshot: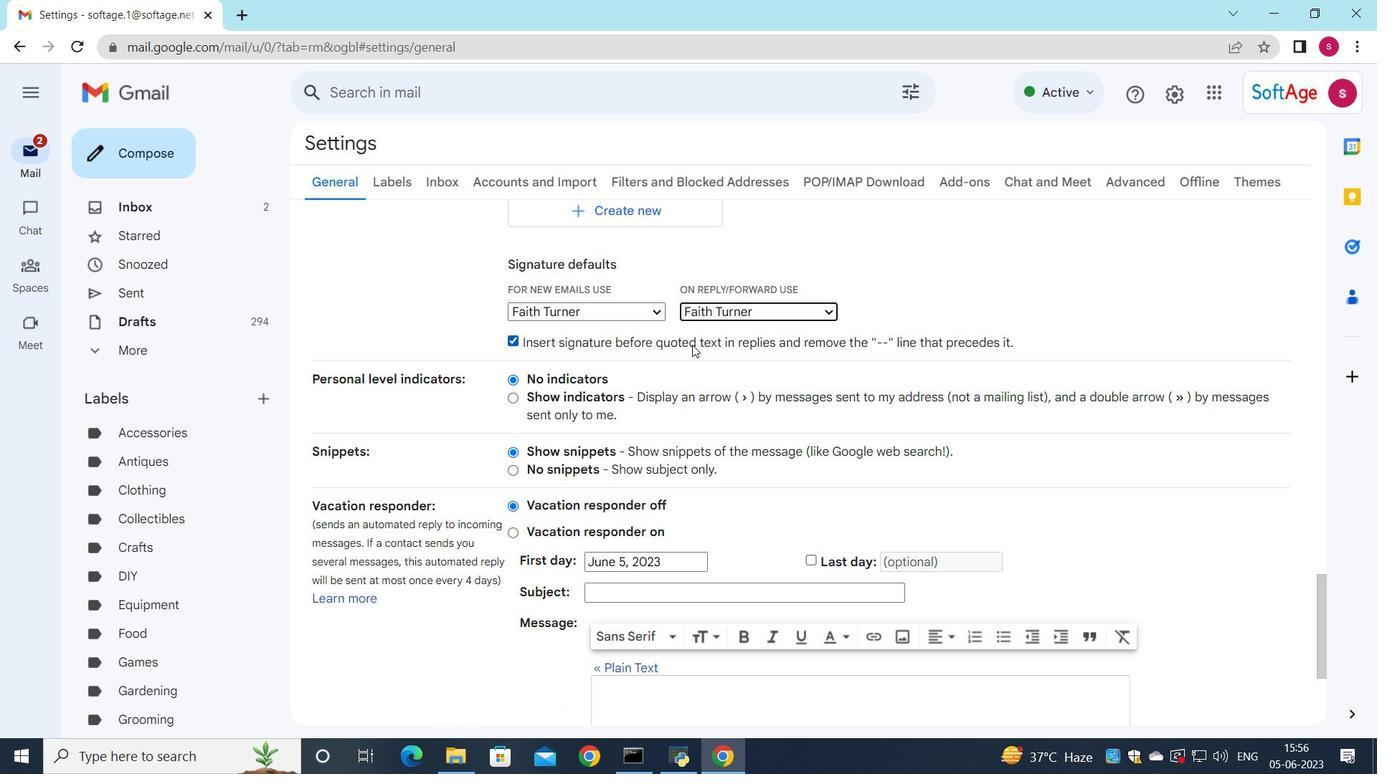 
Action: Mouse scrolled (687, 339) with delta (0, 0)
Screenshot: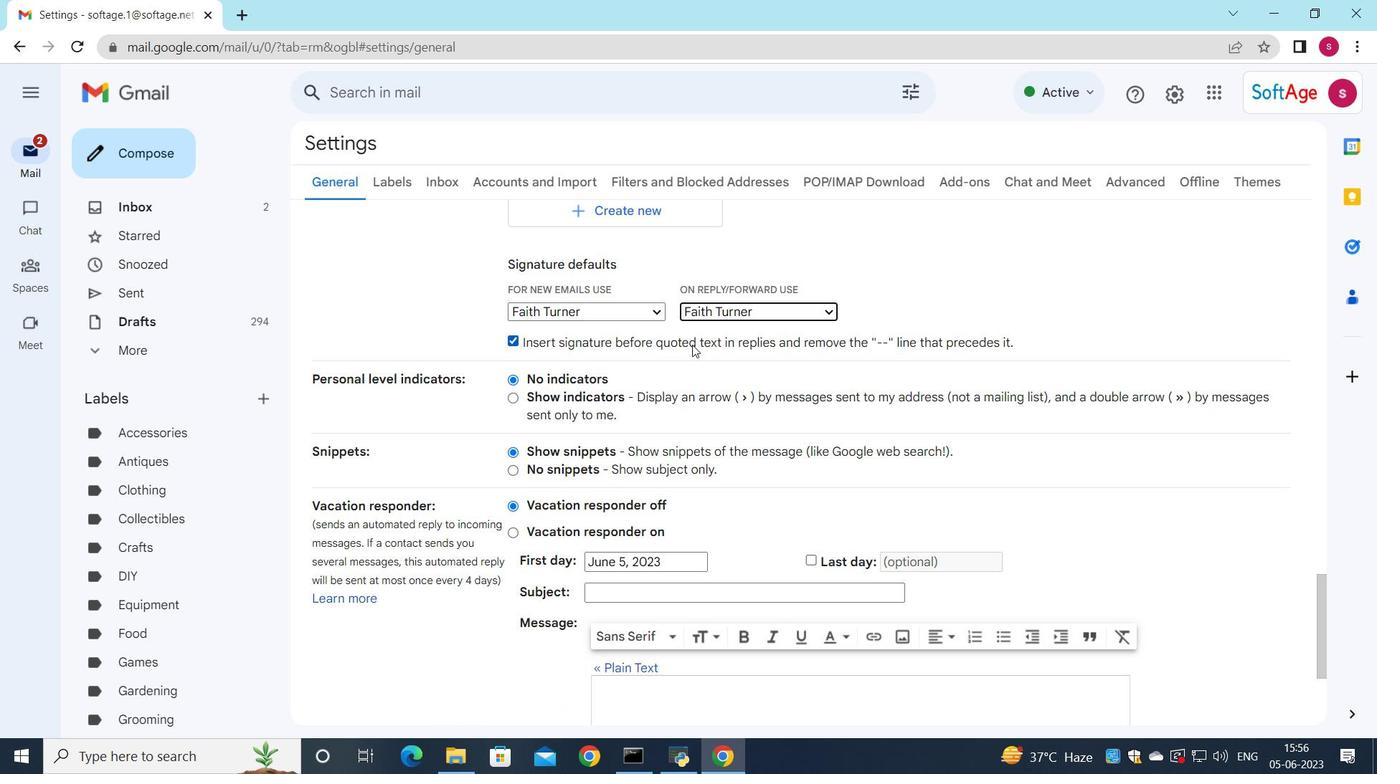 
Action: Mouse scrolled (687, 339) with delta (0, 0)
Screenshot: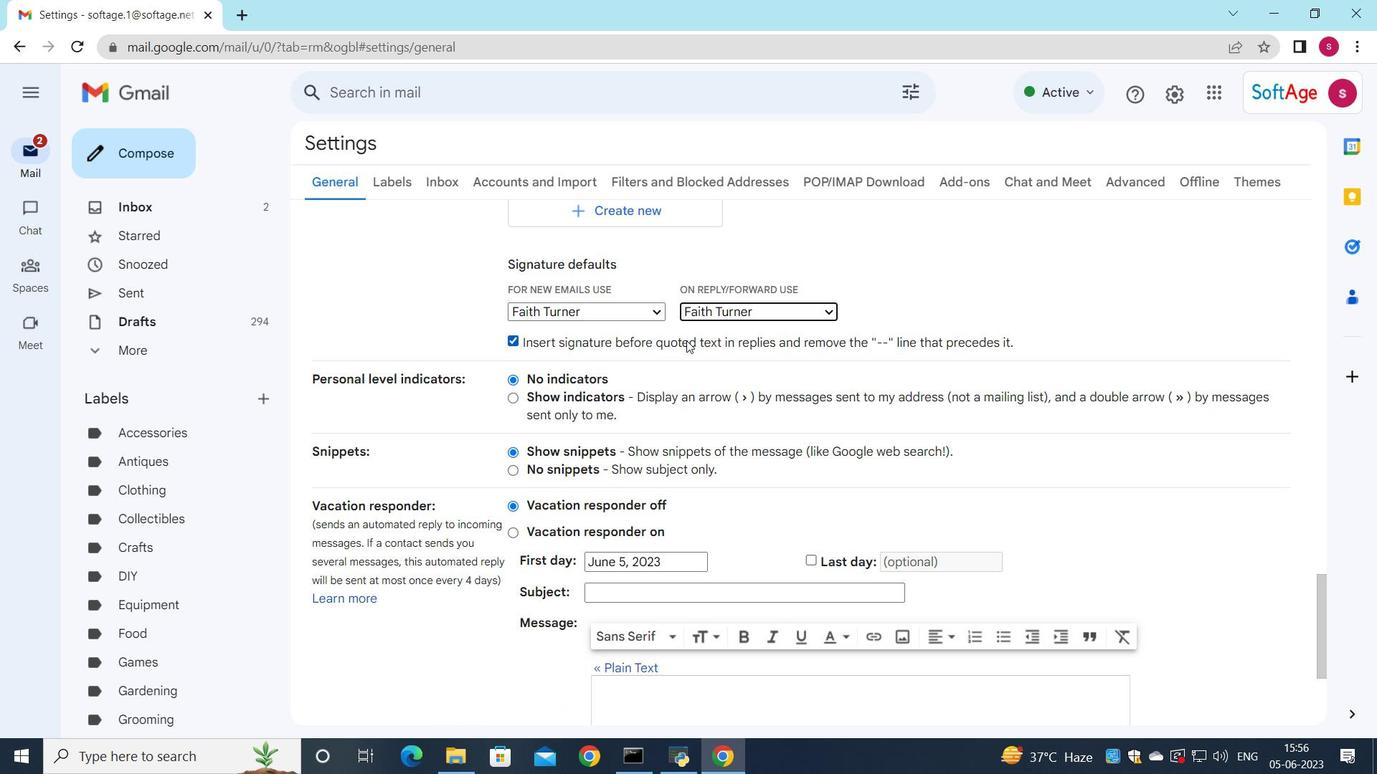 
Action: Mouse moved to (692, 360)
Screenshot: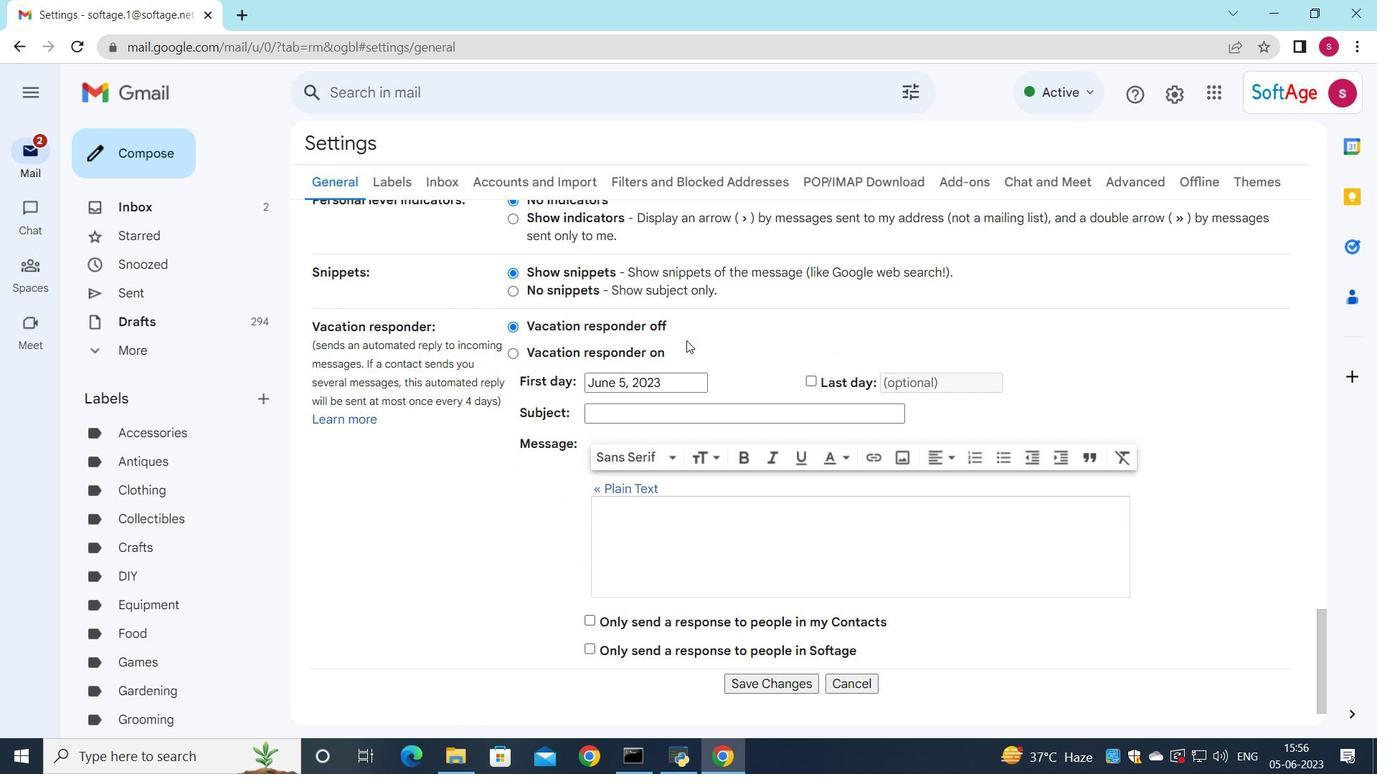
Action: Mouse scrolled (692, 359) with delta (0, 0)
Screenshot: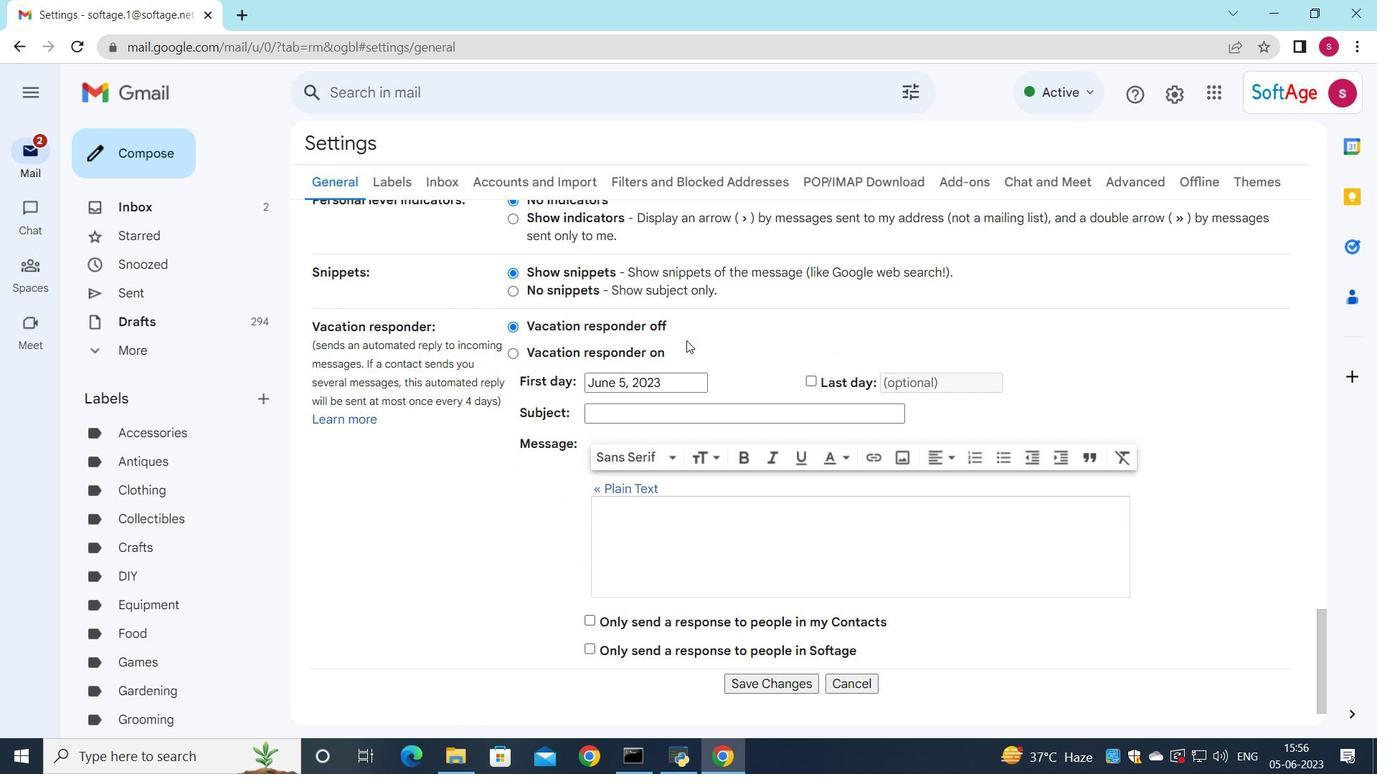 
Action: Mouse moved to (694, 367)
Screenshot: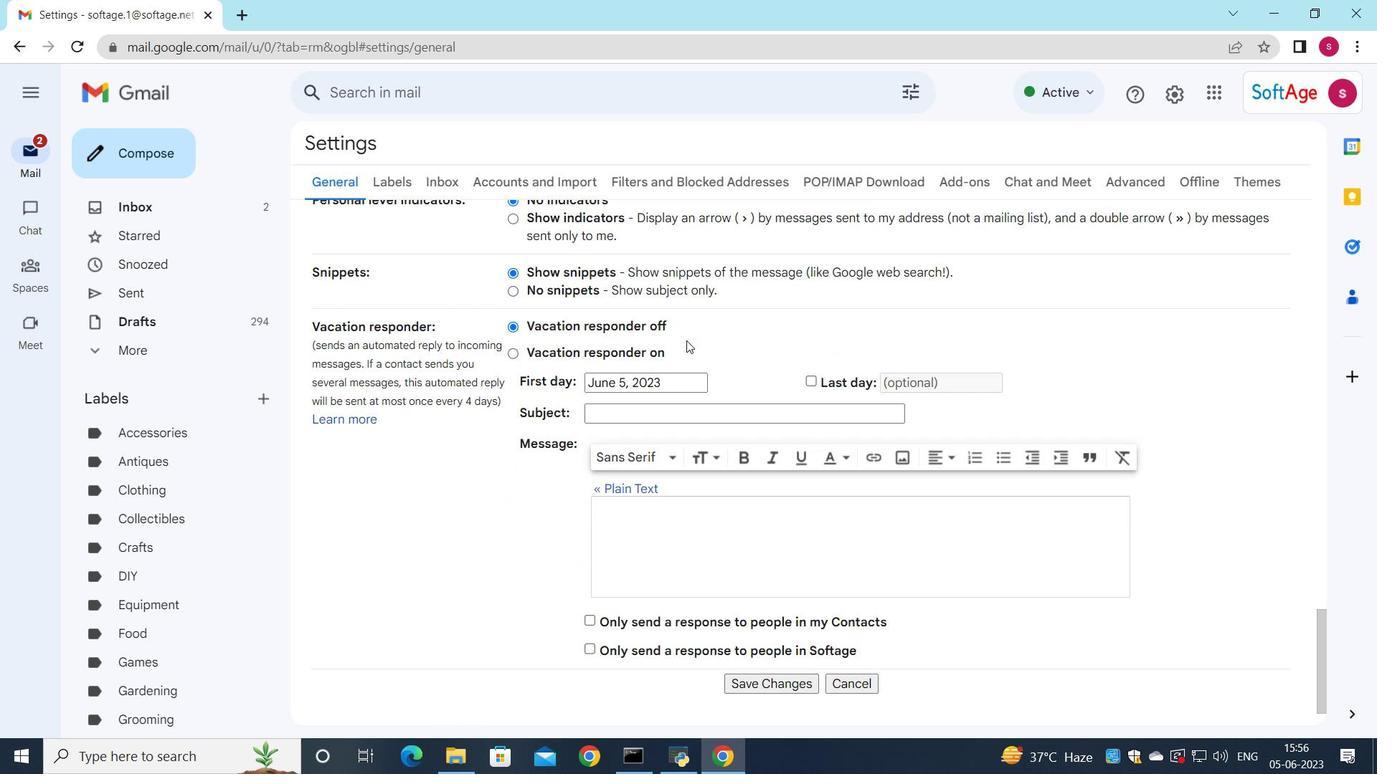 
Action: Mouse scrolled (694, 367) with delta (0, 0)
Screenshot: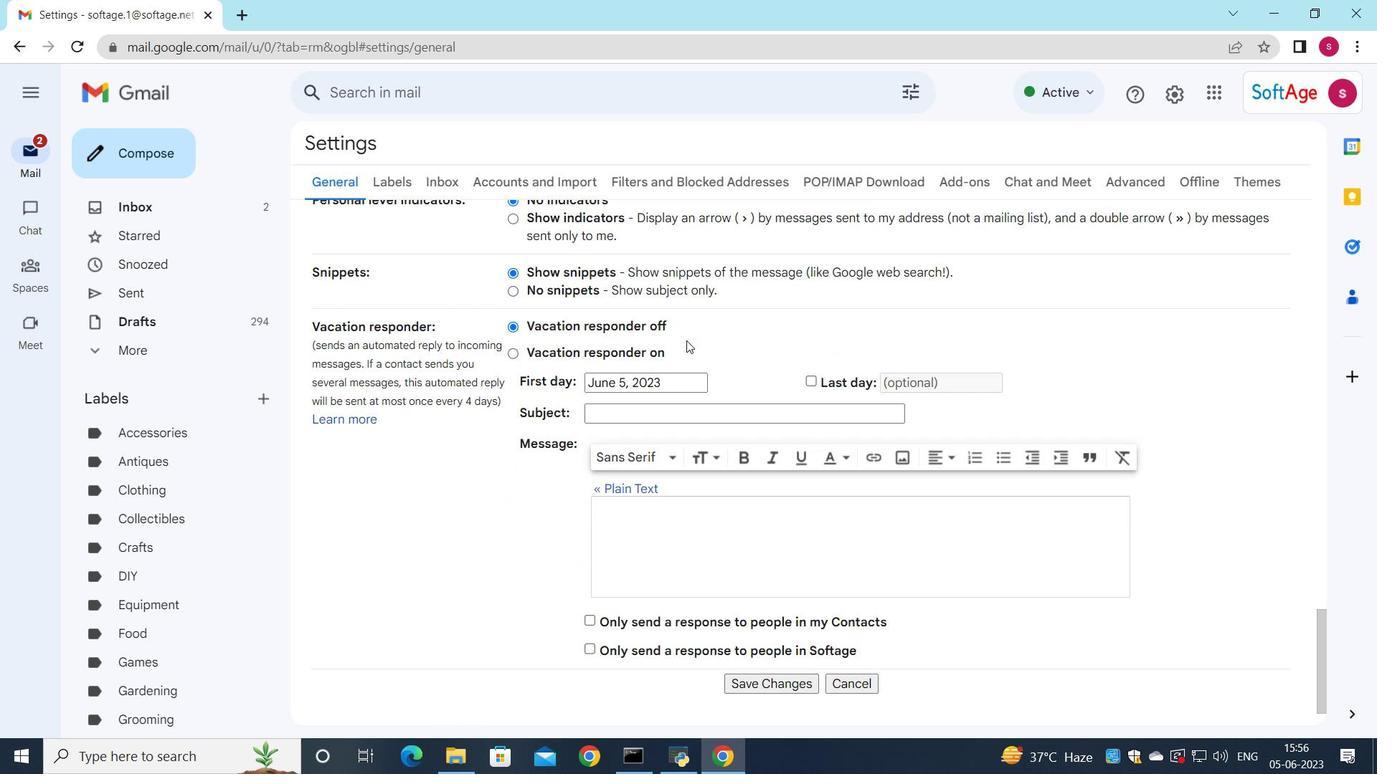 
Action: Mouse moved to (695, 368)
Screenshot: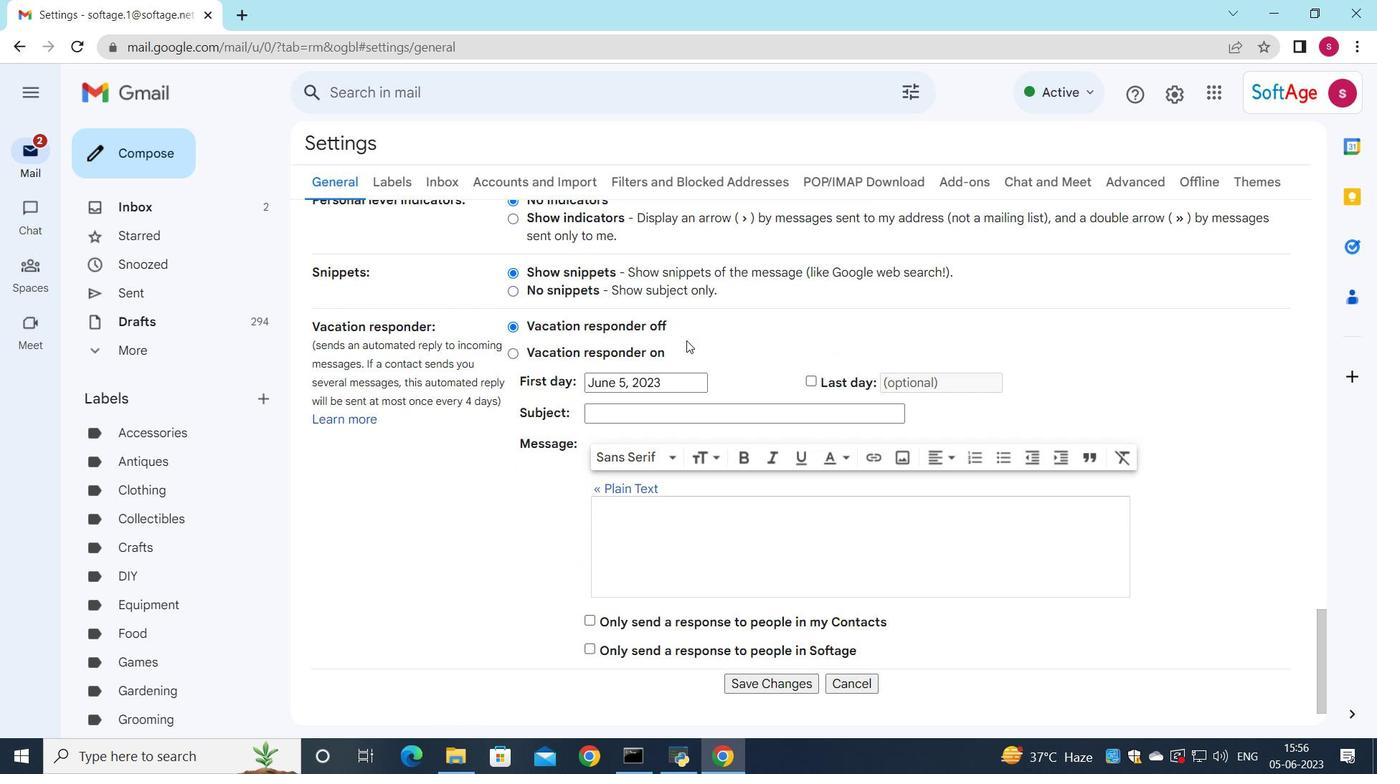
Action: Mouse scrolled (695, 367) with delta (0, 0)
Screenshot: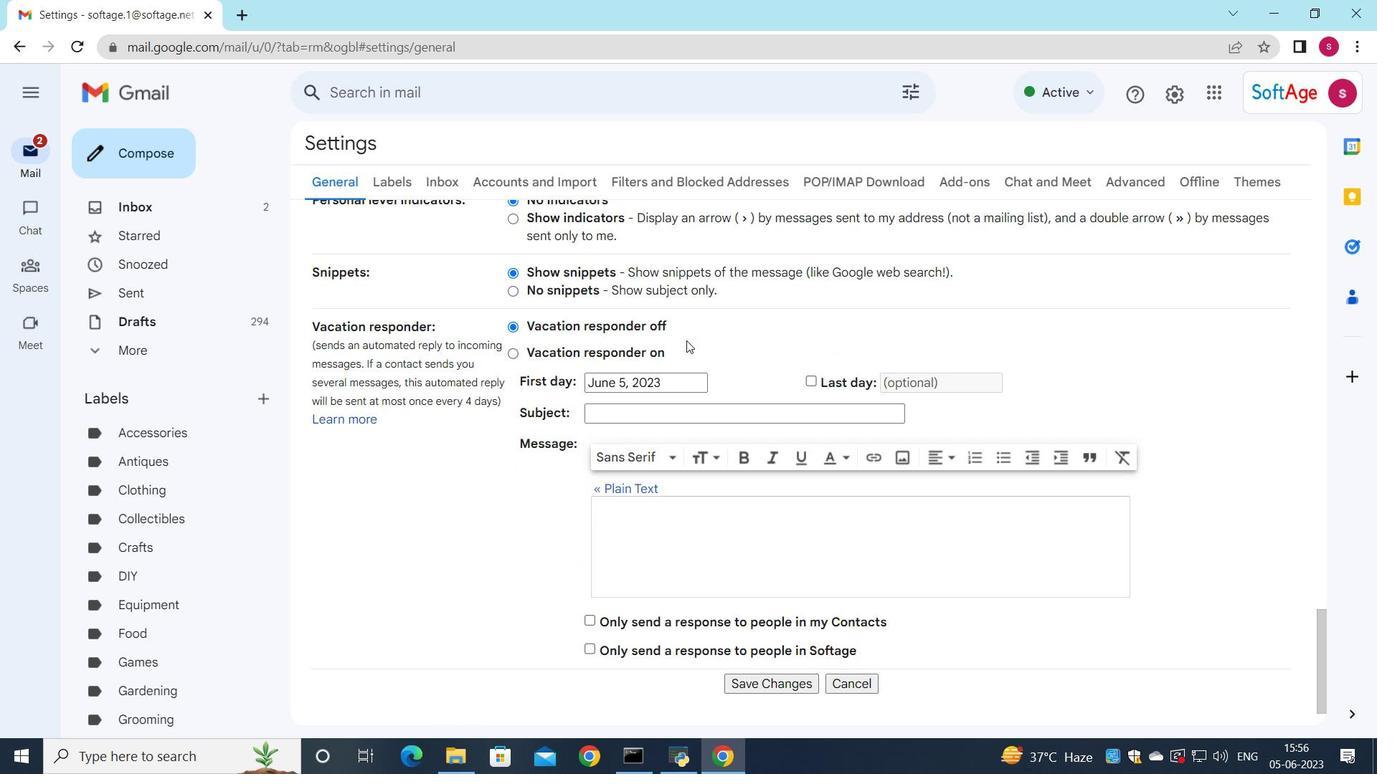 
Action: Mouse moved to (742, 632)
Screenshot: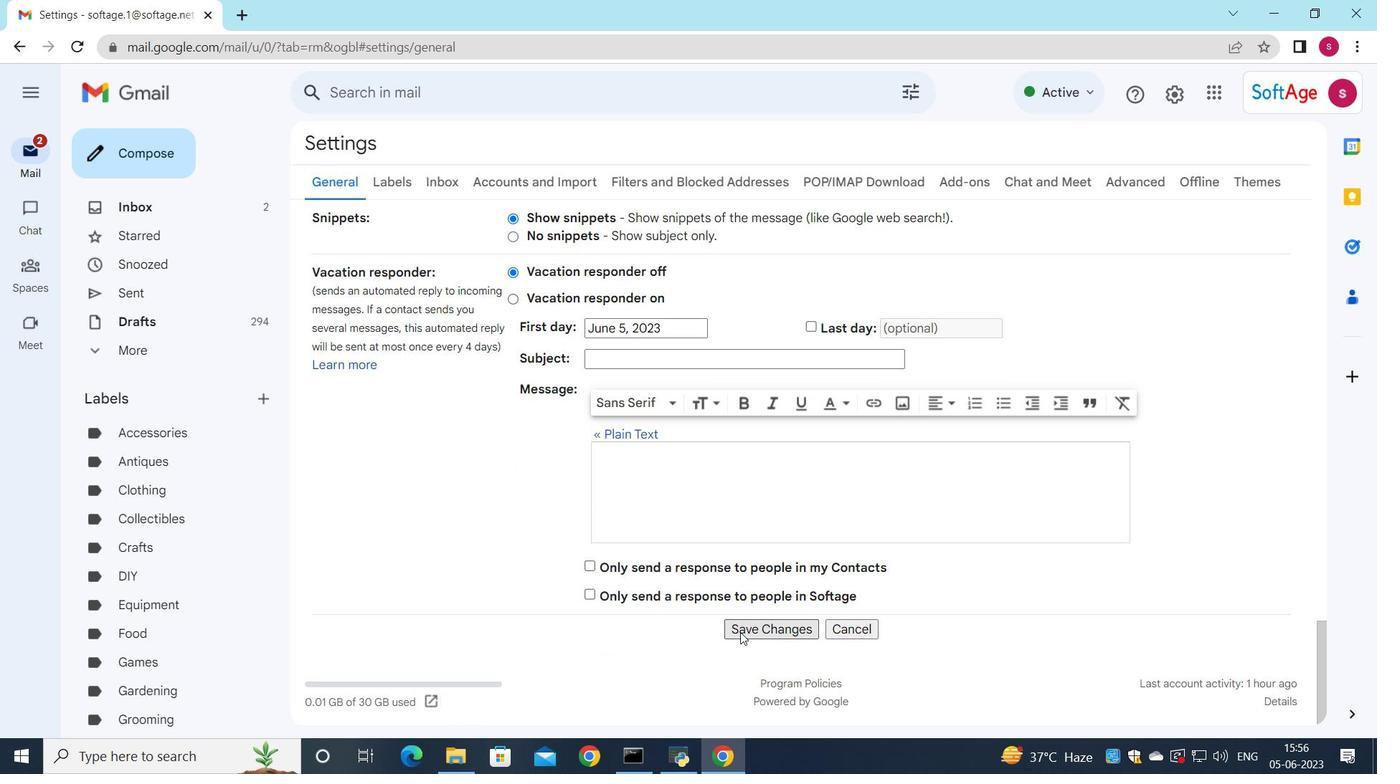 
Action: Mouse pressed left at (742, 632)
Screenshot: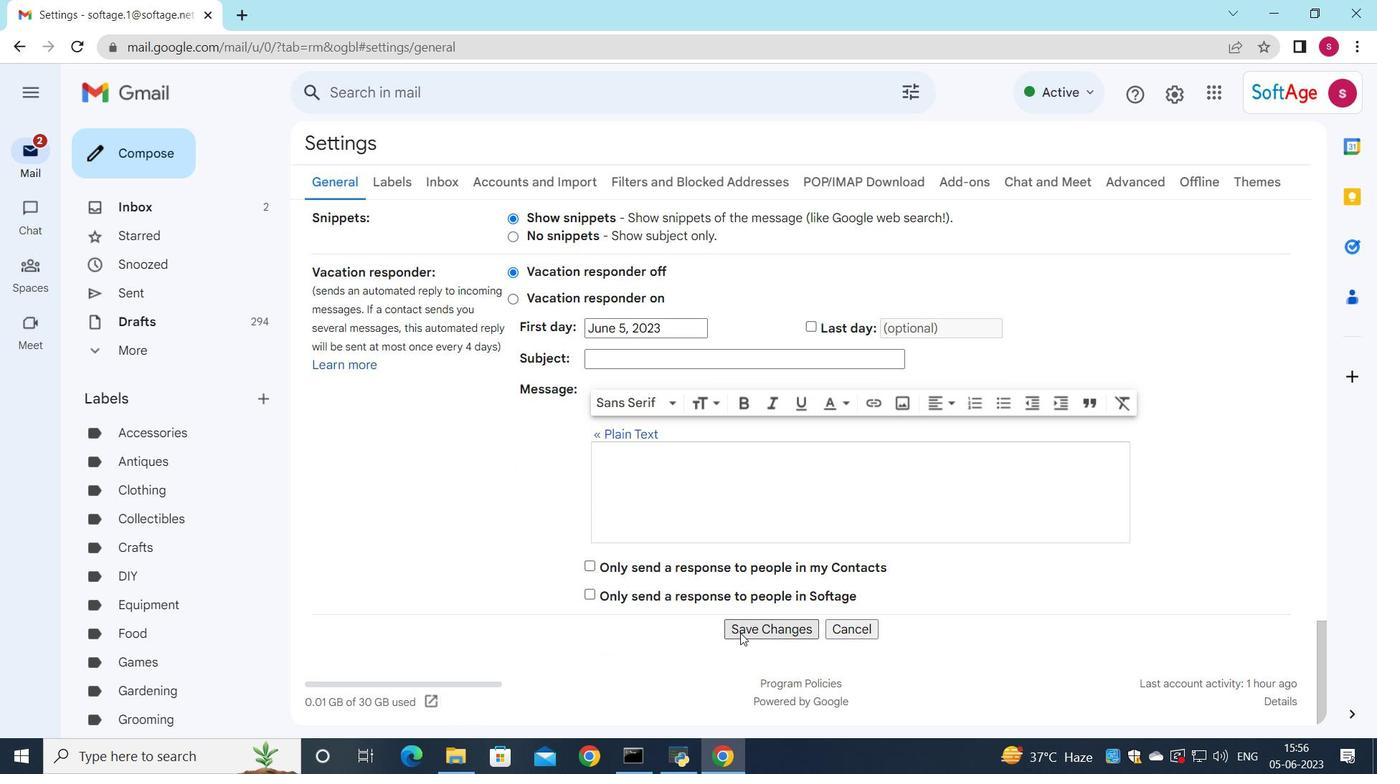 
Action: Mouse moved to (768, 246)
Screenshot: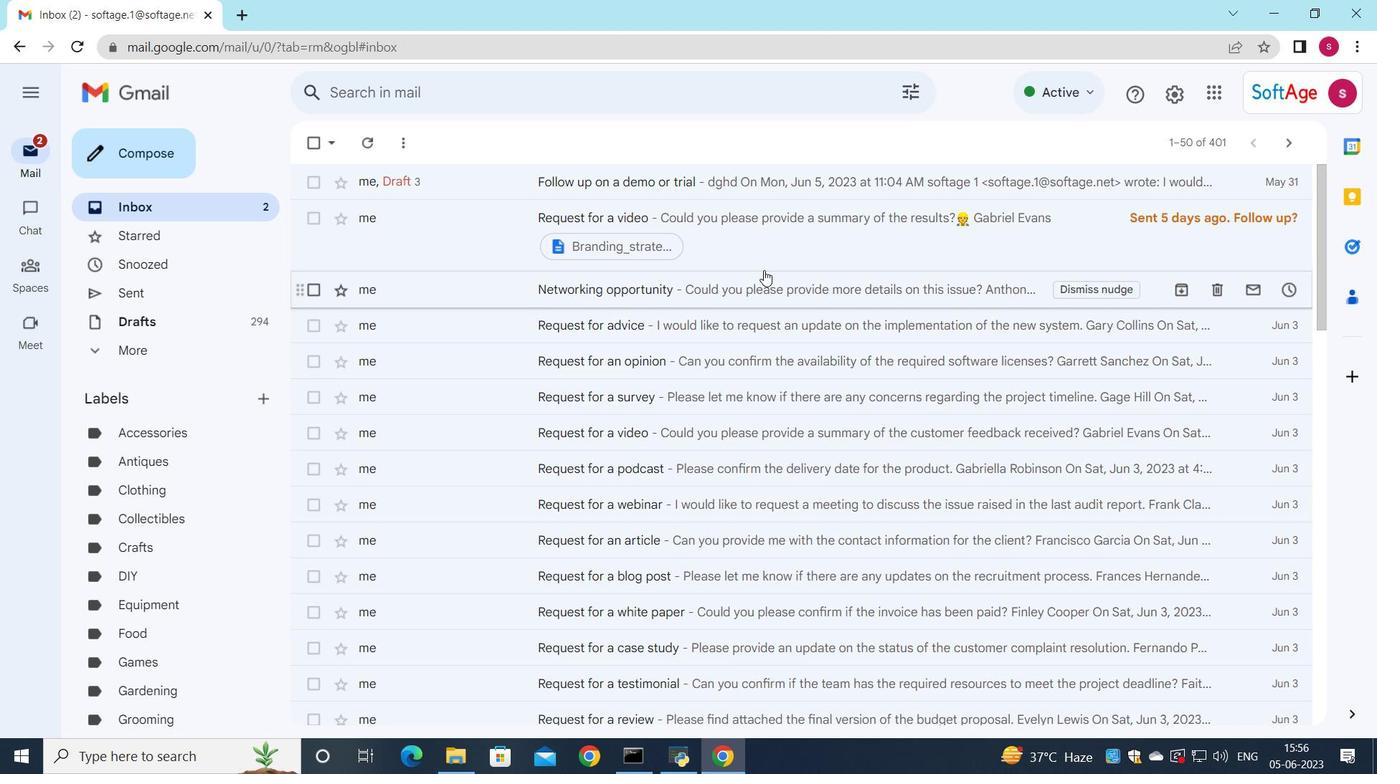 
Action: Mouse pressed left at (768, 246)
Screenshot: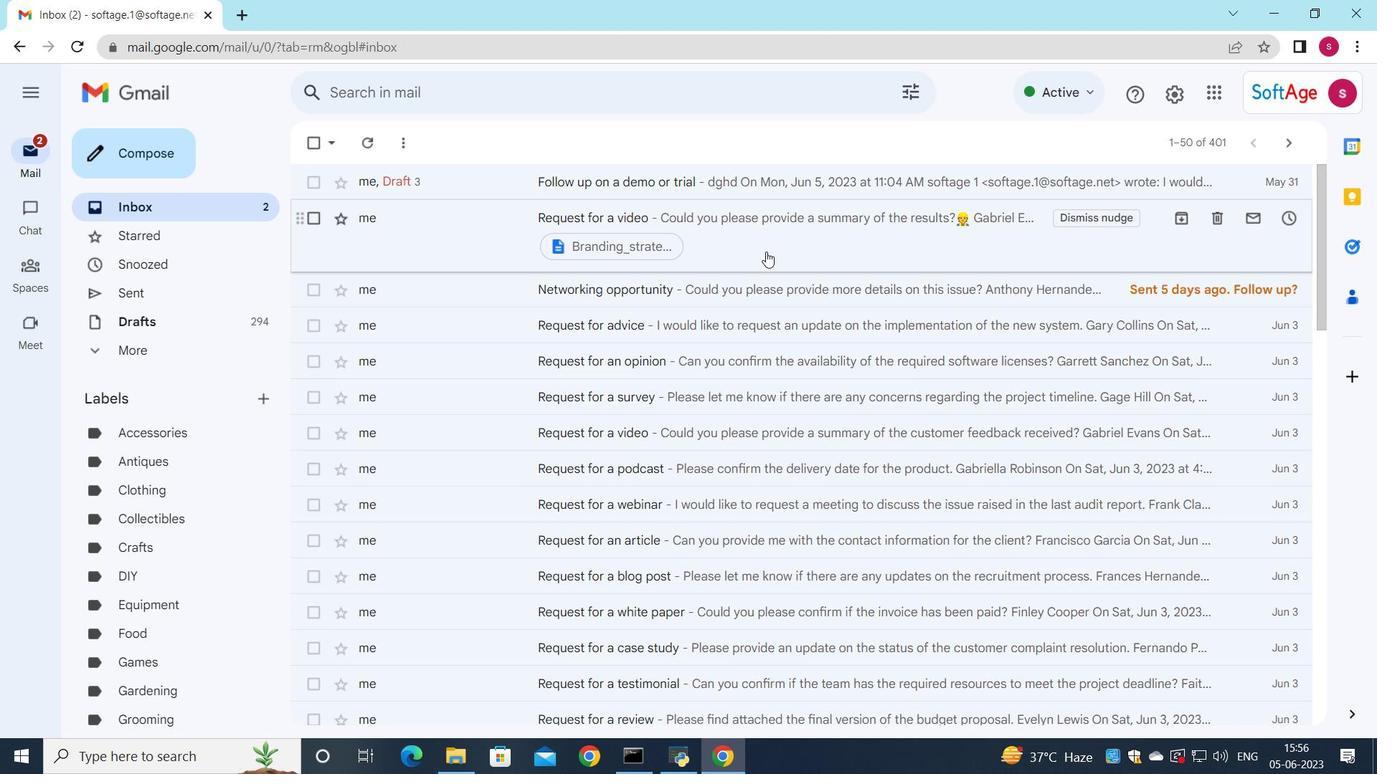 
Action: Mouse moved to (629, 578)
Screenshot: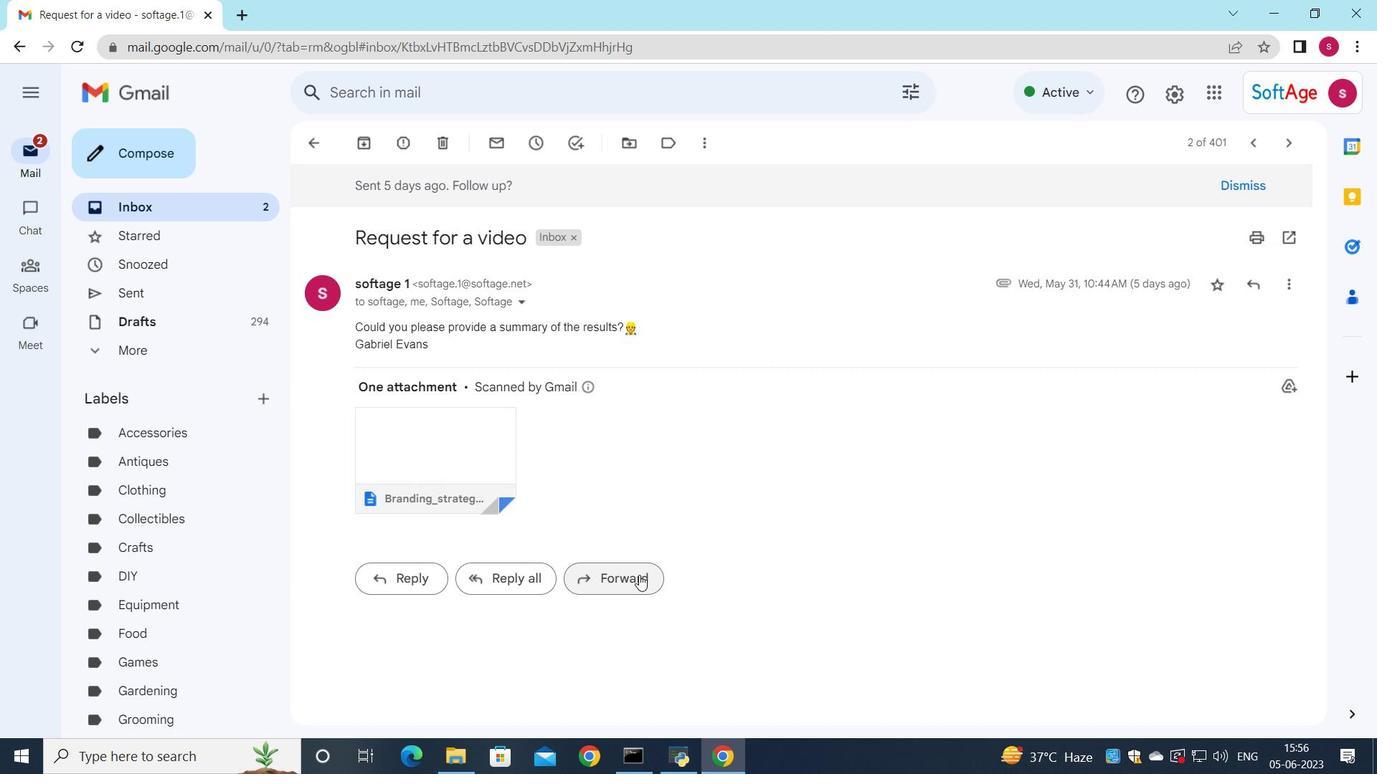 
Action: Mouse pressed left at (629, 578)
Screenshot: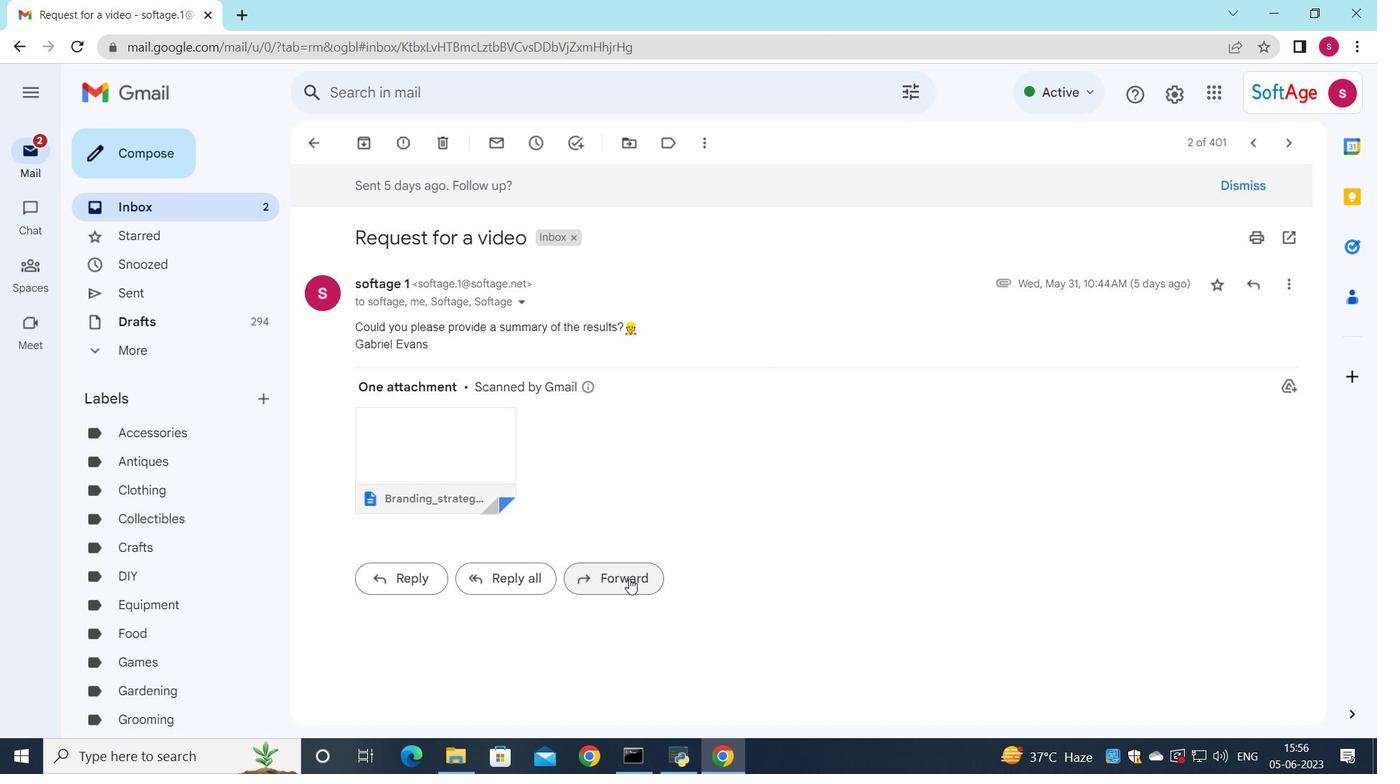 
Action: Mouse moved to (393, 544)
Screenshot: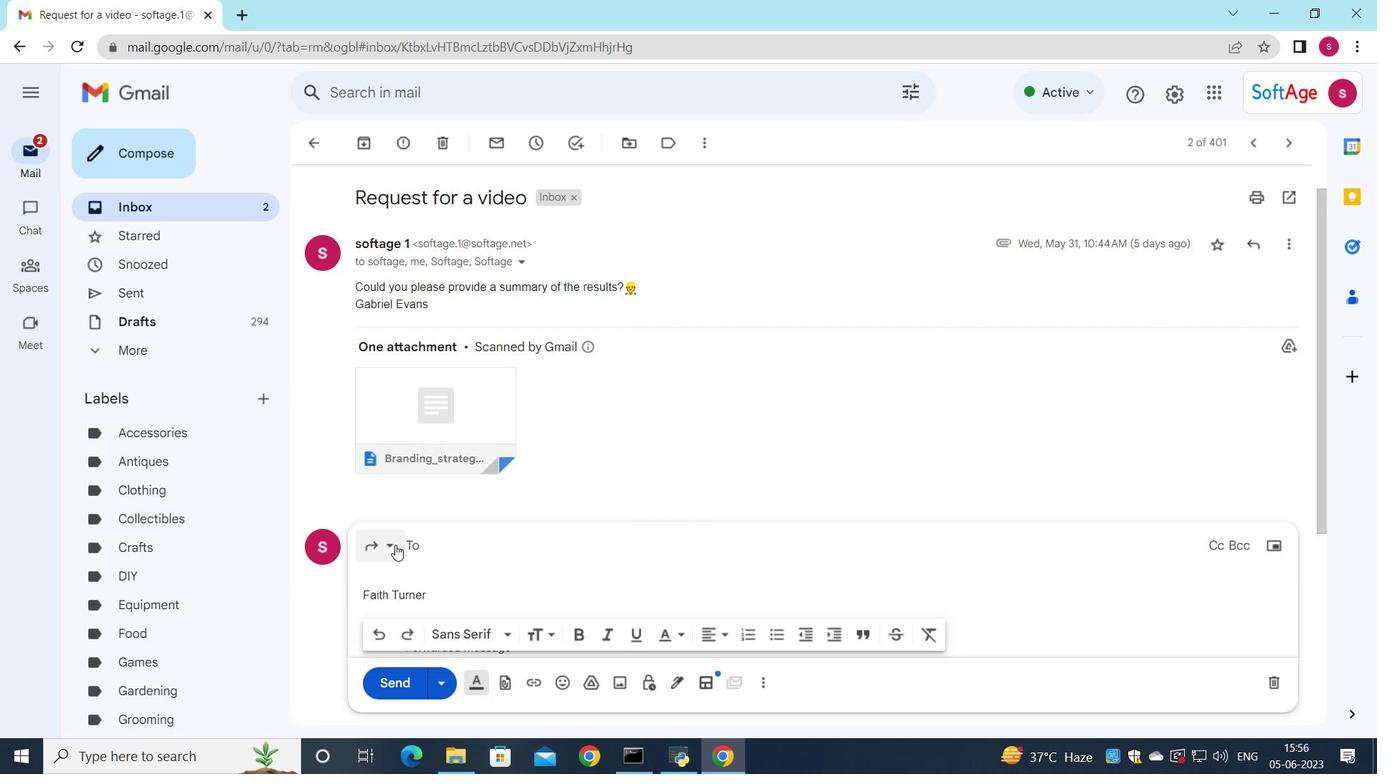 
Action: Mouse pressed left at (393, 544)
Screenshot: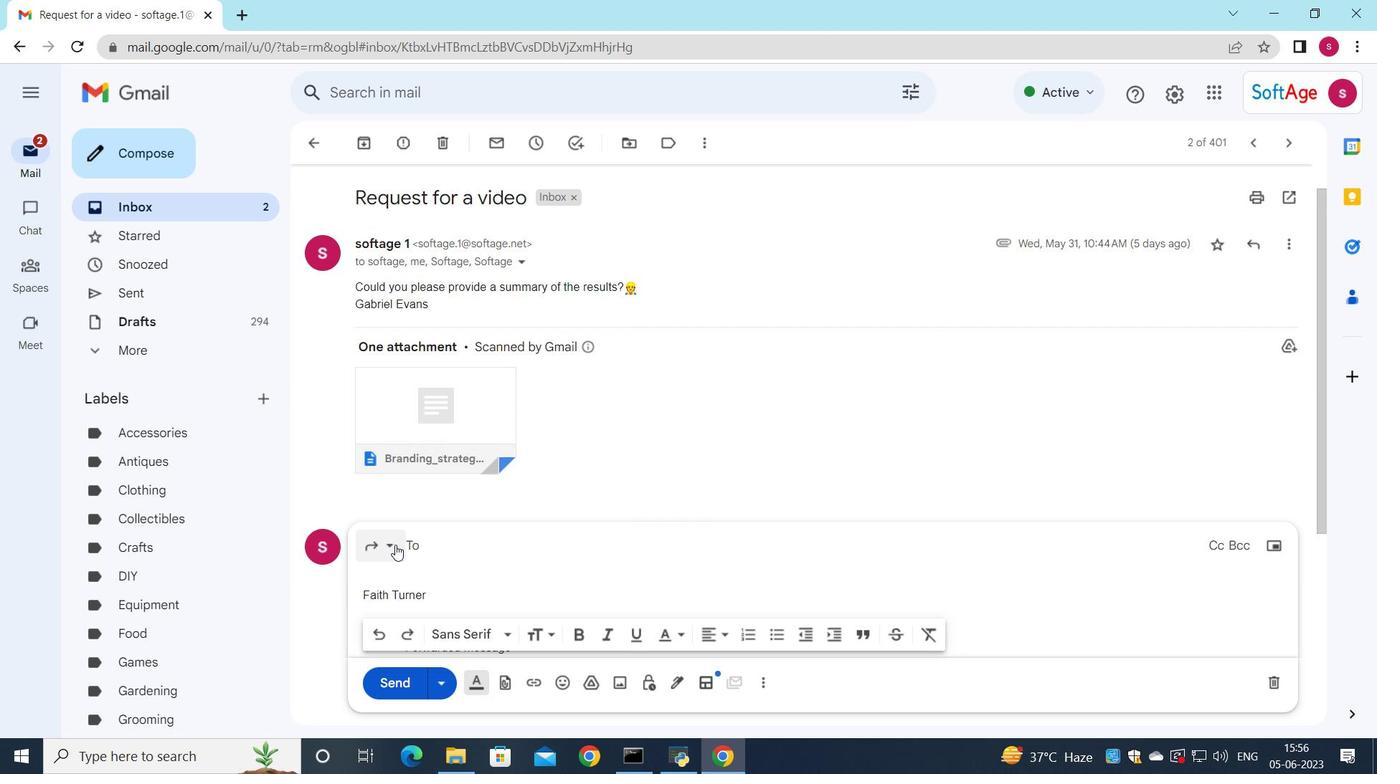 
Action: Mouse moved to (428, 480)
Screenshot: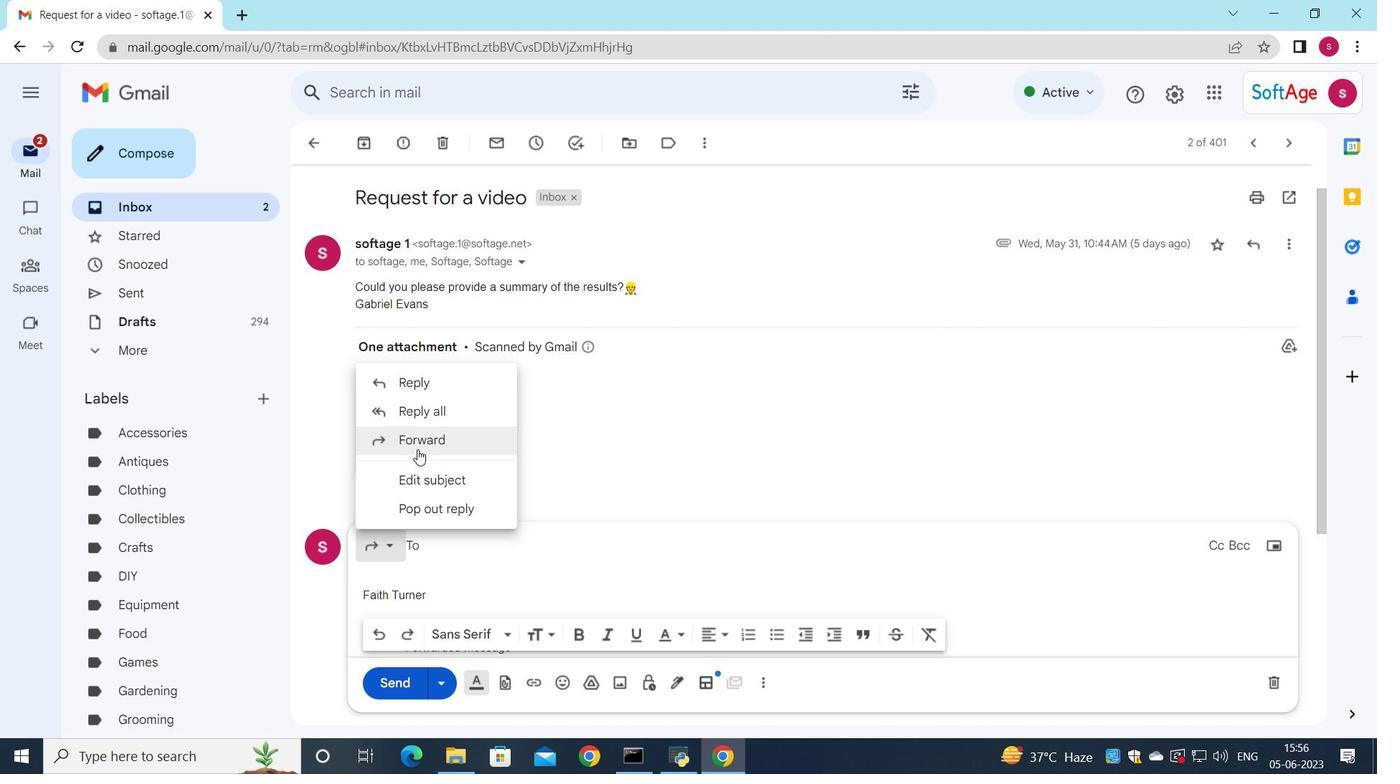 
Action: Mouse pressed left at (428, 480)
Screenshot: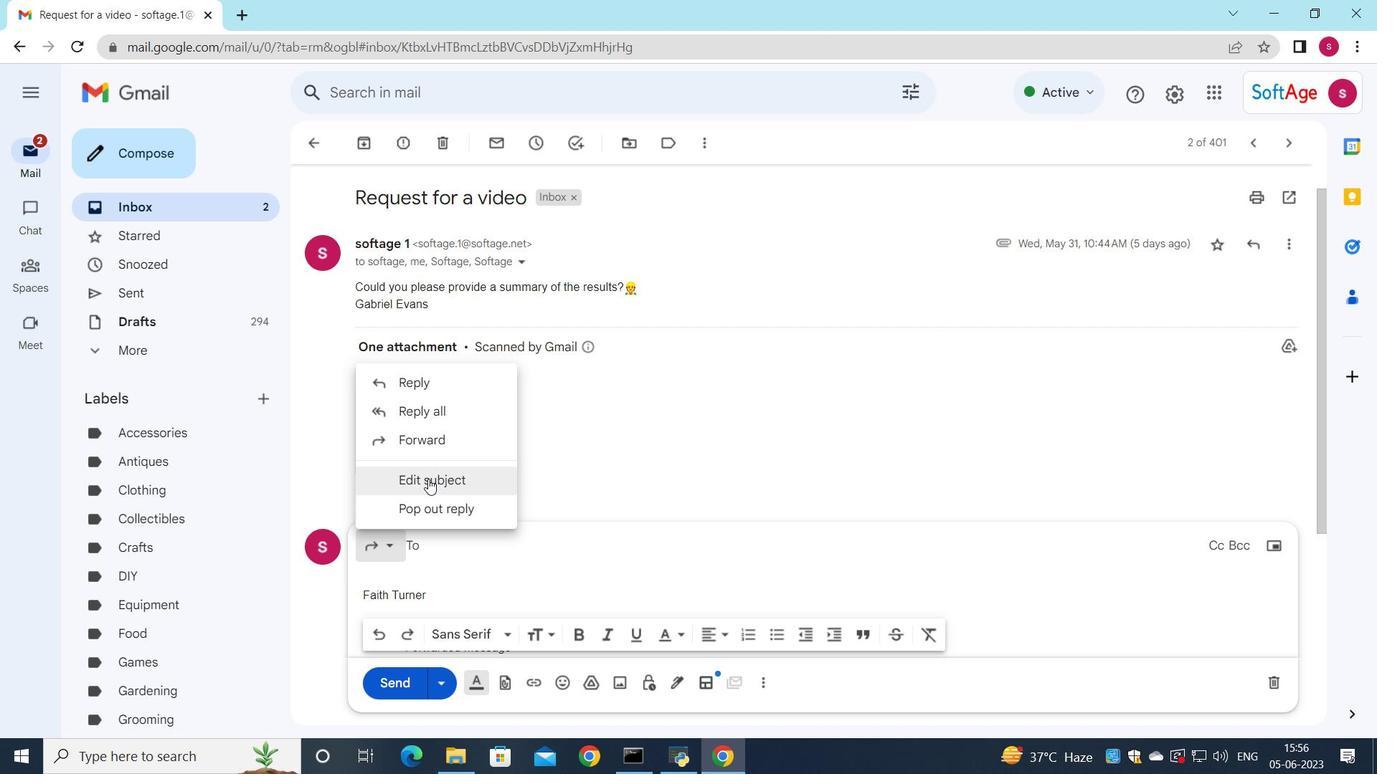 
Action: Mouse moved to (921, 337)
Screenshot: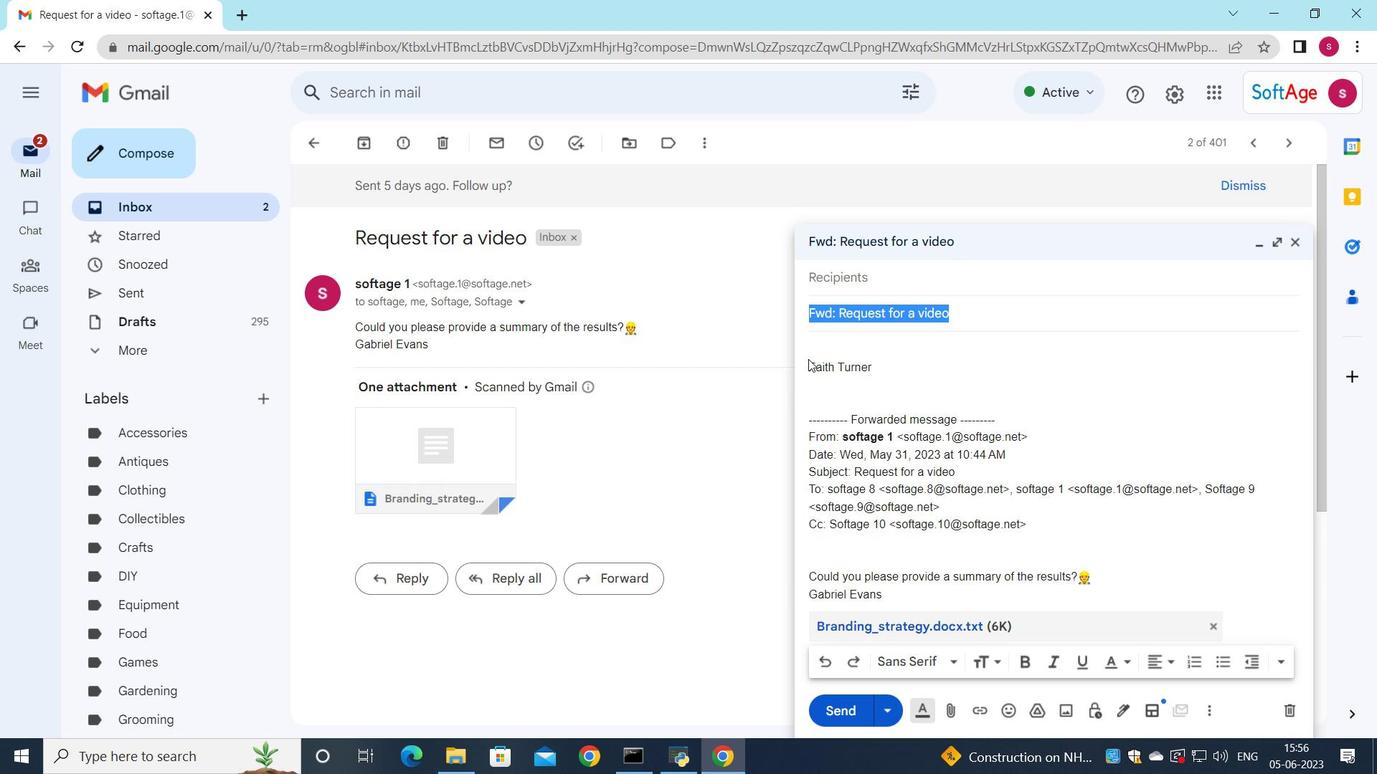 
Action: Key pressed <Key.shift>Request<Key.space>for<Key.space>a<Key.space>testimonial
Screenshot: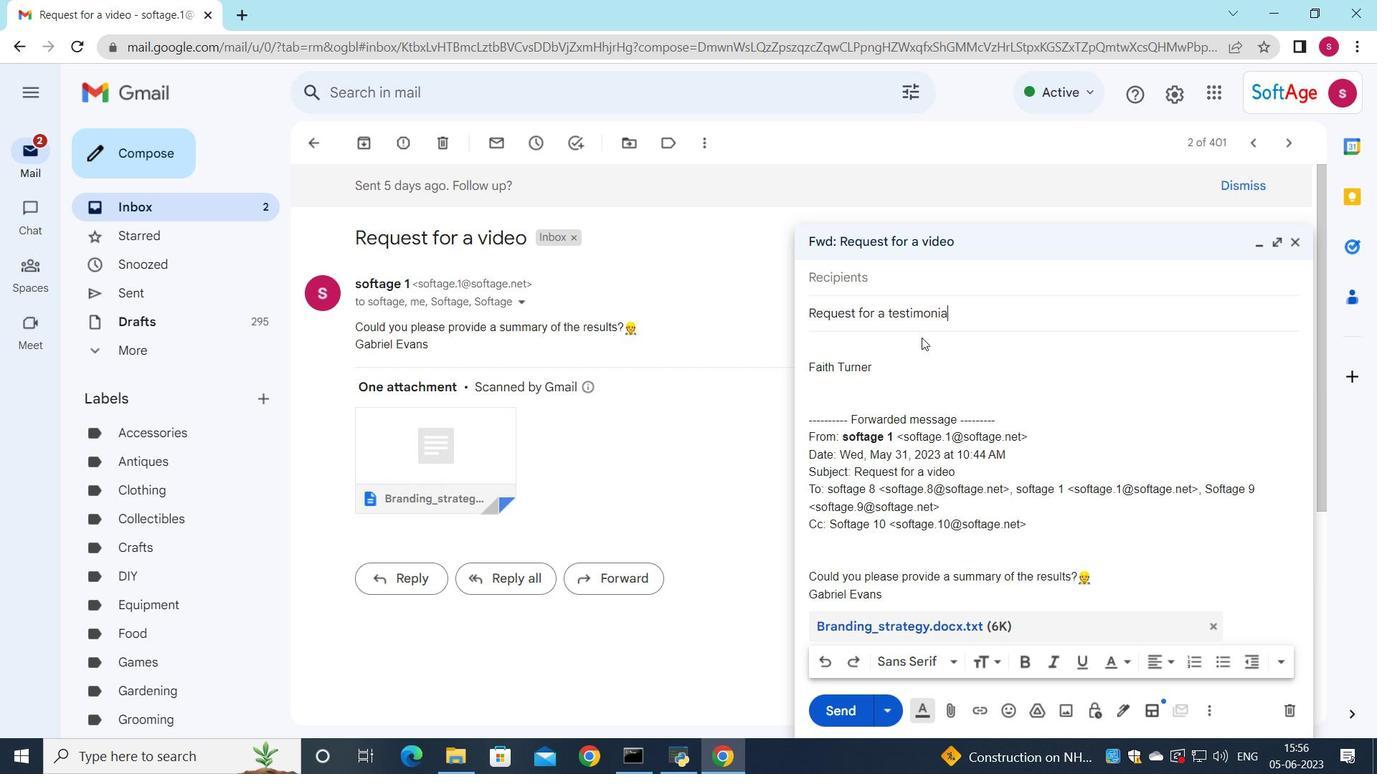 
Action: Mouse moved to (872, 268)
Screenshot: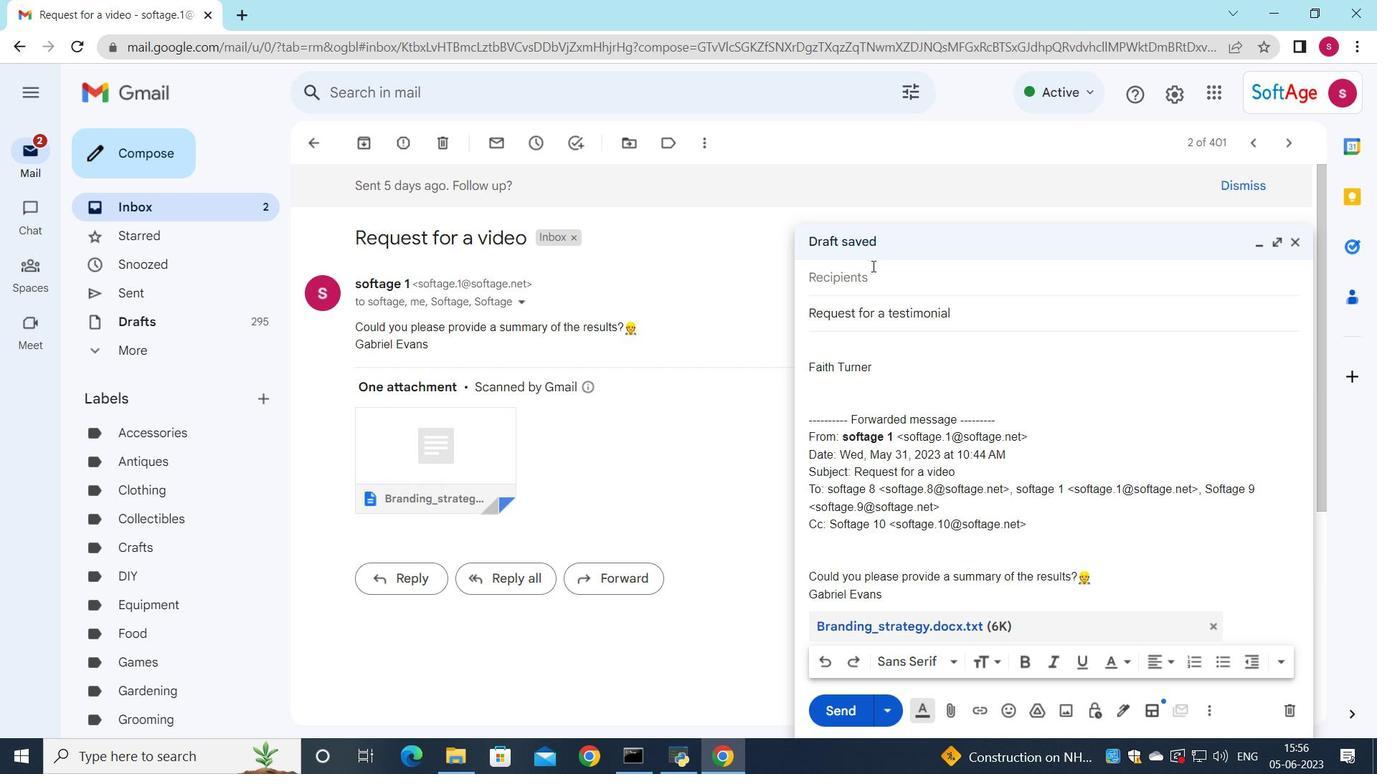 
Action: Mouse pressed left at (872, 268)
Screenshot: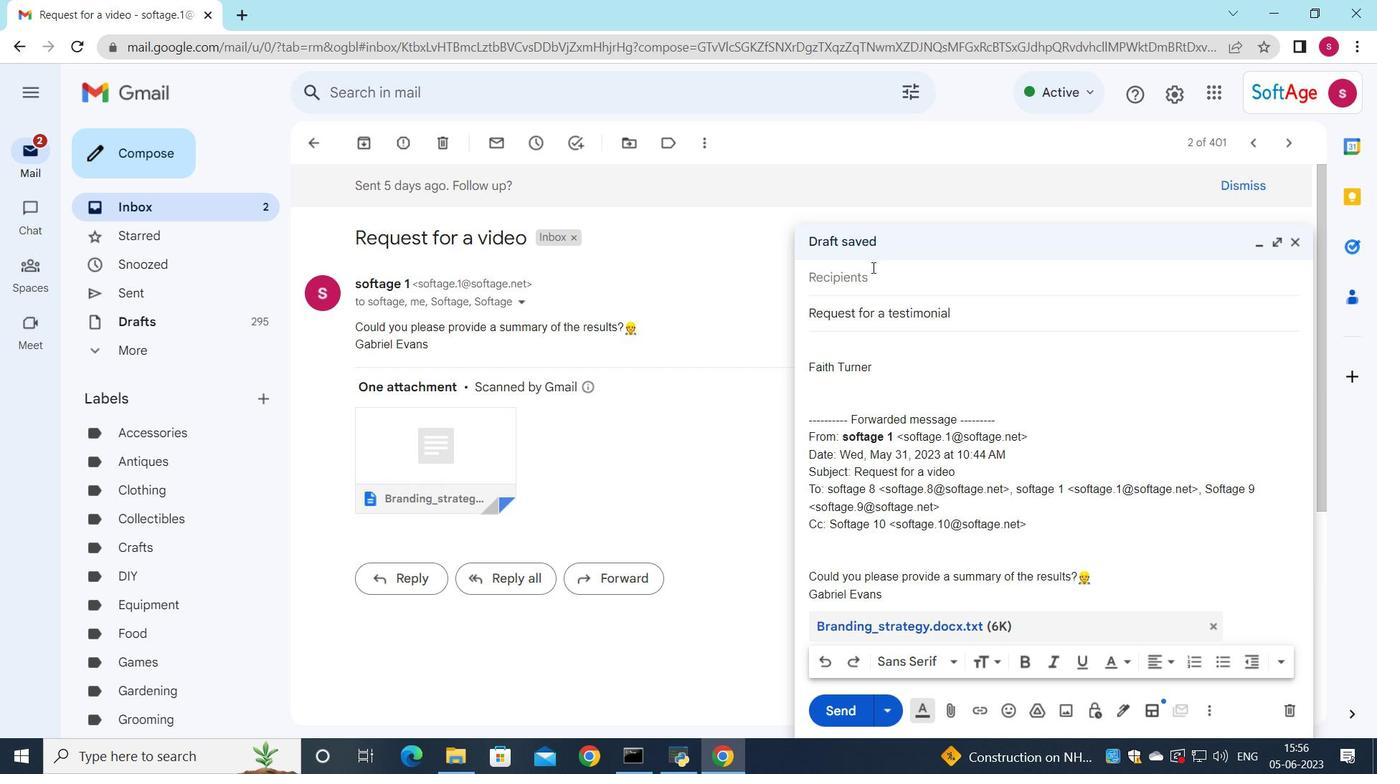 
Action: Mouse moved to (915, 336)
Screenshot: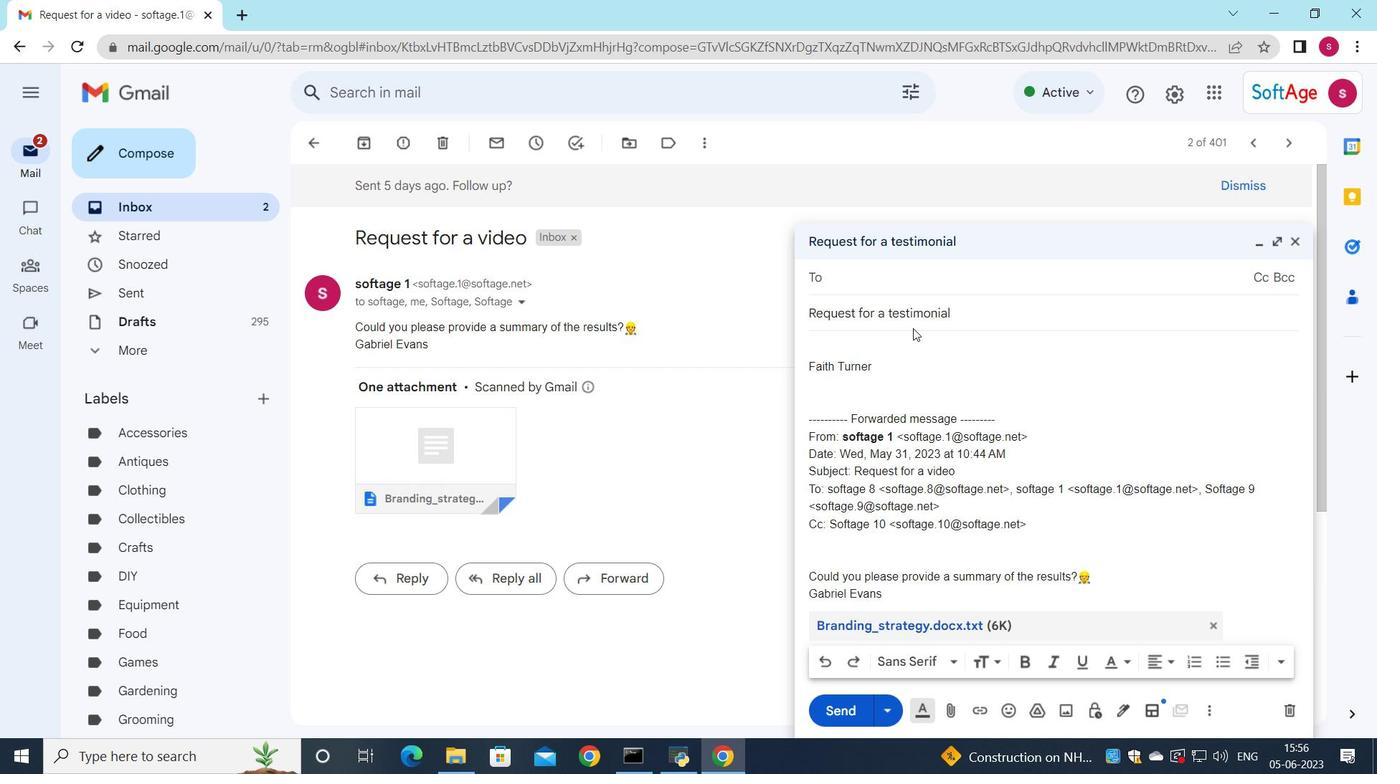 
Action: Key pressed s
Screenshot: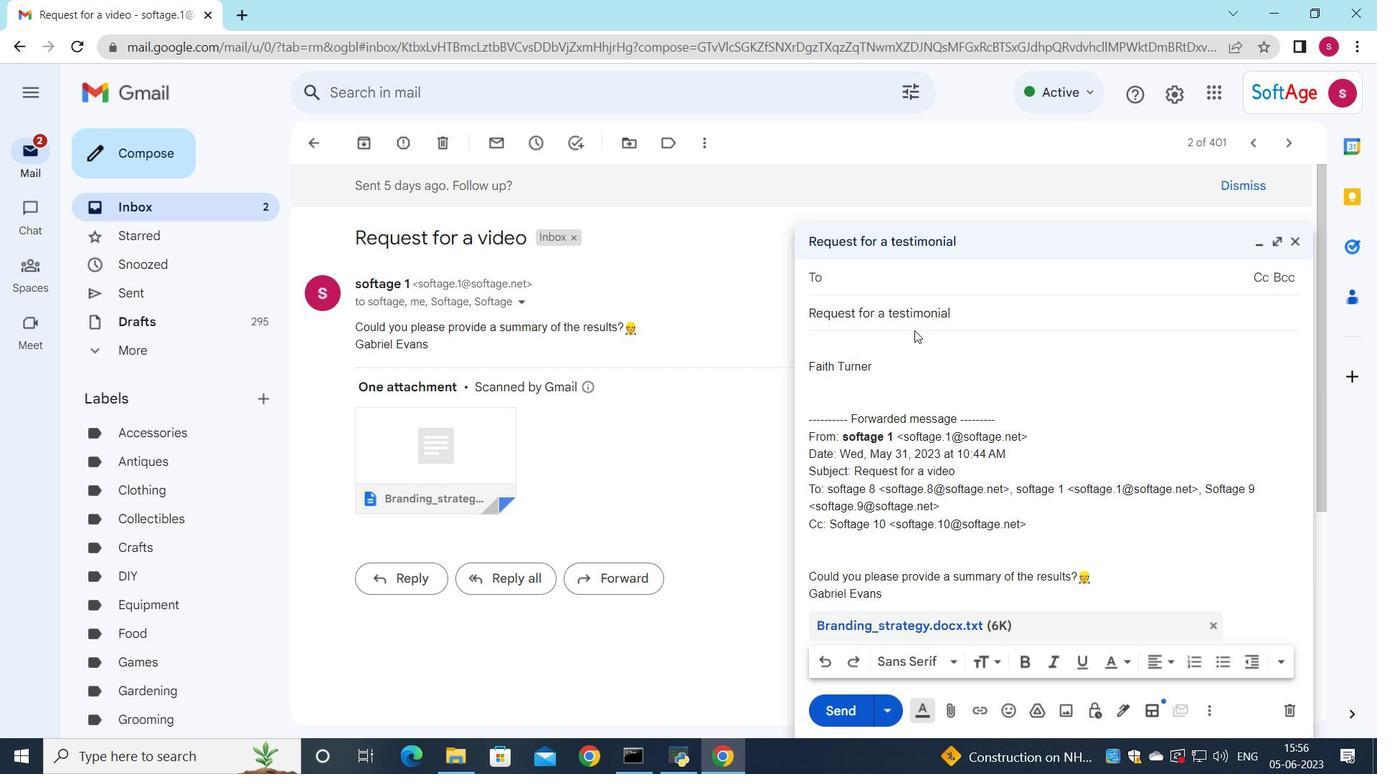 
Action: Mouse moved to (961, 330)
Screenshot: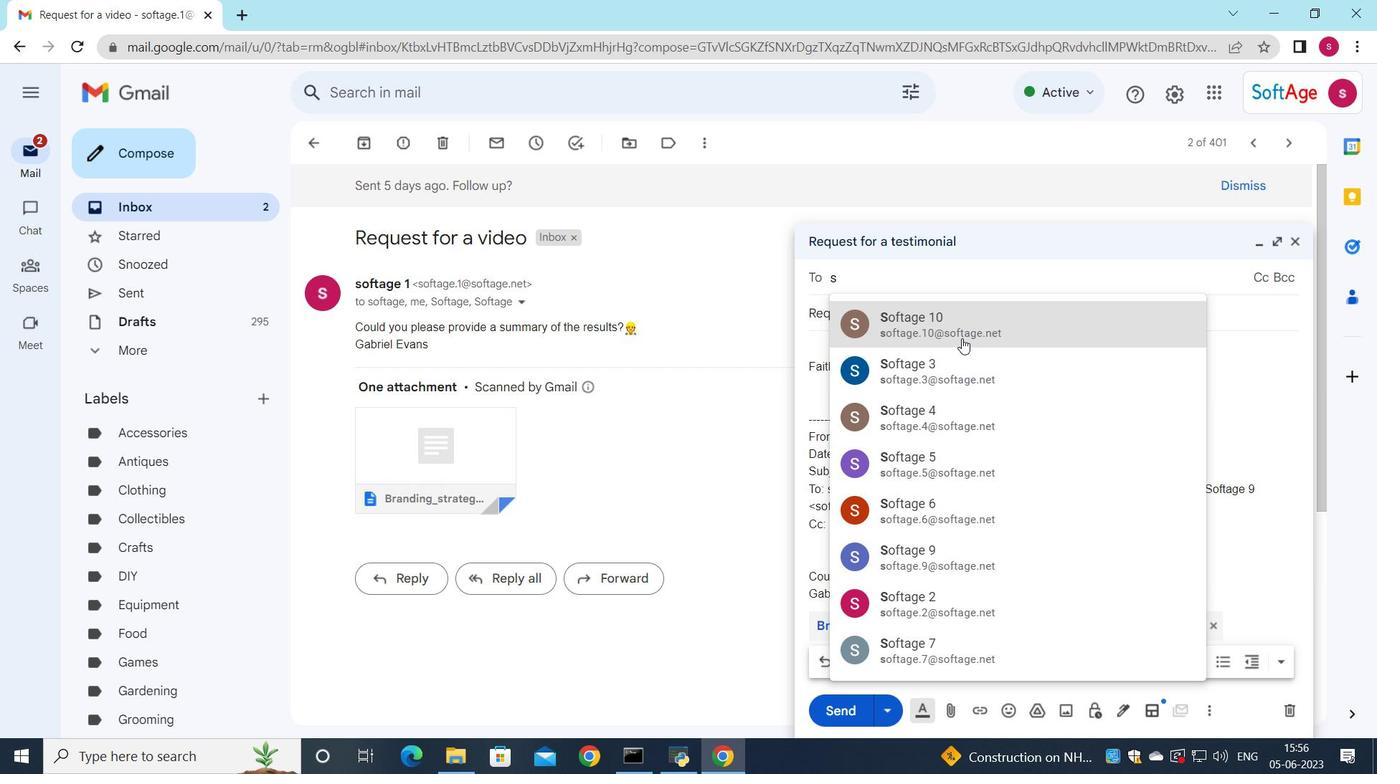 
Action: Mouse pressed left at (961, 330)
Screenshot: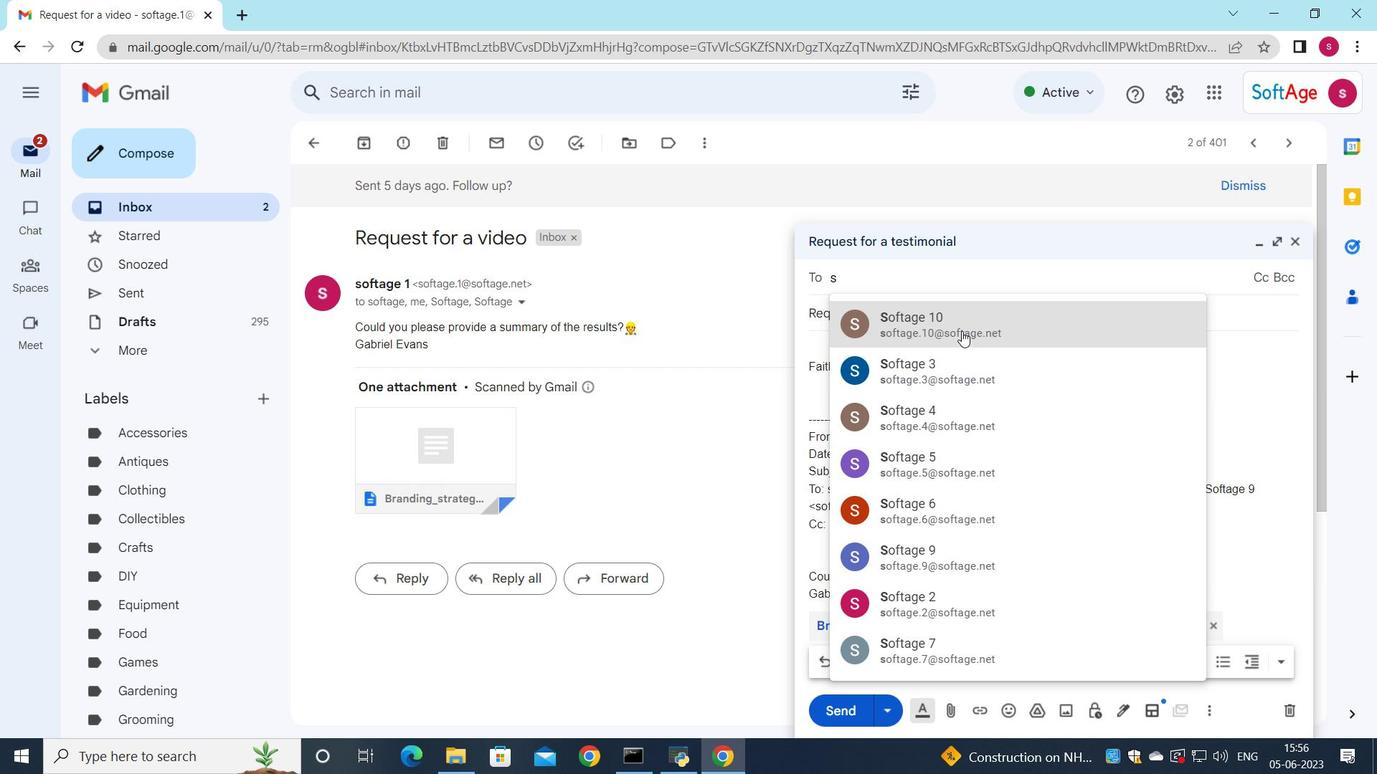 
Action: Mouse moved to (834, 363)
Screenshot: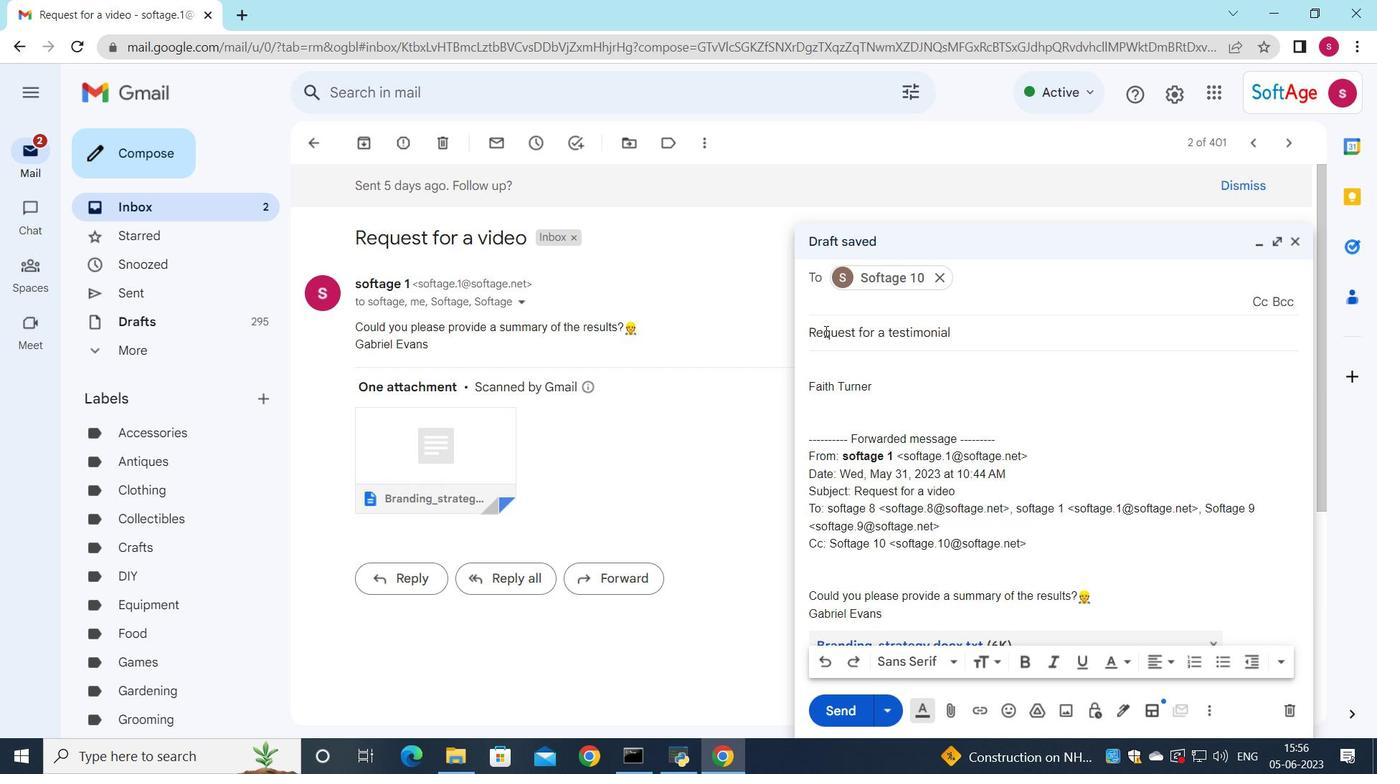 
Action: Mouse pressed left at (834, 363)
Screenshot: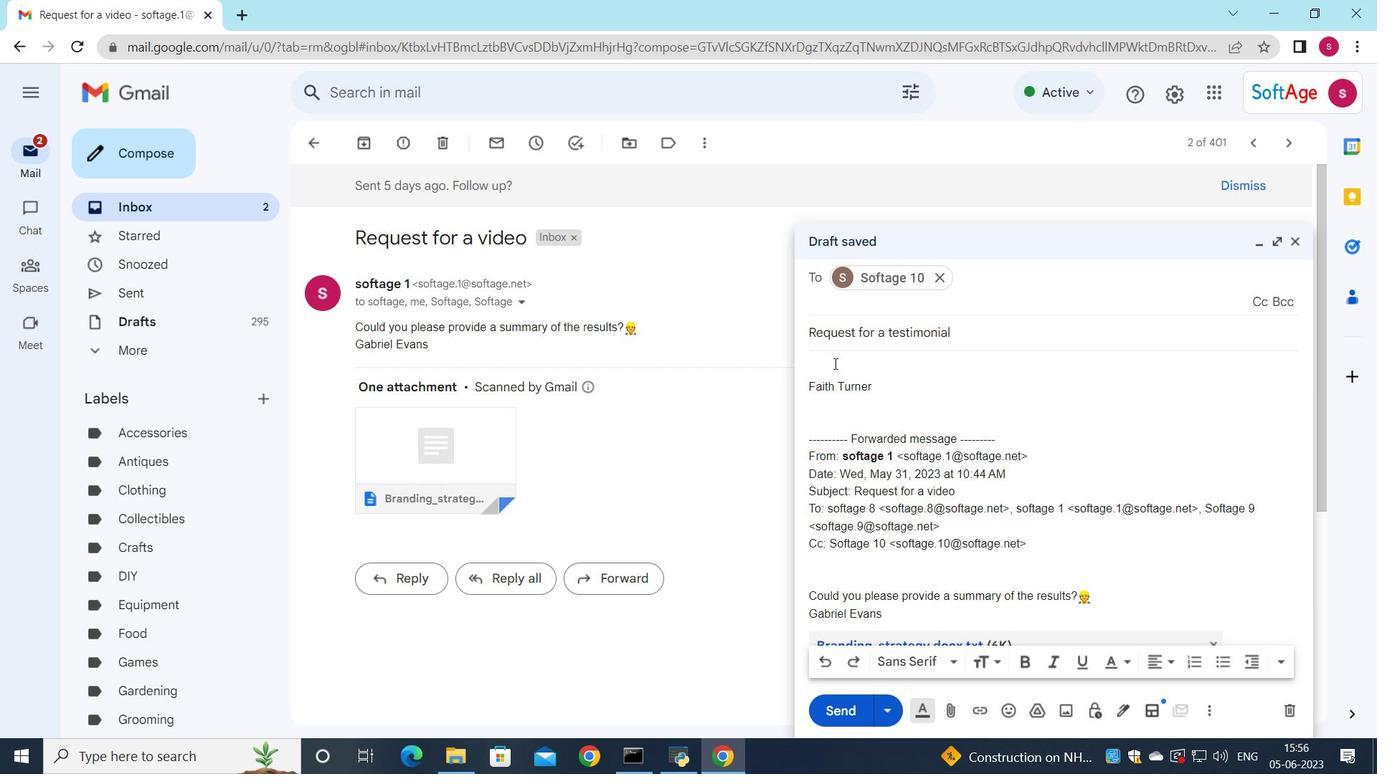 
Action: Mouse moved to (812, 355)
Screenshot: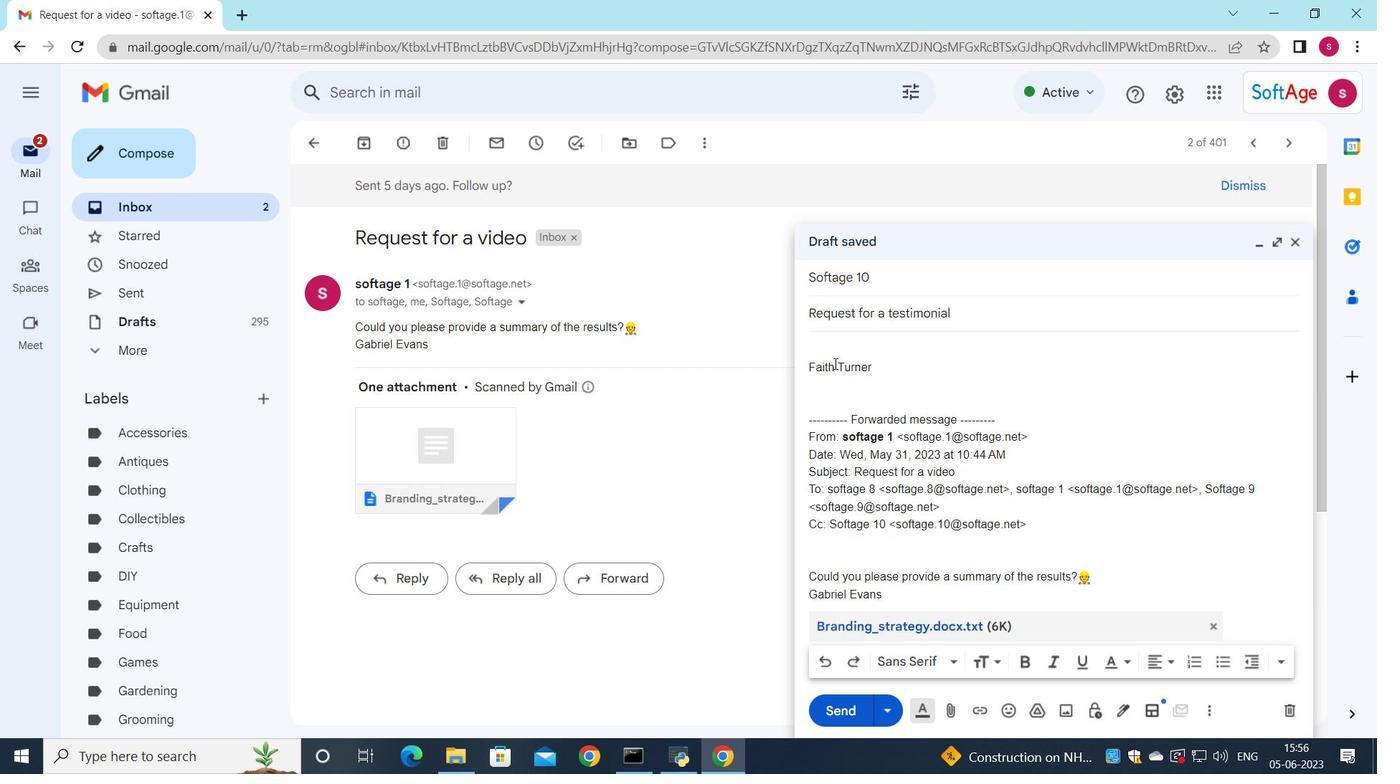 
Action: Key pressed <Key.shift>Can<Key.space>you<Key.space>c
Screenshot: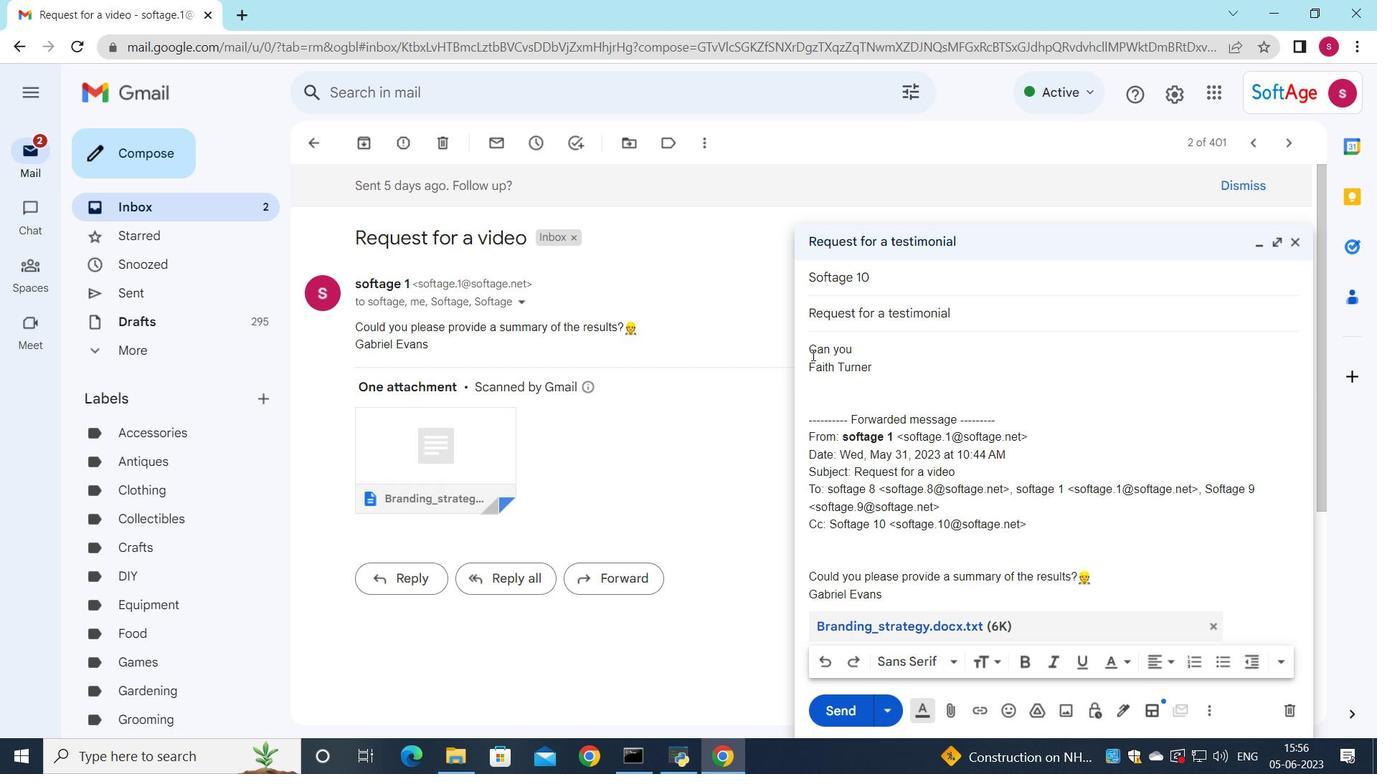 
Action: Mouse moved to (812, 354)
Screenshot: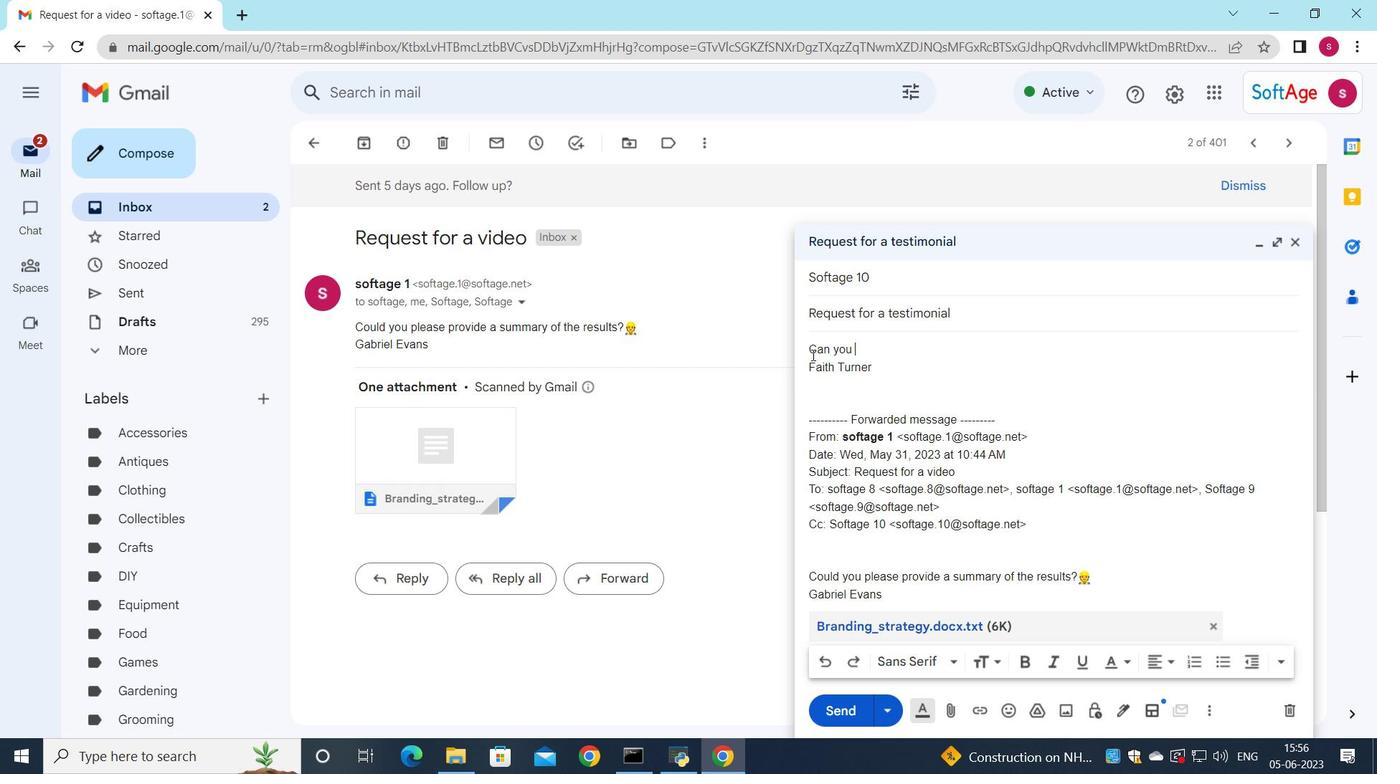 
Action: Key pressed onfirm<Key.space>if<Key.space>the<Key.space>team<Key.space>has<Key.space>the<Key.space>requires<Key.space>resources<Key.space>to<Key.space>meet<Key.space>the<Key.space>project<Key.space>deadline<Key.tab>
Screenshot: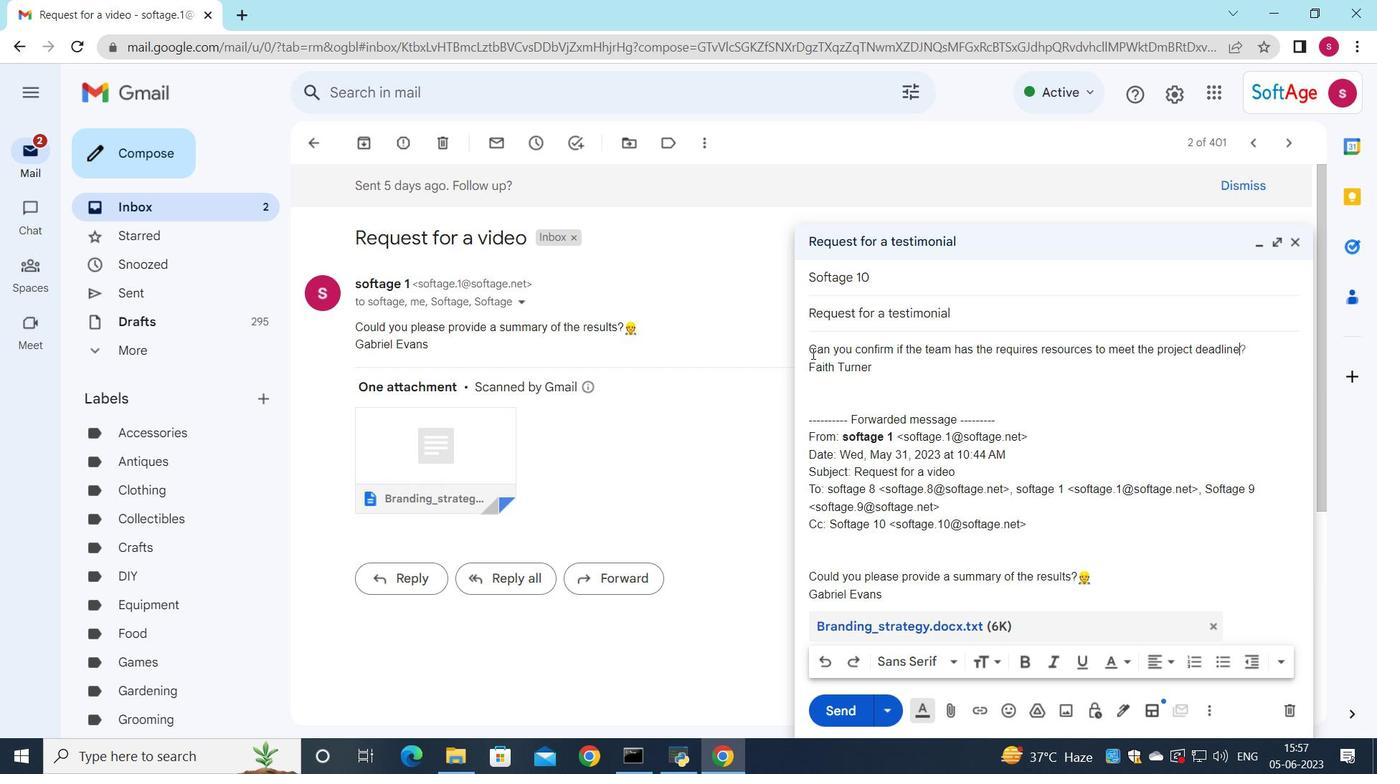 
Action: Mouse moved to (1006, 353)
Screenshot: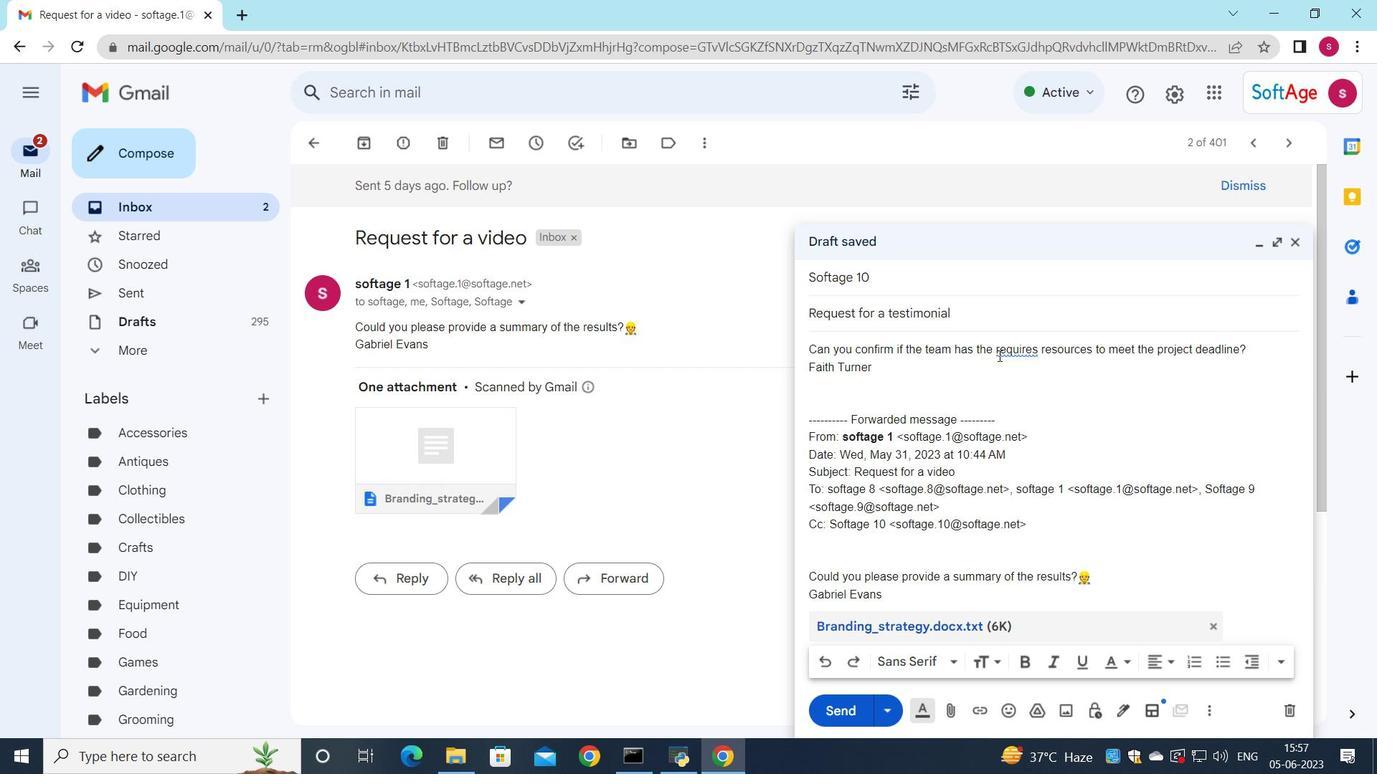 
Action: Mouse pressed left at (1006, 353)
Screenshot: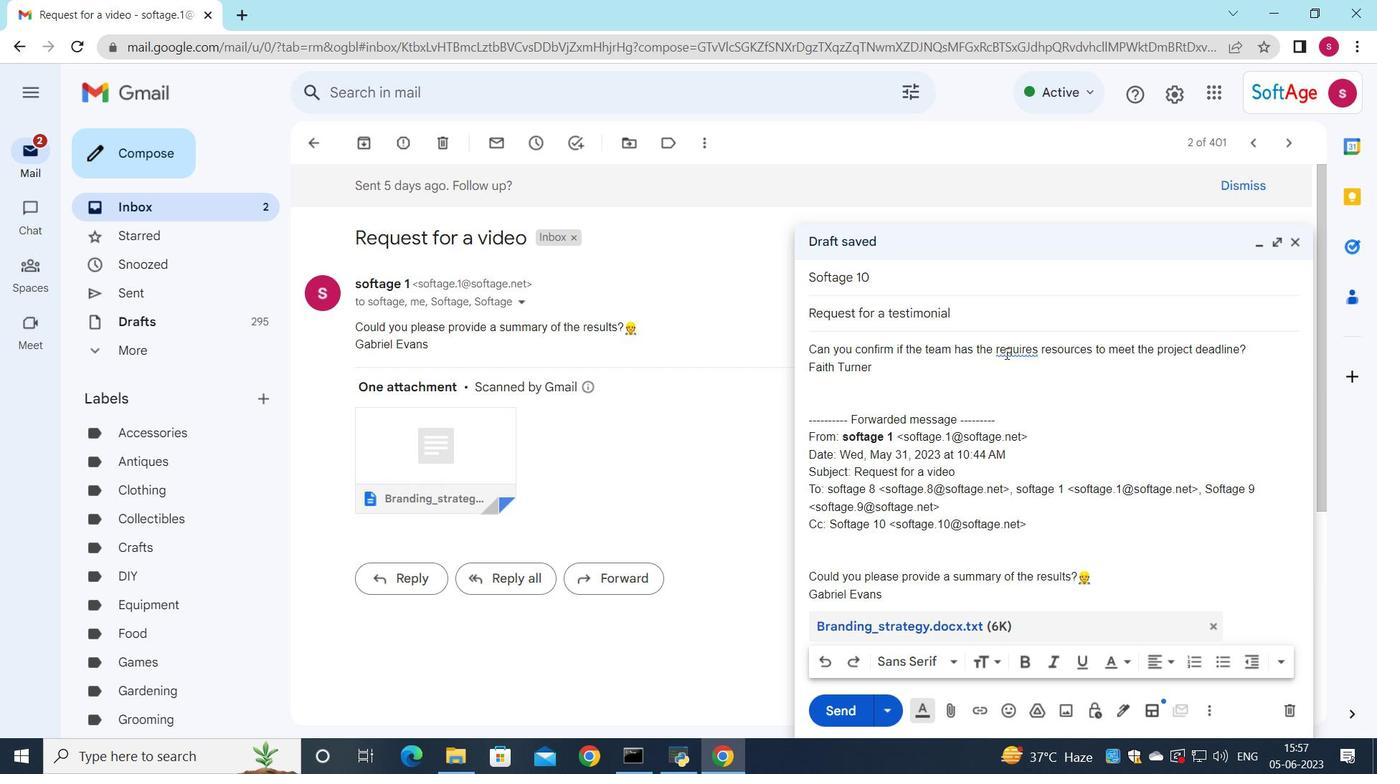 
Action: Mouse moved to (1016, 375)
Screenshot: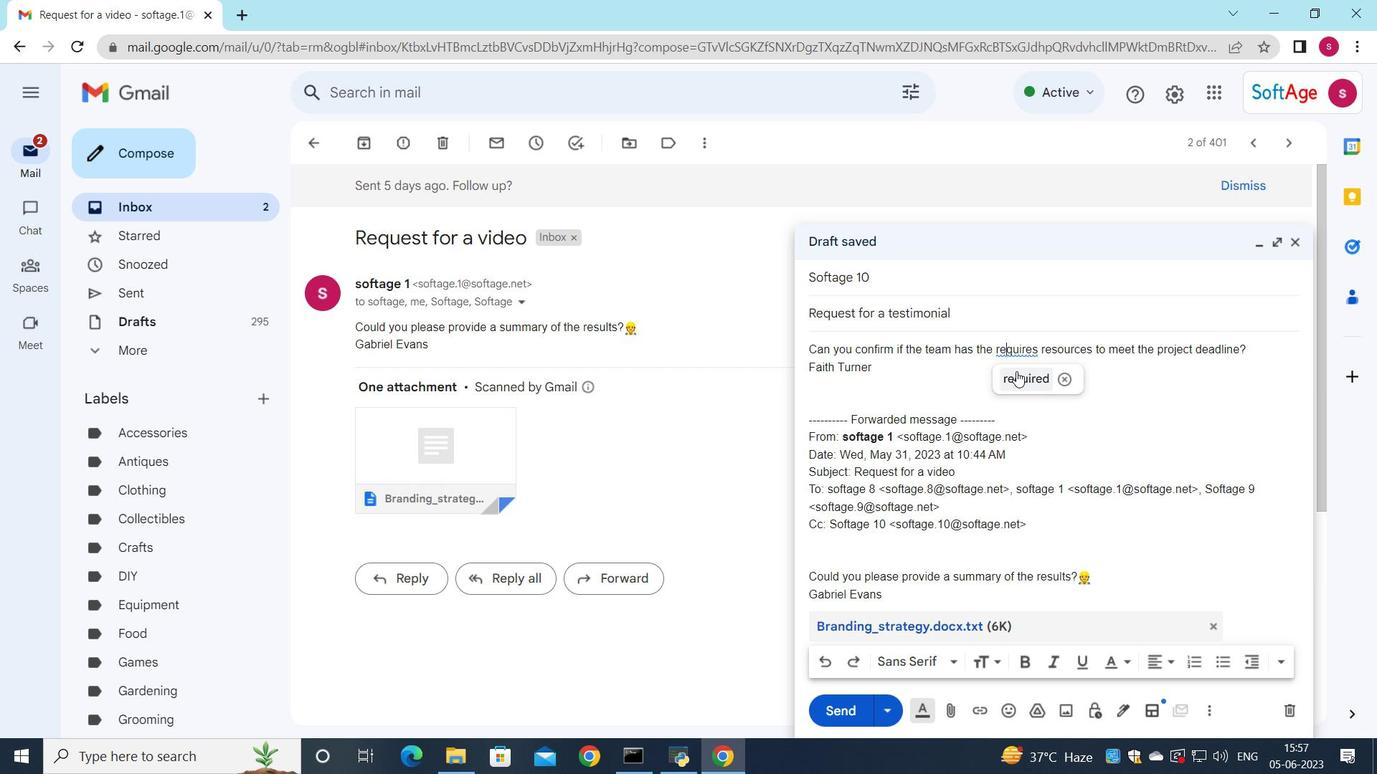 
Action: Mouse pressed left at (1016, 375)
Screenshot: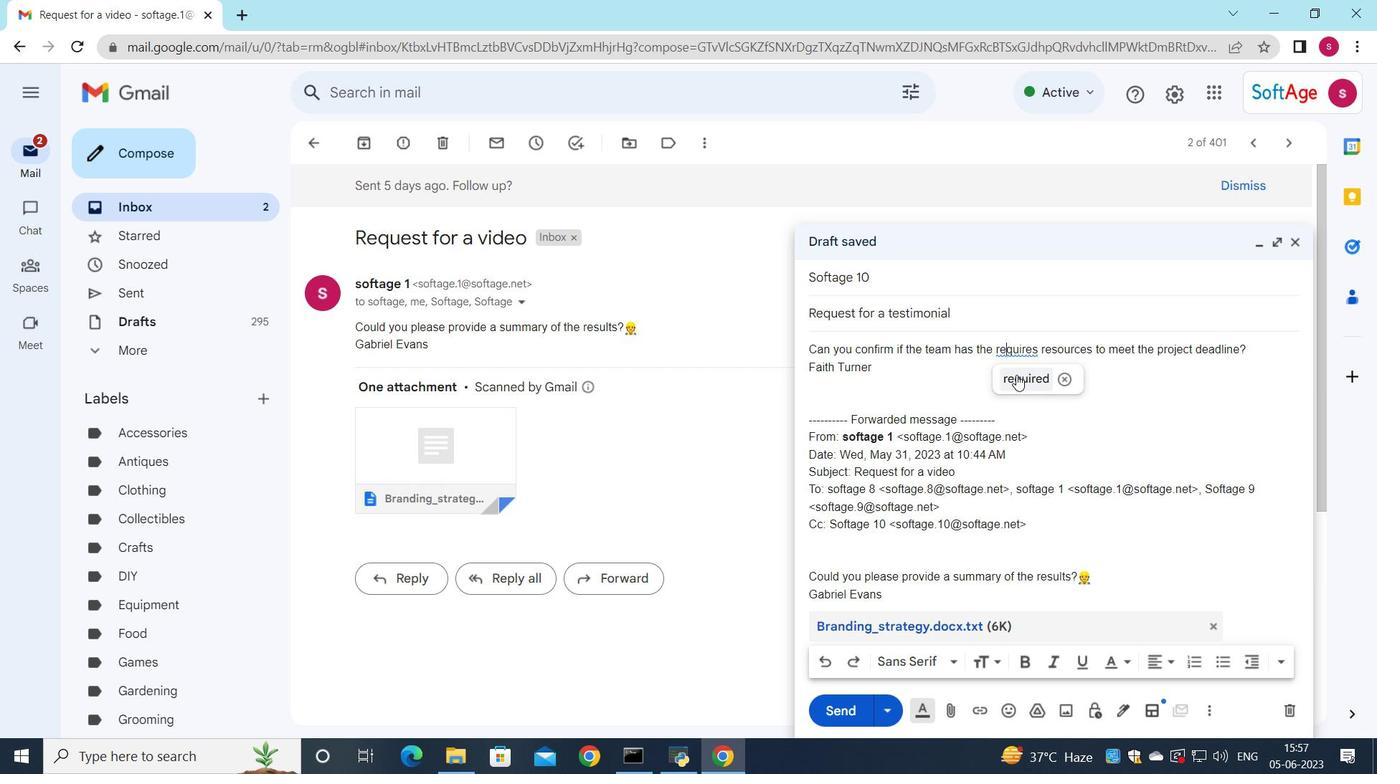 
Action: Mouse moved to (830, 347)
Screenshot: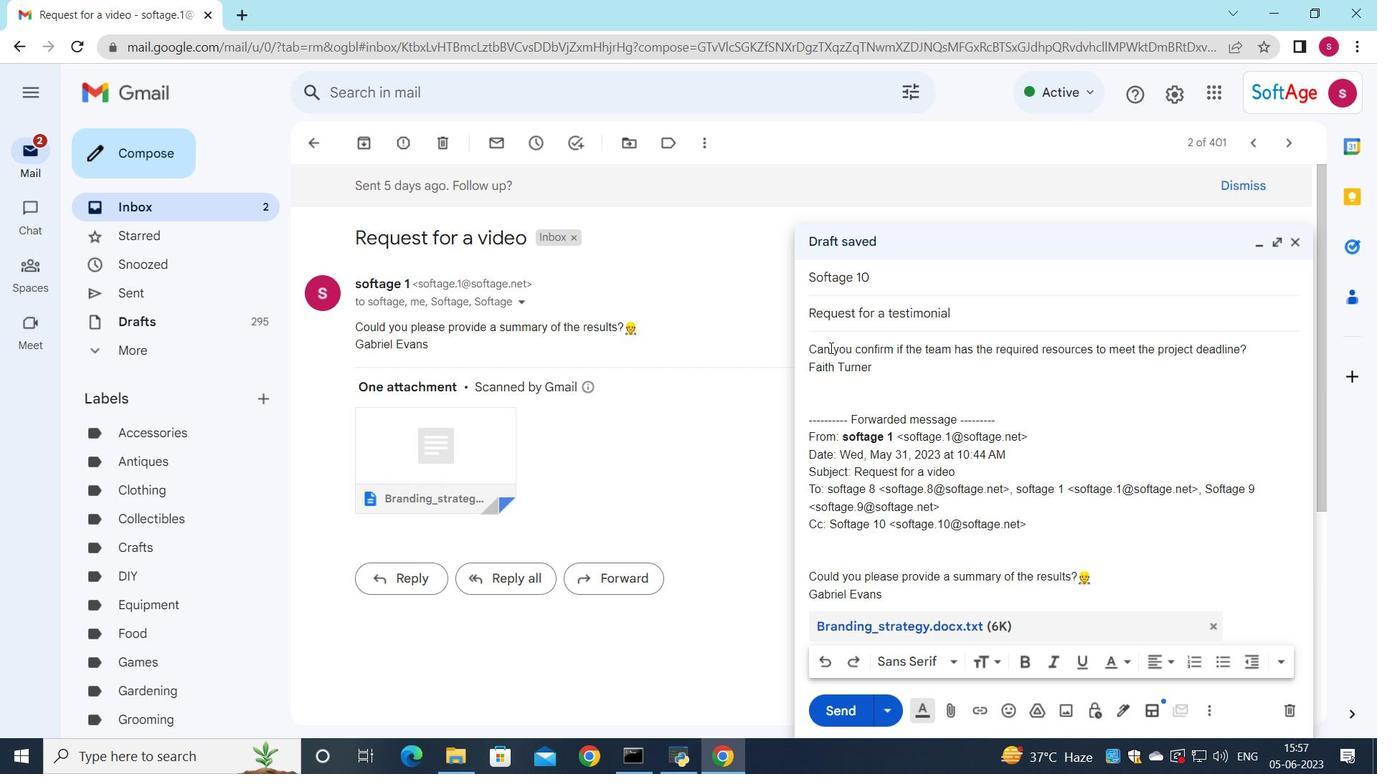 
Action: Mouse pressed left at (830, 347)
Screenshot: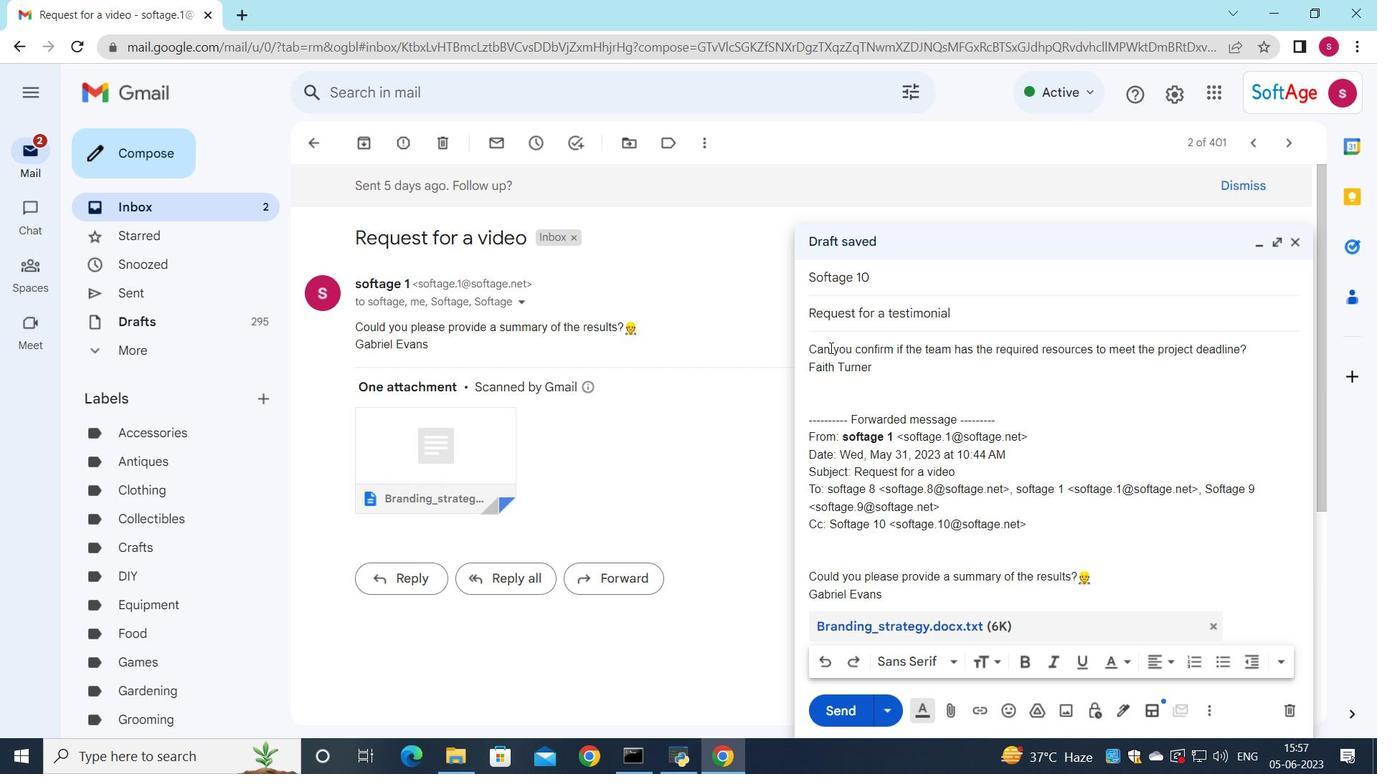 
Action: Mouse moved to (1119, 660)
Screenshot: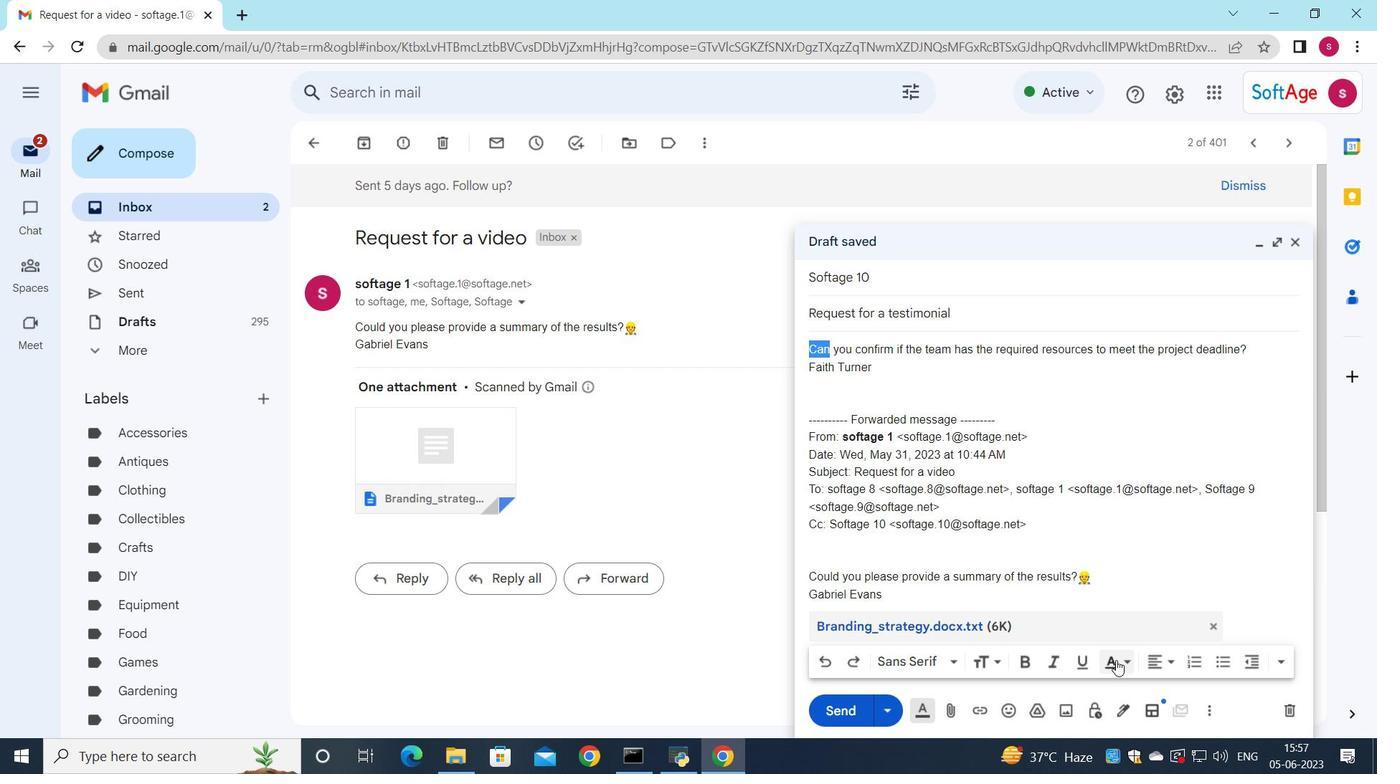 
Action: Mouse pressed left at (1119, 660)
Screenshot: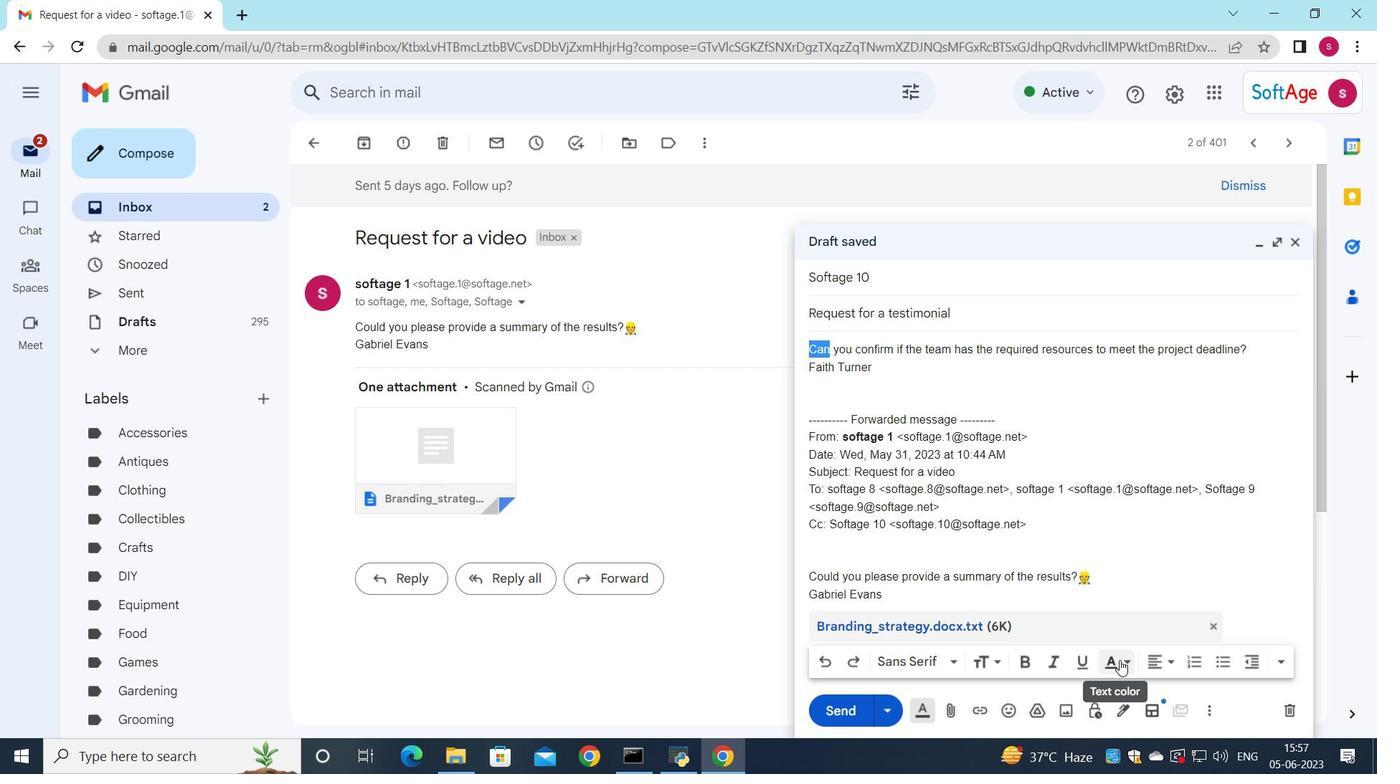 
Action: Mouse moved to (1102, 537)
Screenshot: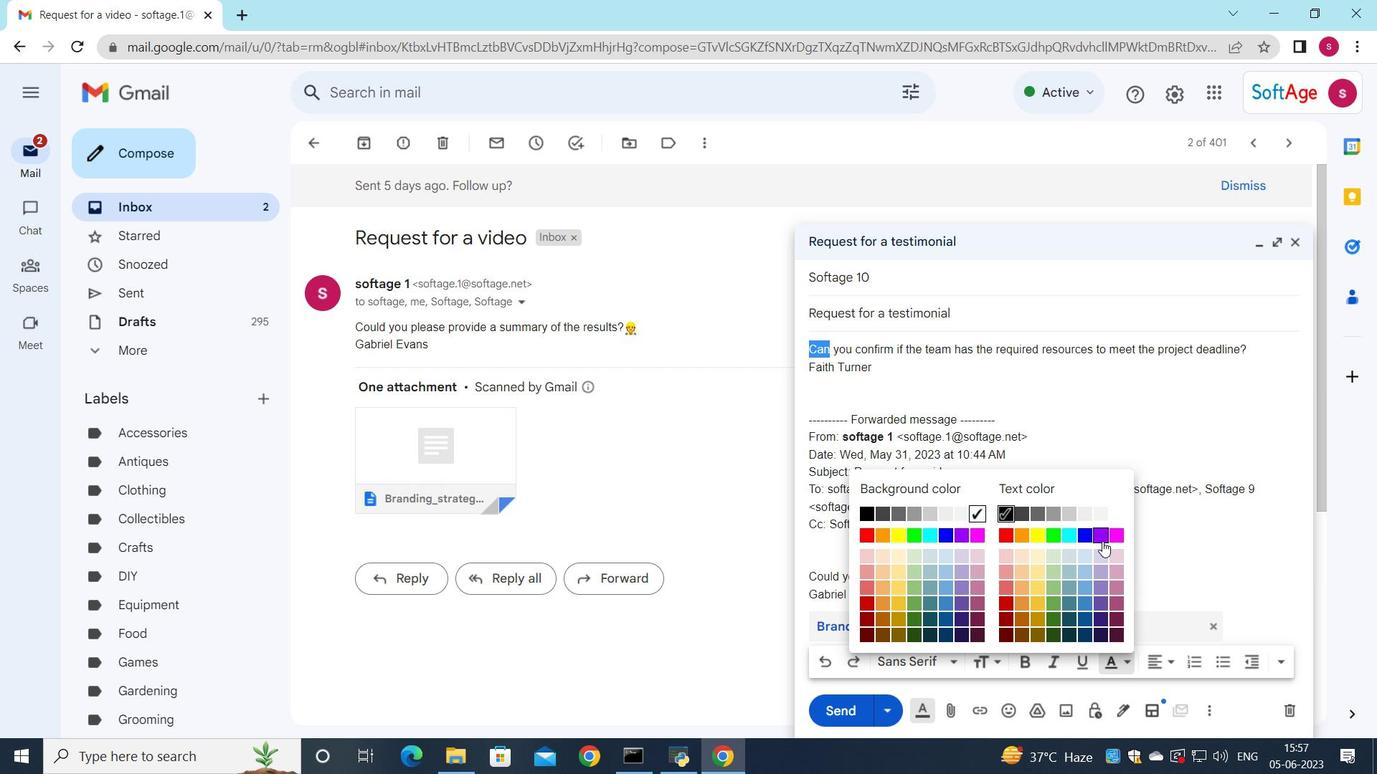 
Action: Mouse pressed left at (1102, 537)
Screenshot: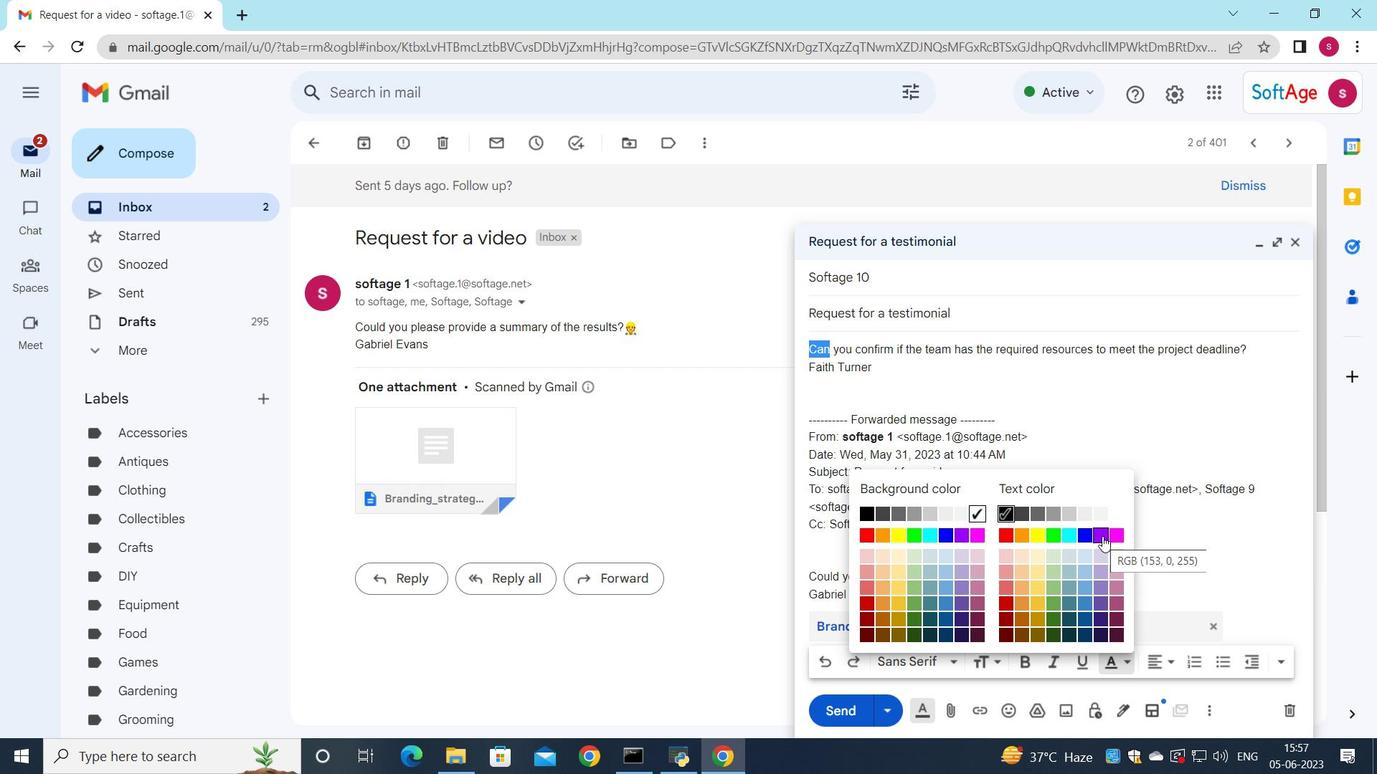
Action: Mouse moved to (1125, 664)
Screenshot: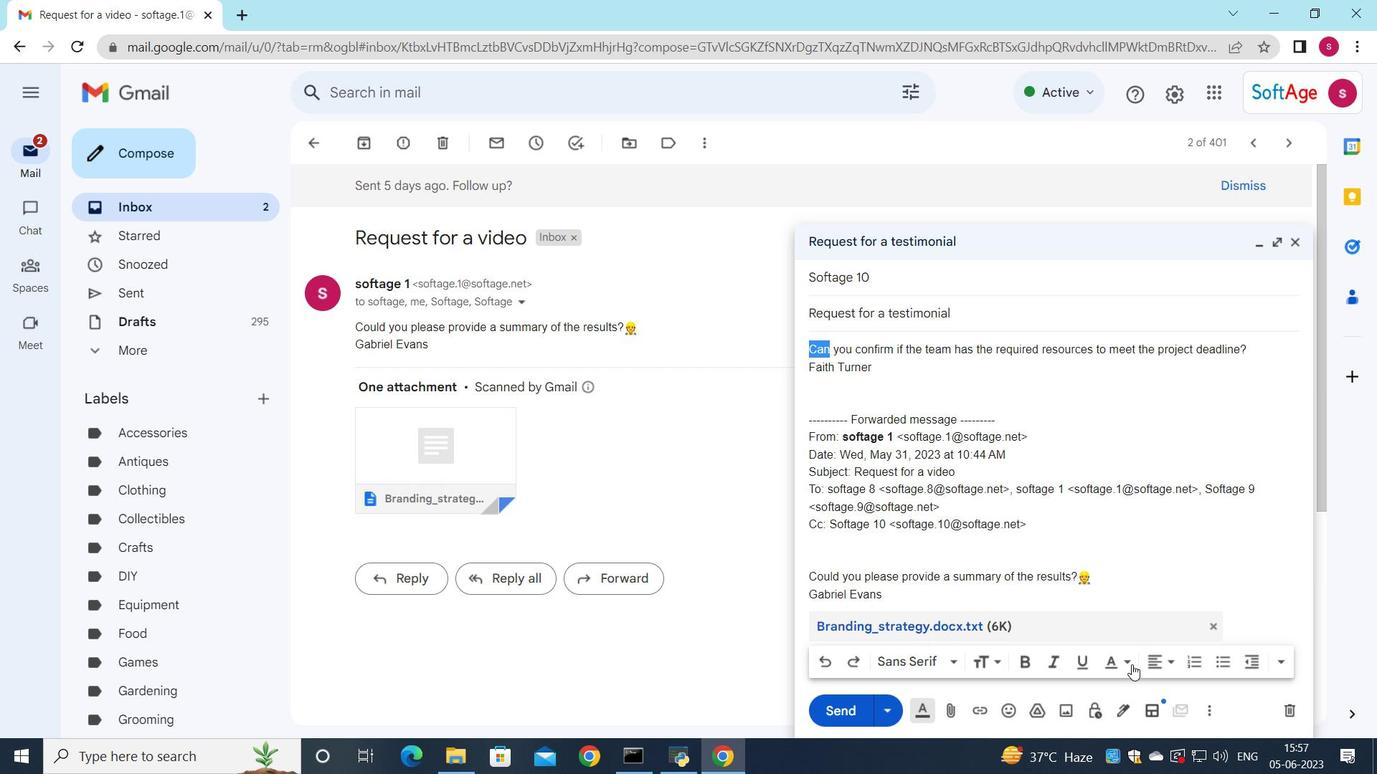 
Action: Mouse pressed left at (1125, 664)
Screenshot: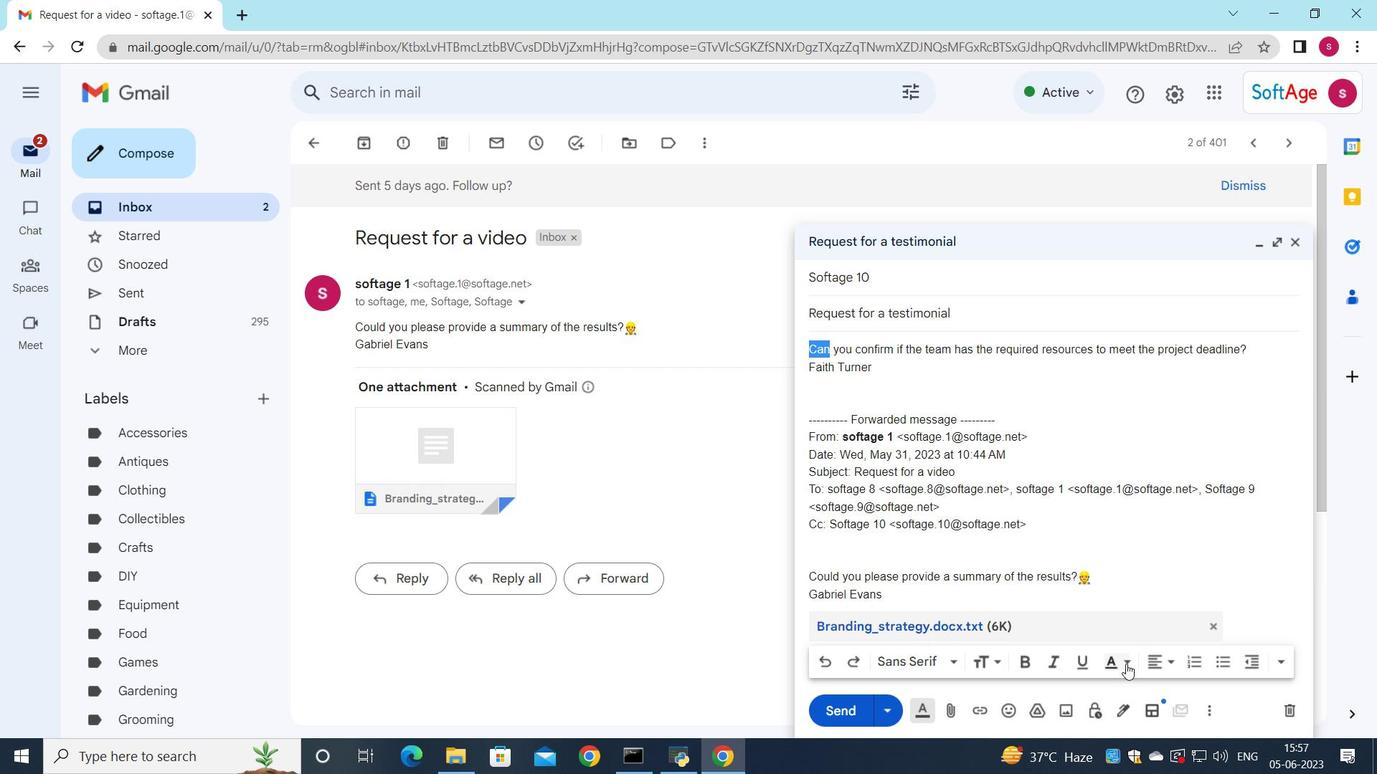 
Action: Mouse moved to (867, 540)
Screenshot: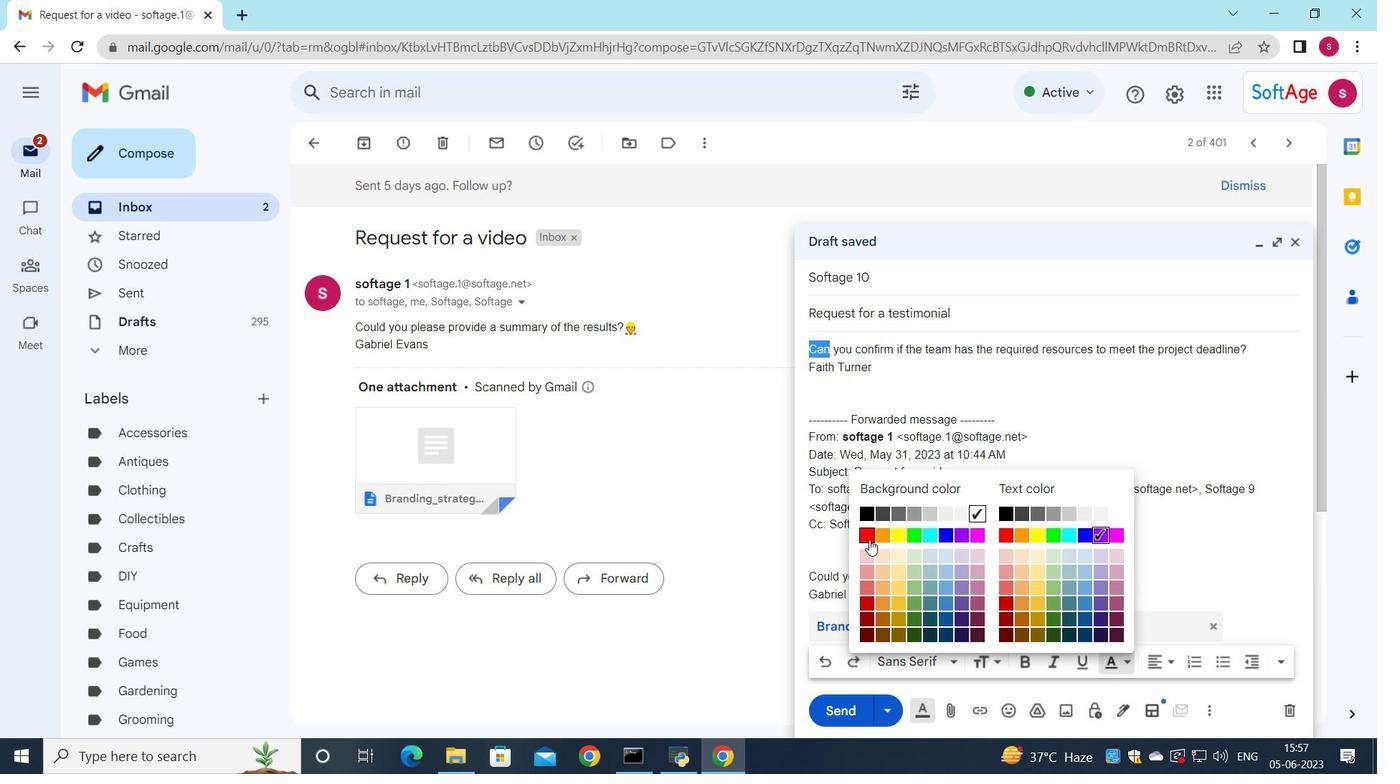 
Action: Mouse pressed left at (867, 540)
Screenshot: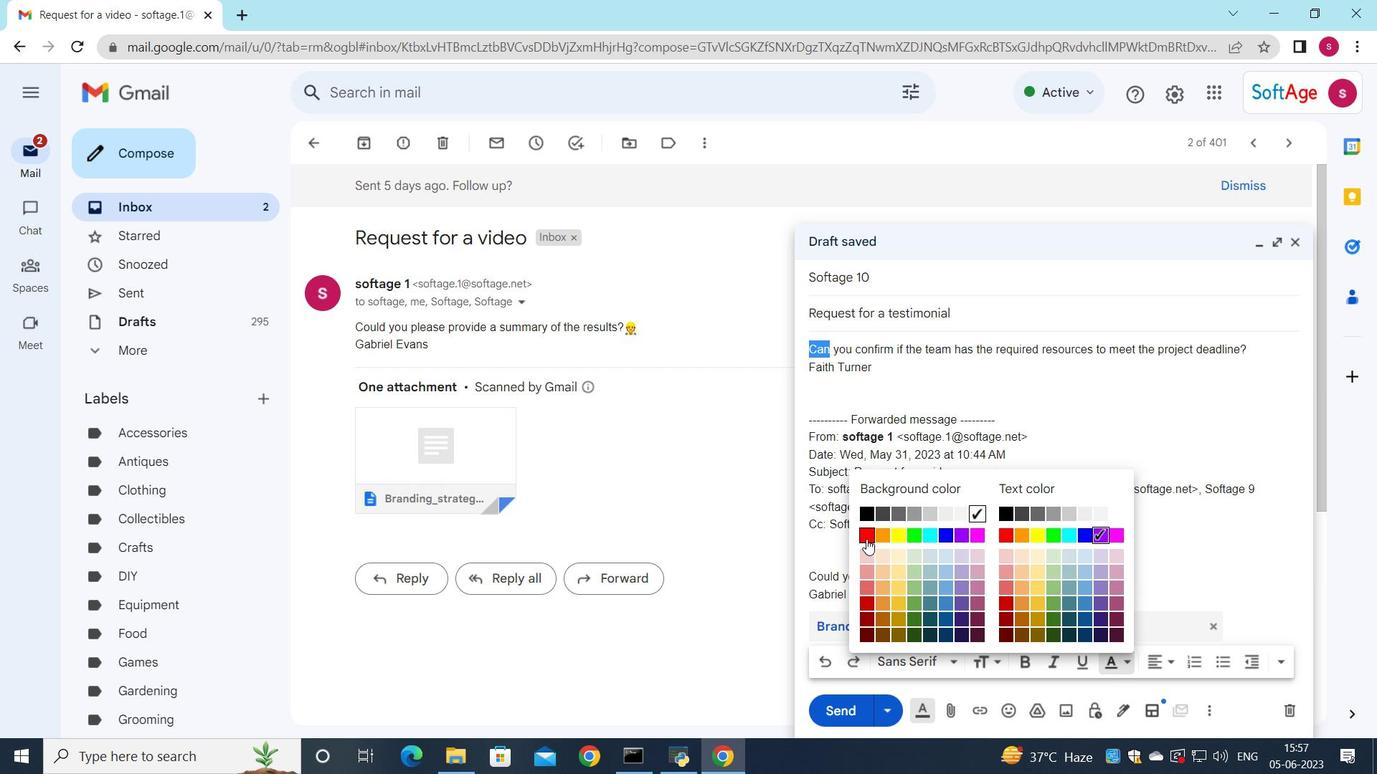 
Action: Mouse moved to (834, 710)
Screenshot: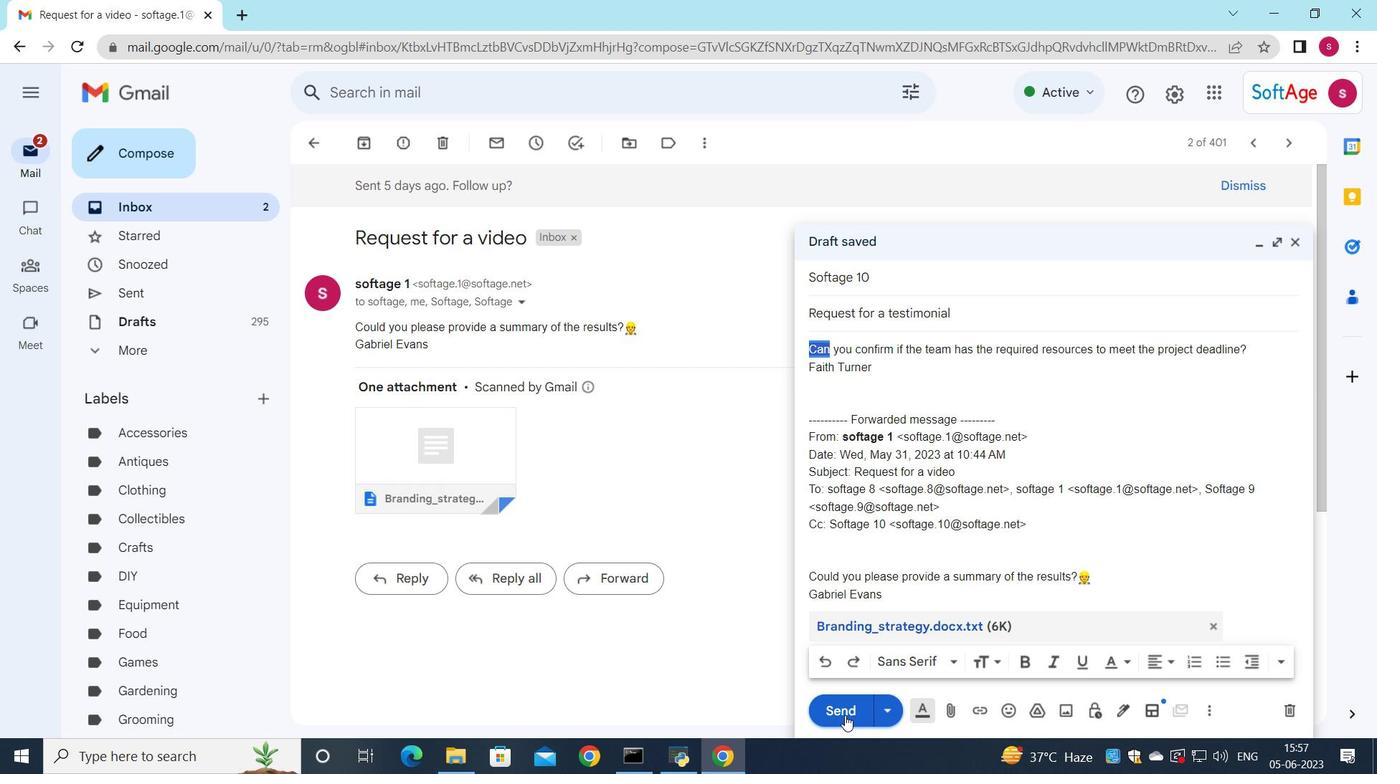 
Action: Mouse pressed left at (834, 710)
Screenshot: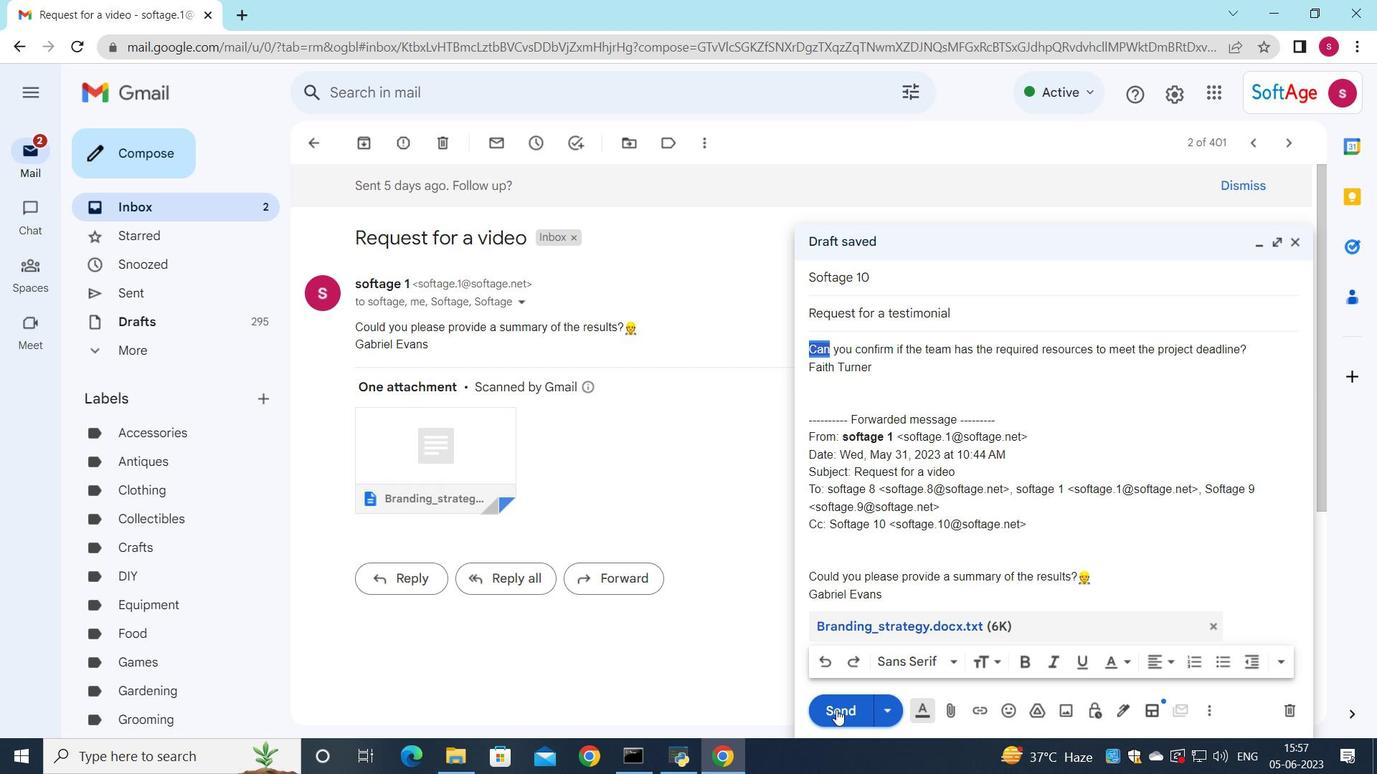 
Action: Mouse moved to (865, 509)
Screenshot: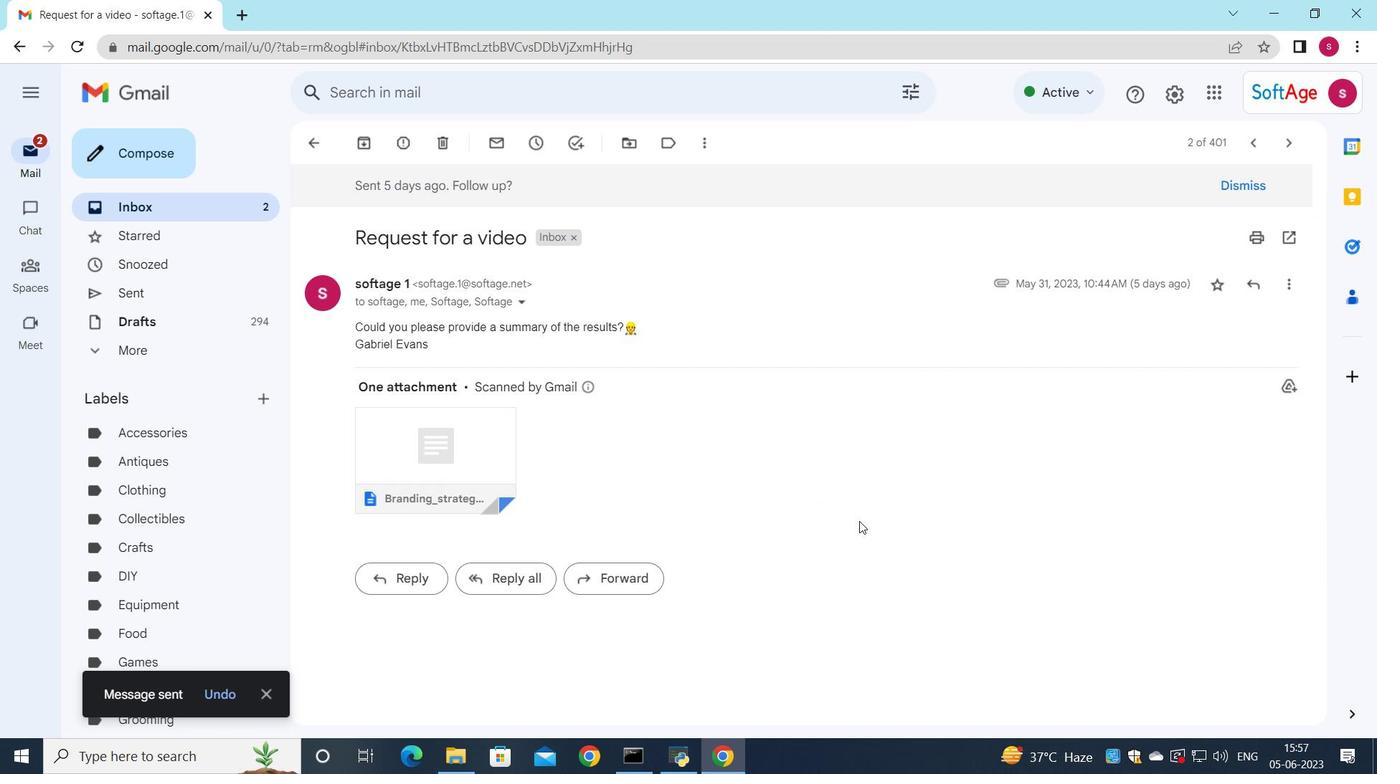 
